 Task: In the  document Aiethics.pdf, select heading and apply ' Bold and Underline' Use the "find feature" to find mentioned word and apply Strikethrough in: 'accountability'. Insert smartchip (Date) on bottom of the page 23 June, 2023 Insert the mentioned footnote for 11th word with font style Arial and font size 8: The study was conducted anonymously
Action: Mouse moved to (503, 249)
Screenshot: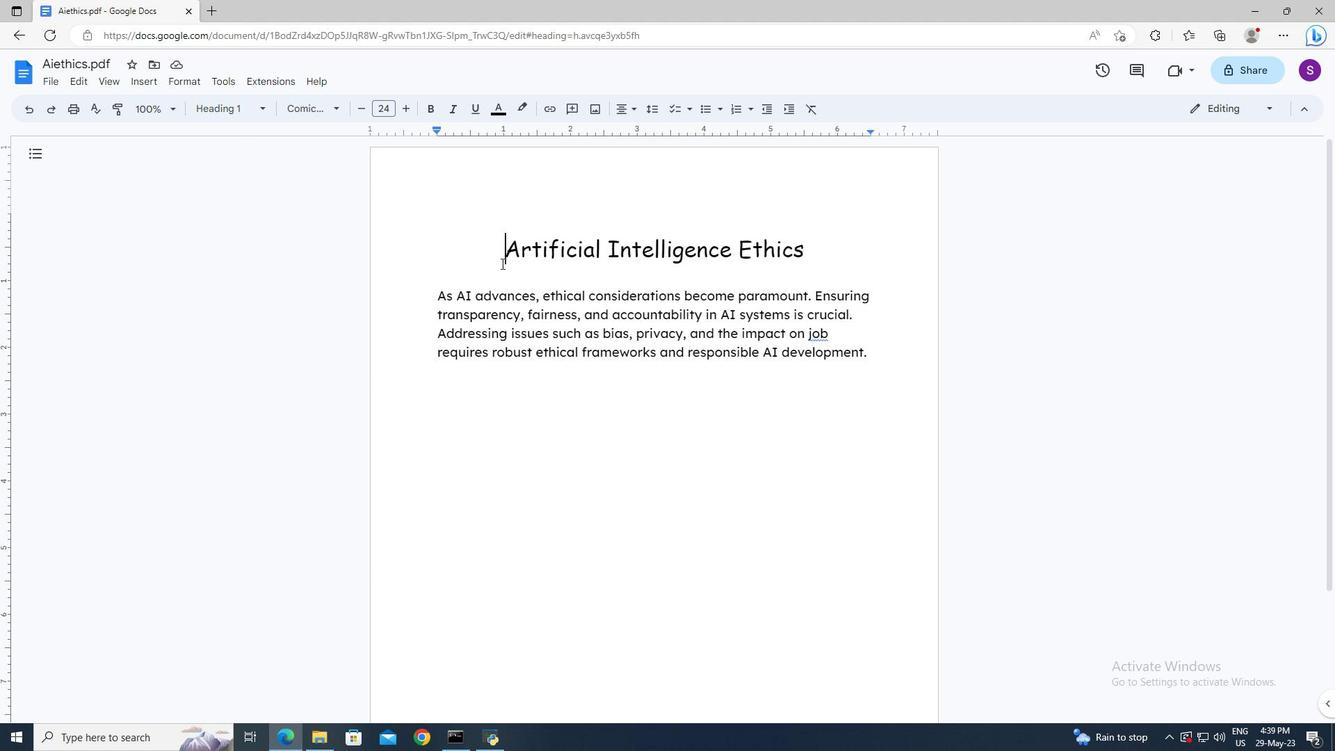 
Action: Mouse pressed left at (503, 249)
Screenshot: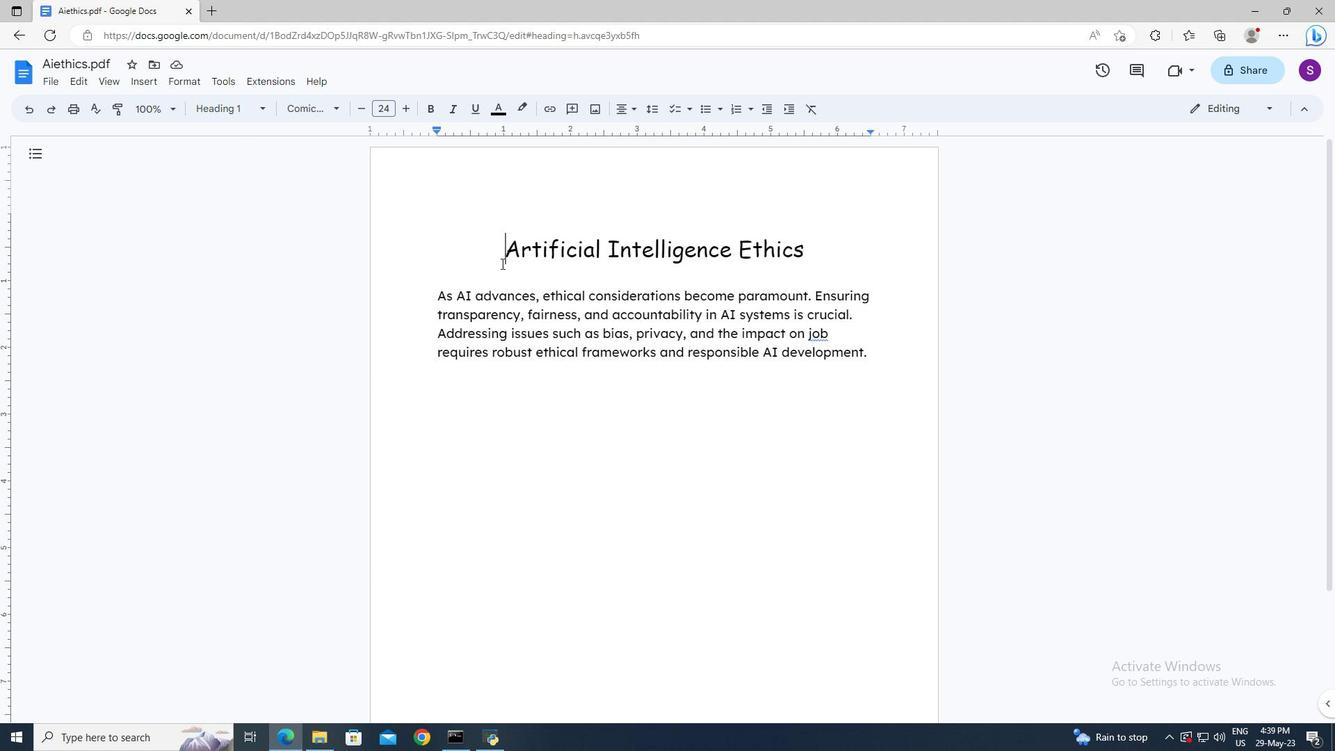 
Action: Key pressed <Key.shift><Key.right><Key.right><Key.right><Key.right>
Screenshot: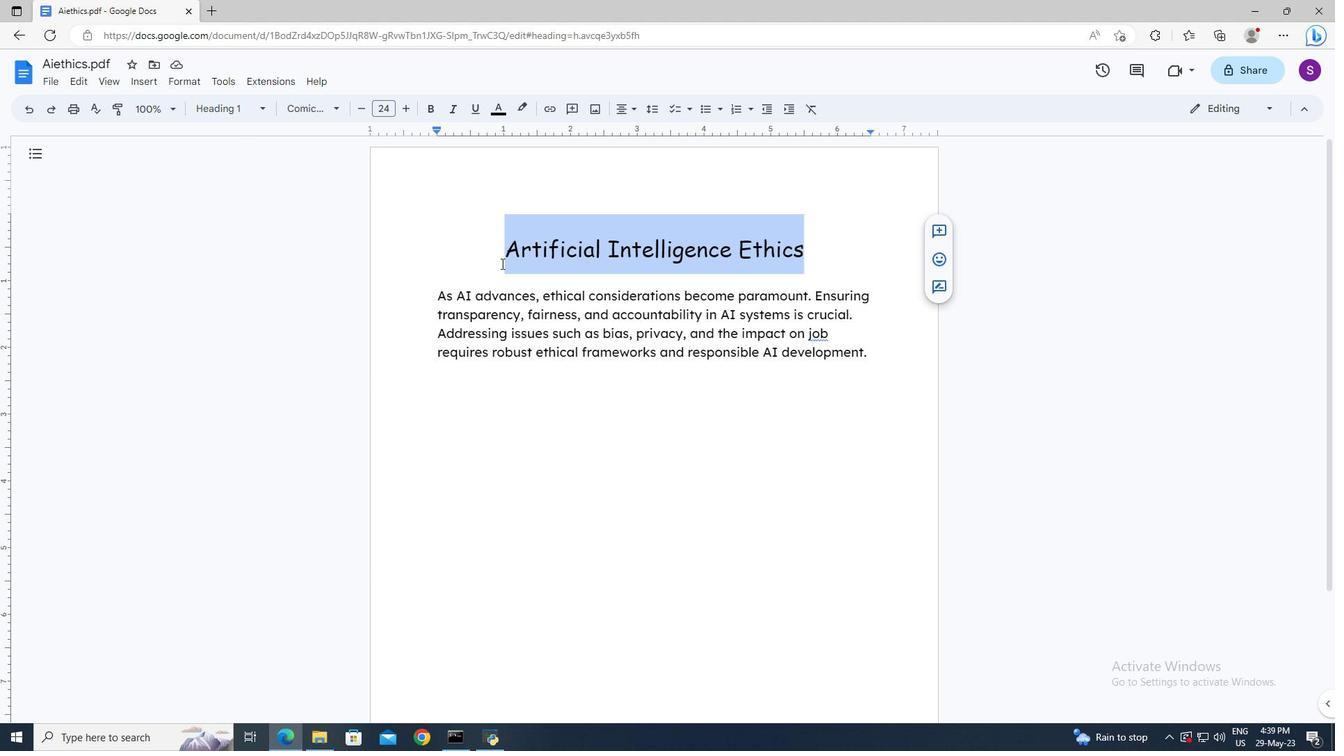 
Action: Mouse moved to (435, 109)
Screenshot: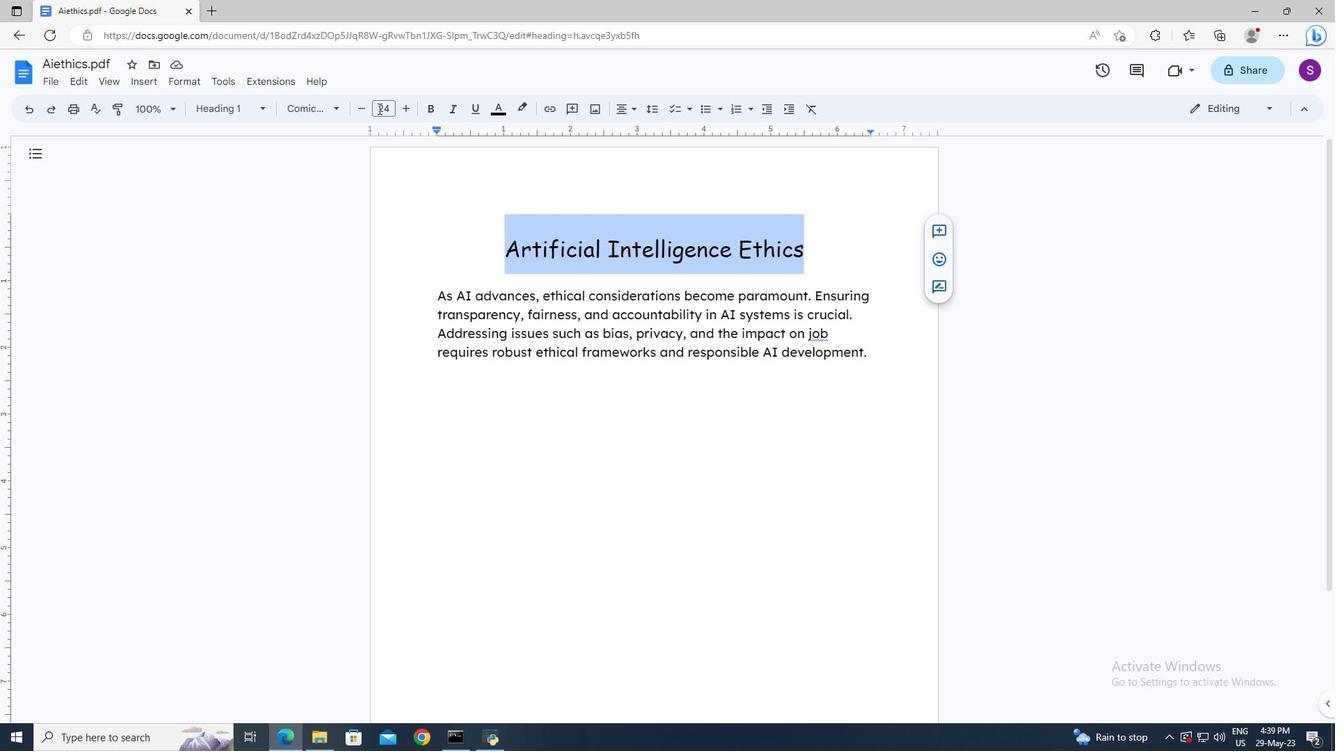 
Action: Mouse pressed left at (435, 109)
Screenshot: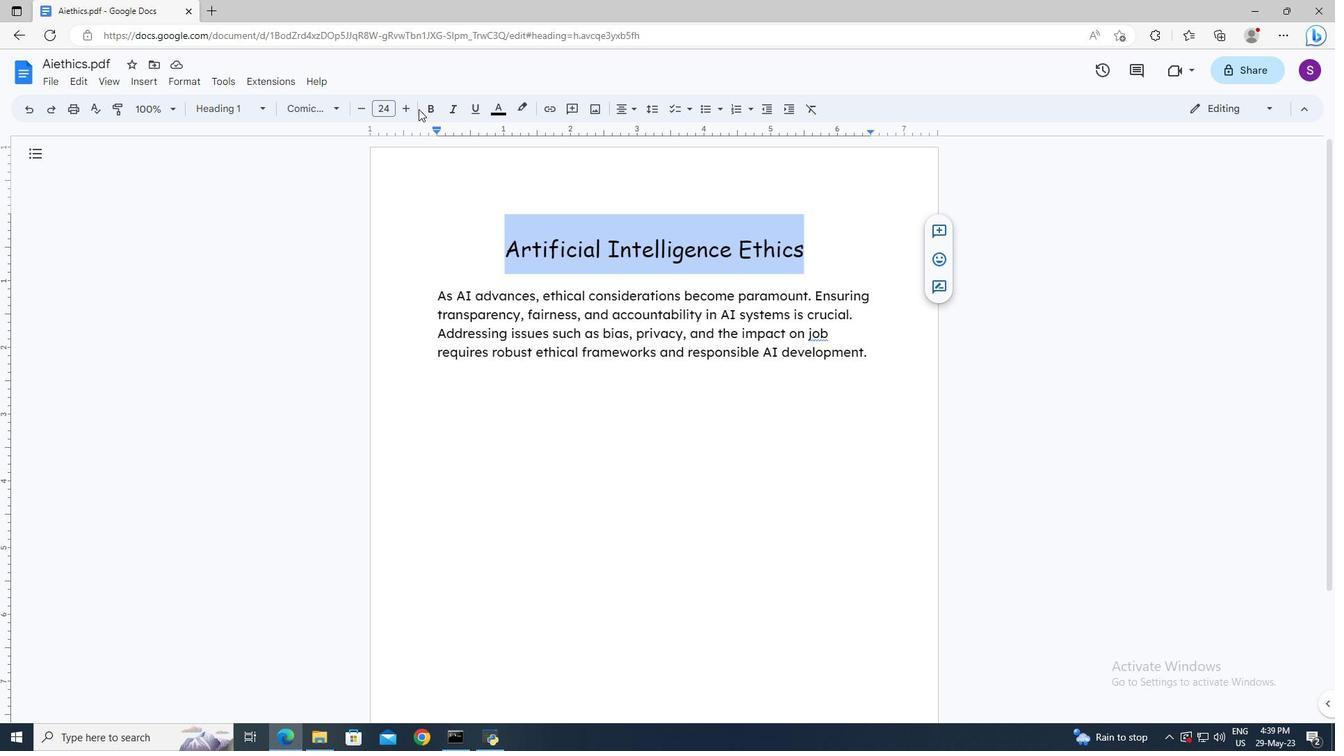 
Action: Mouse moved to (478, 109)
Screenshot: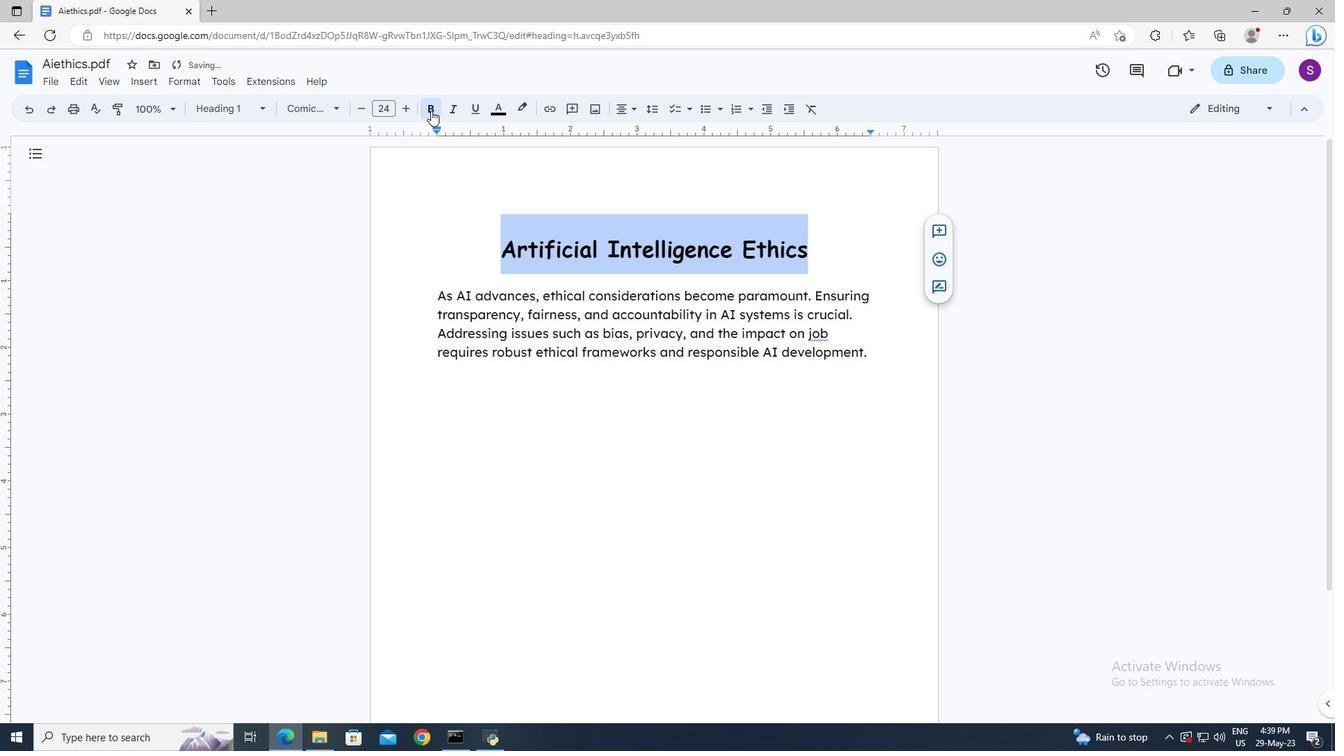 
Action: Mouse pressed left at (478, 109)
Screenshot: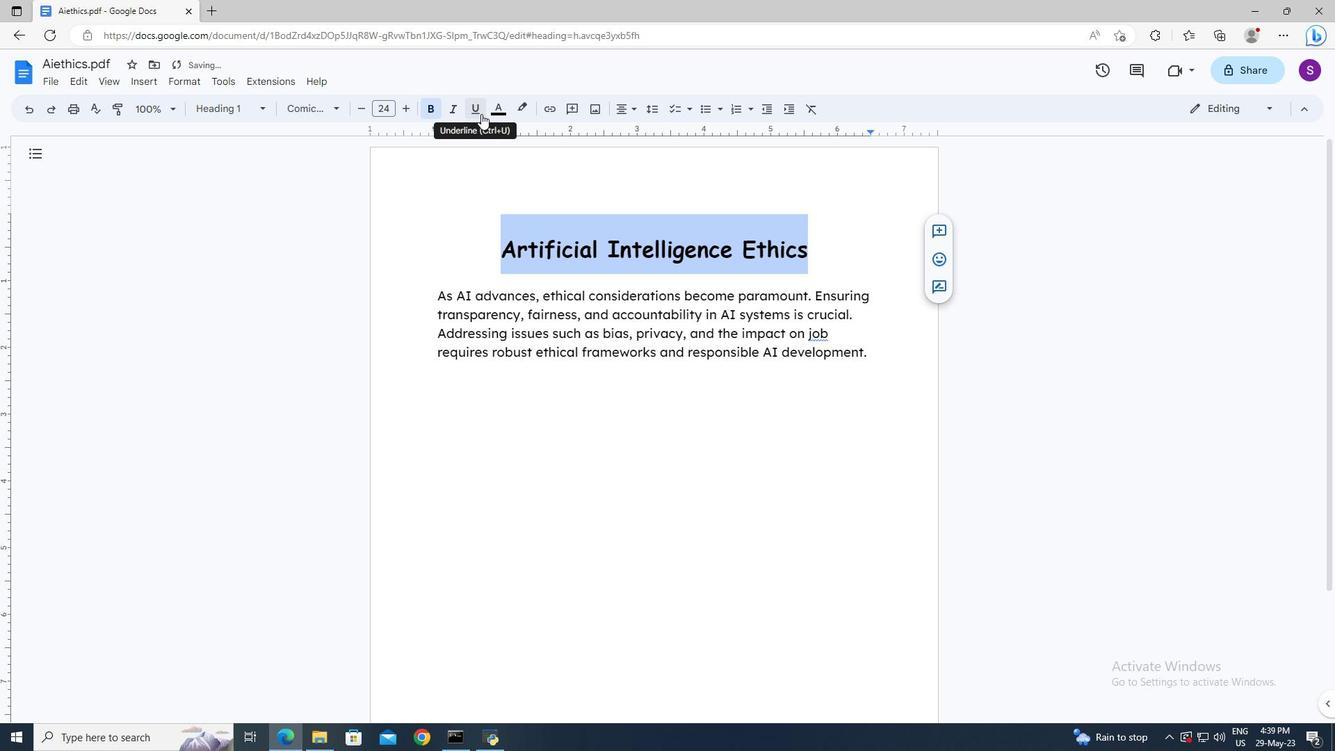 
Action: Mouse moved to (789, 198)
Screenshot: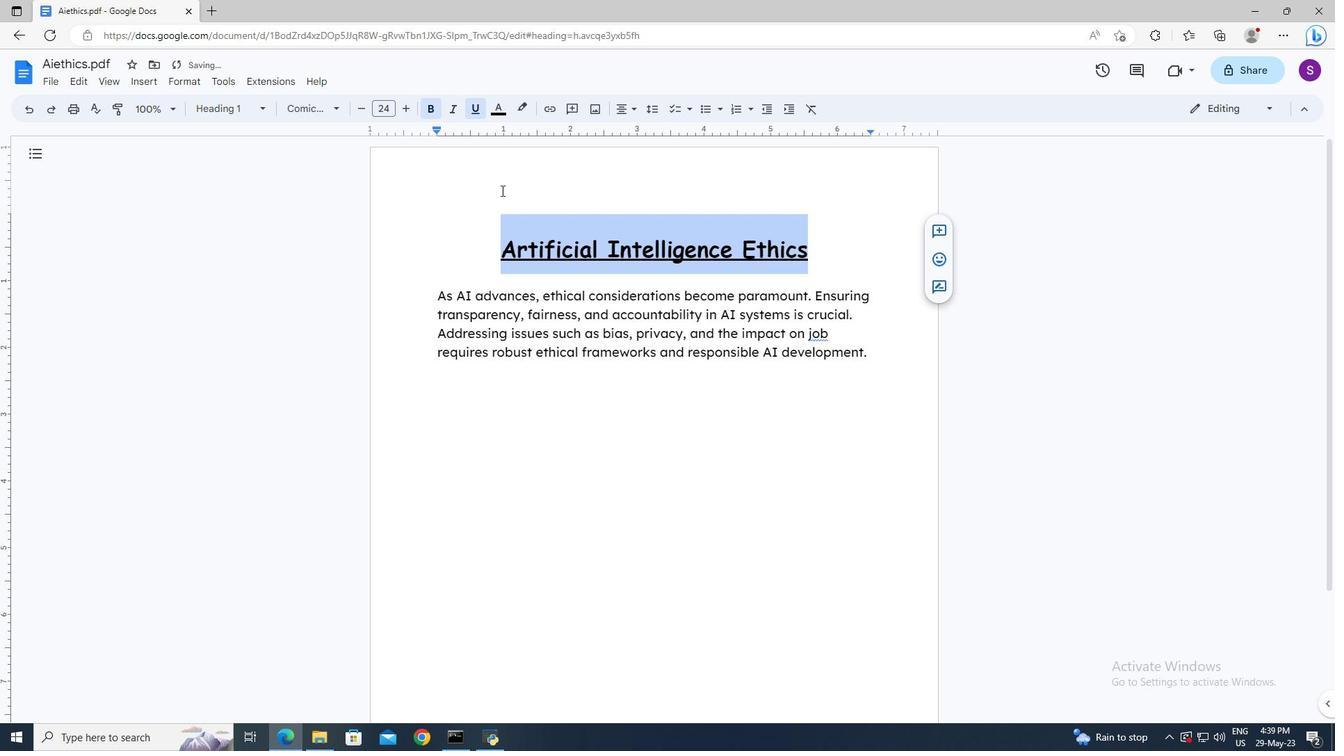 
Action: Mouse pressed left at (789, 198)
Screenshot: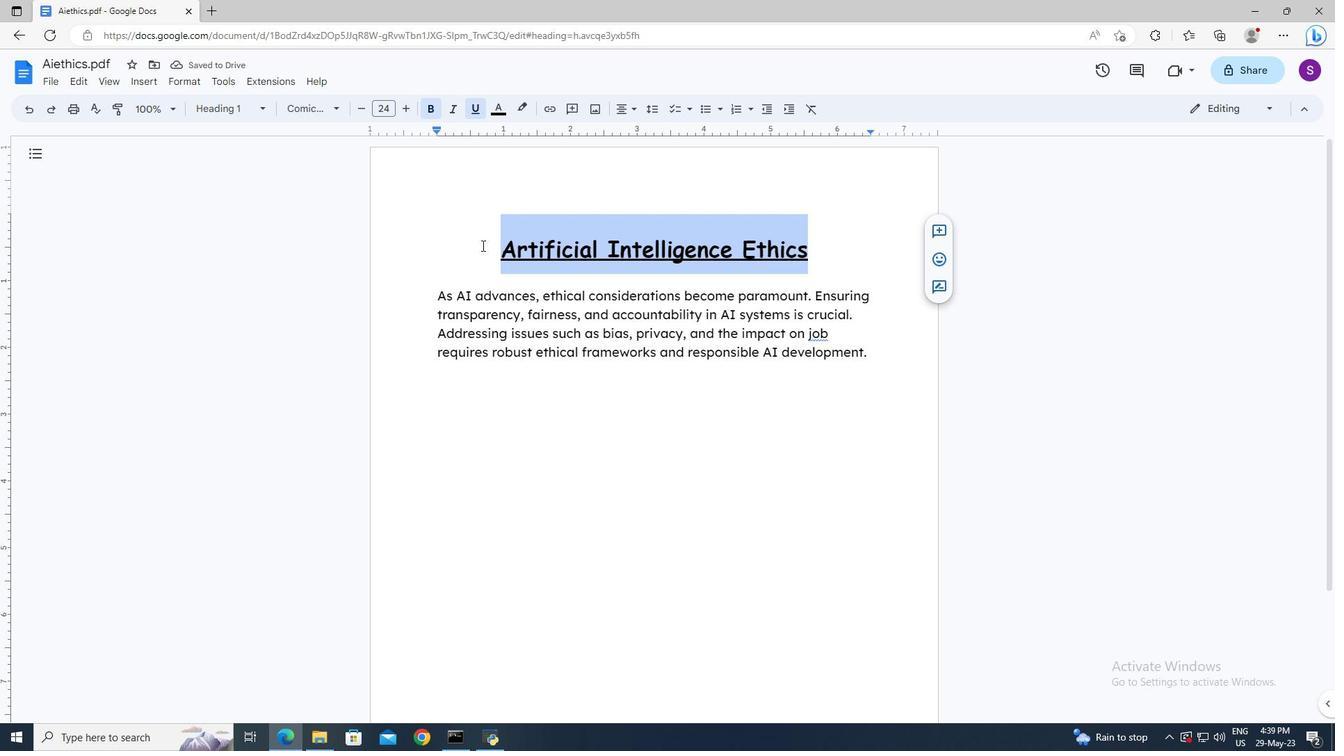 
Action: Key pressed ctrl+F
Screenshot: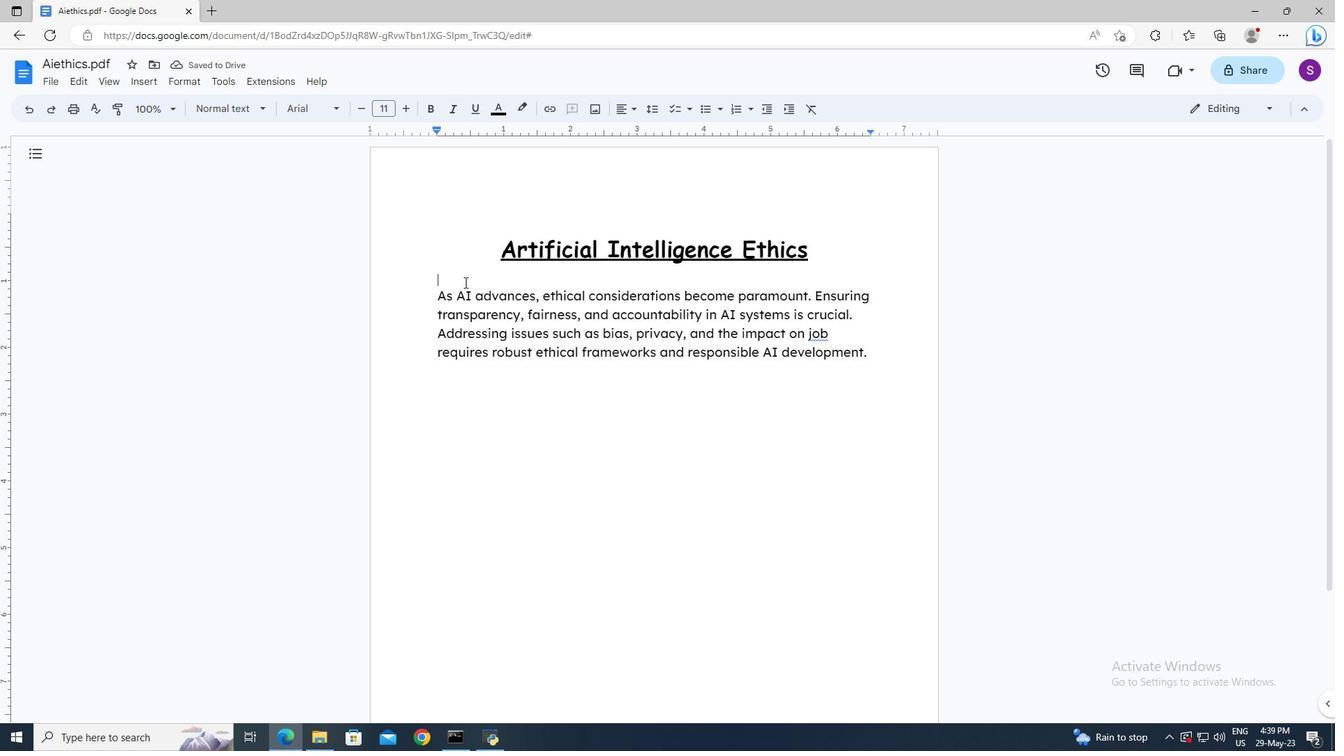 
Action: Mouse moved to (785, 195)
Screenshot: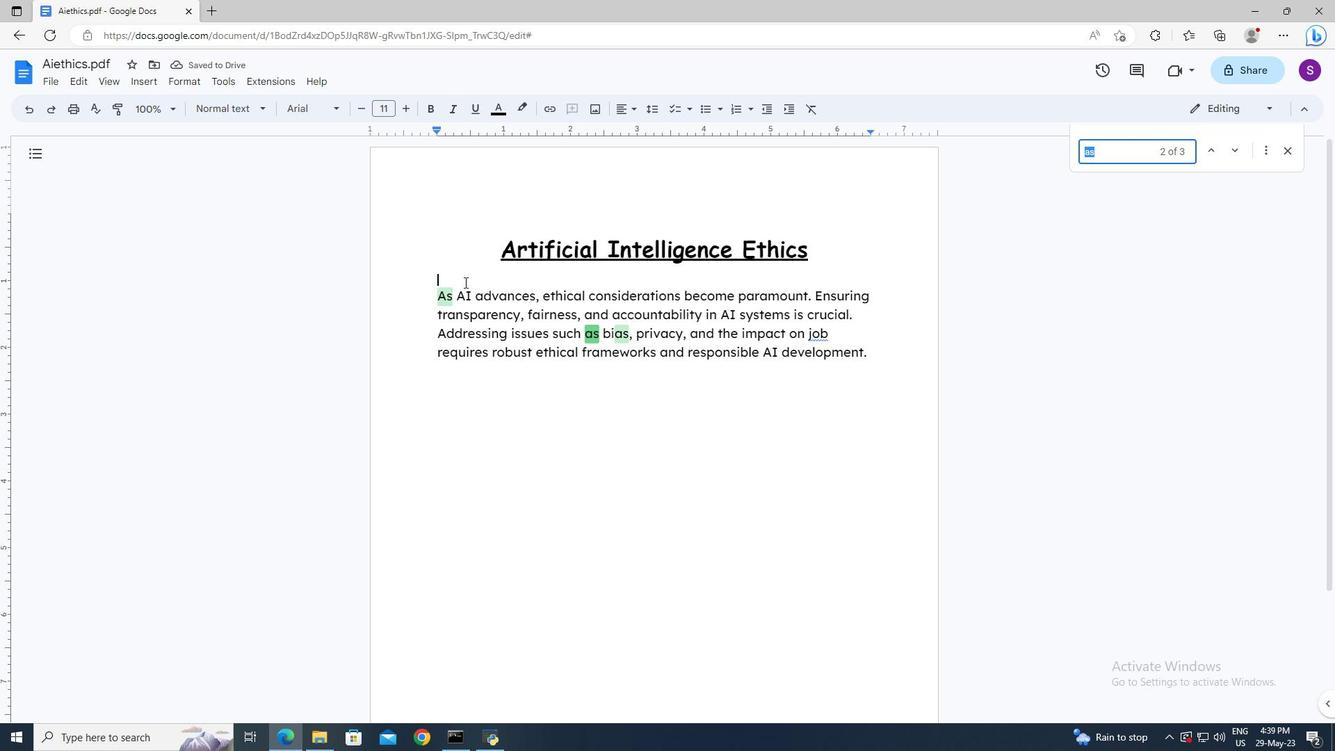 
Action: Key pressed account
Screenshot: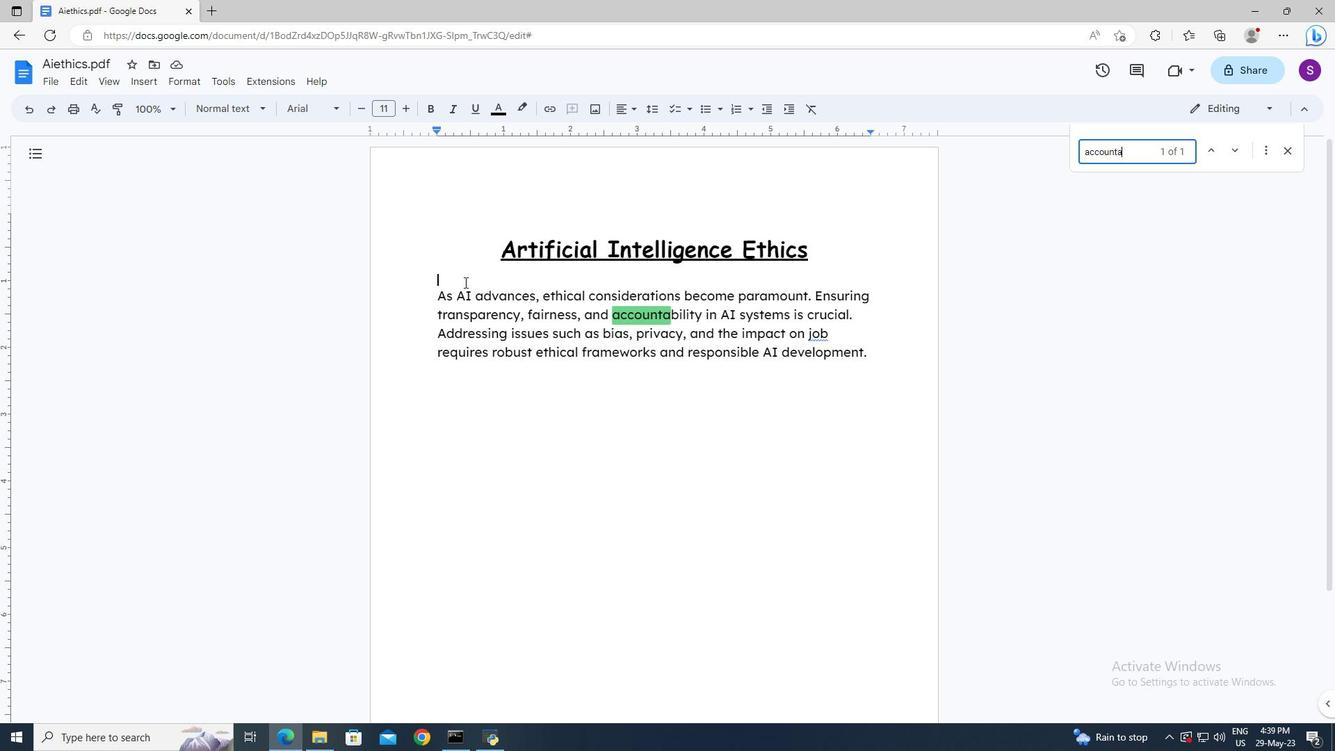 
Action: Mouse moved to (785, 195)
Screenshot: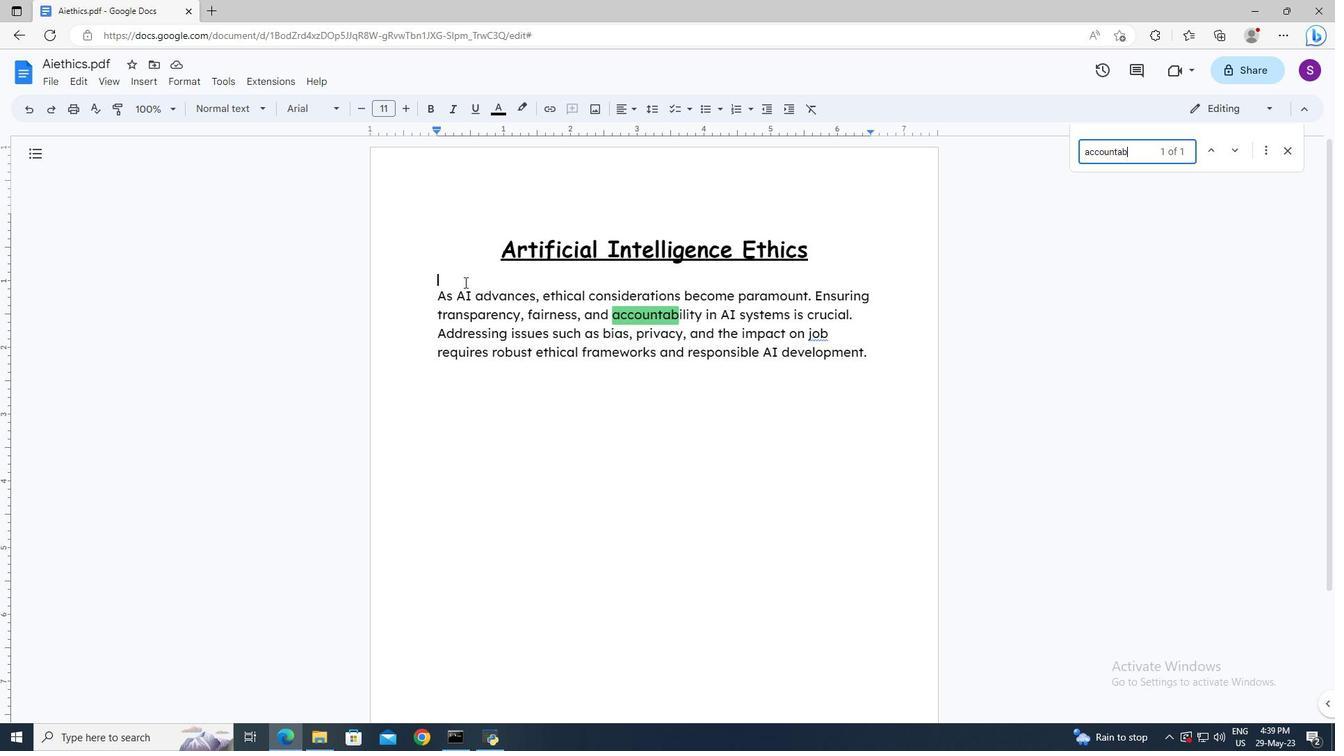 
Action: Key pressed ability<Key.enter>
Screenshot: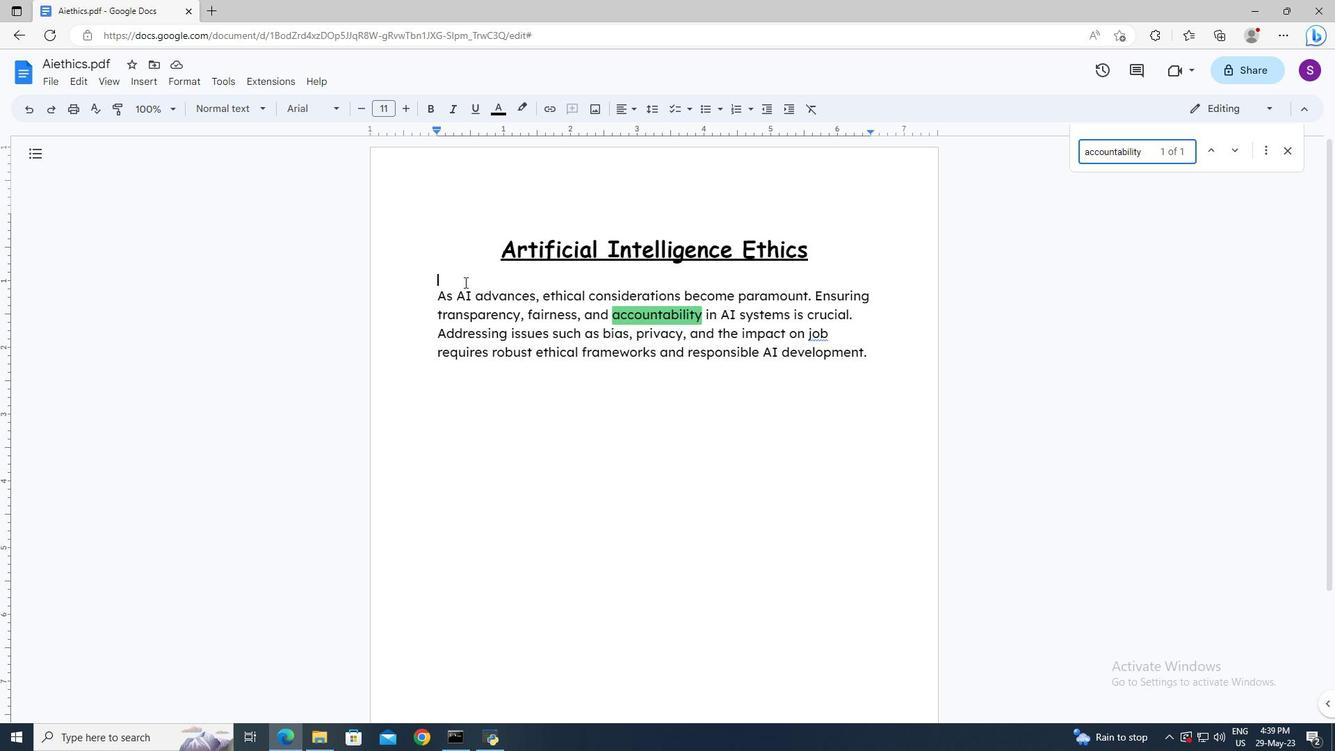 
Action: Mouse moved to (642, 317)
Screenshot: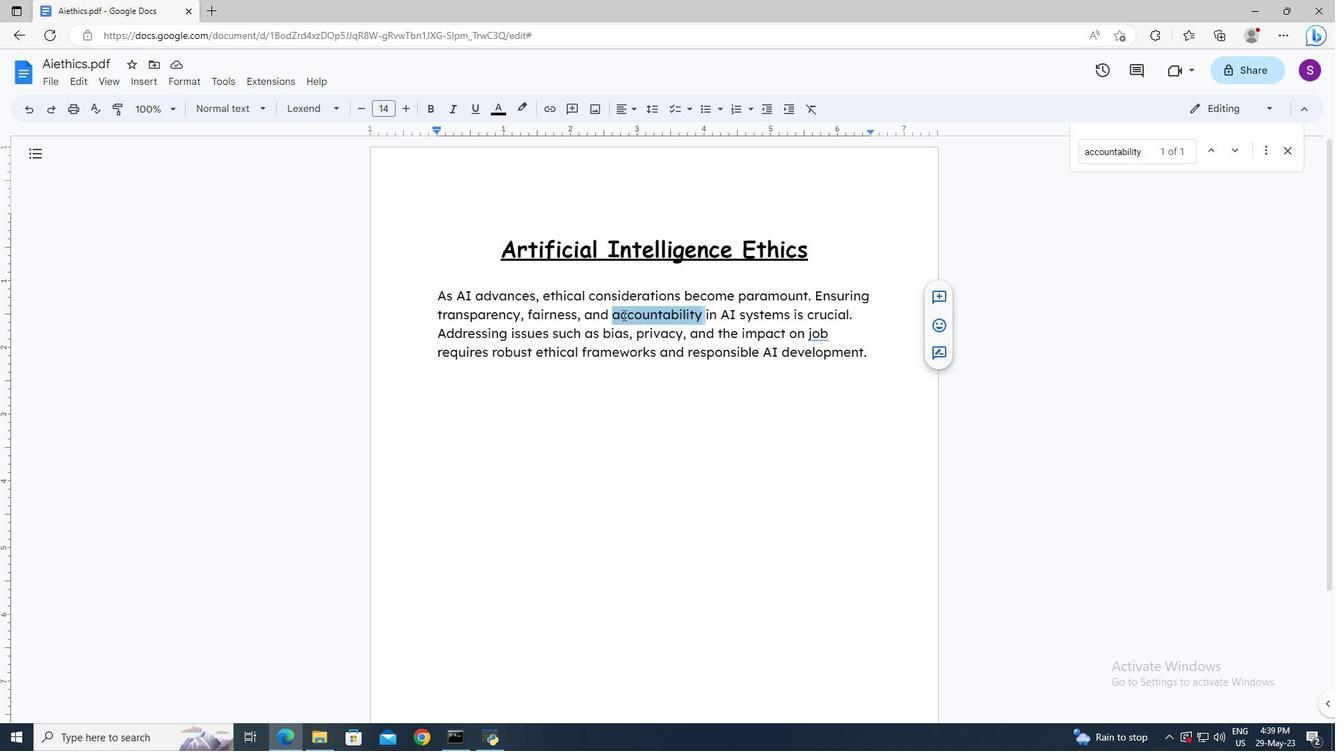 
Action: Mouse pressed left at (642, 317)
Screenshot: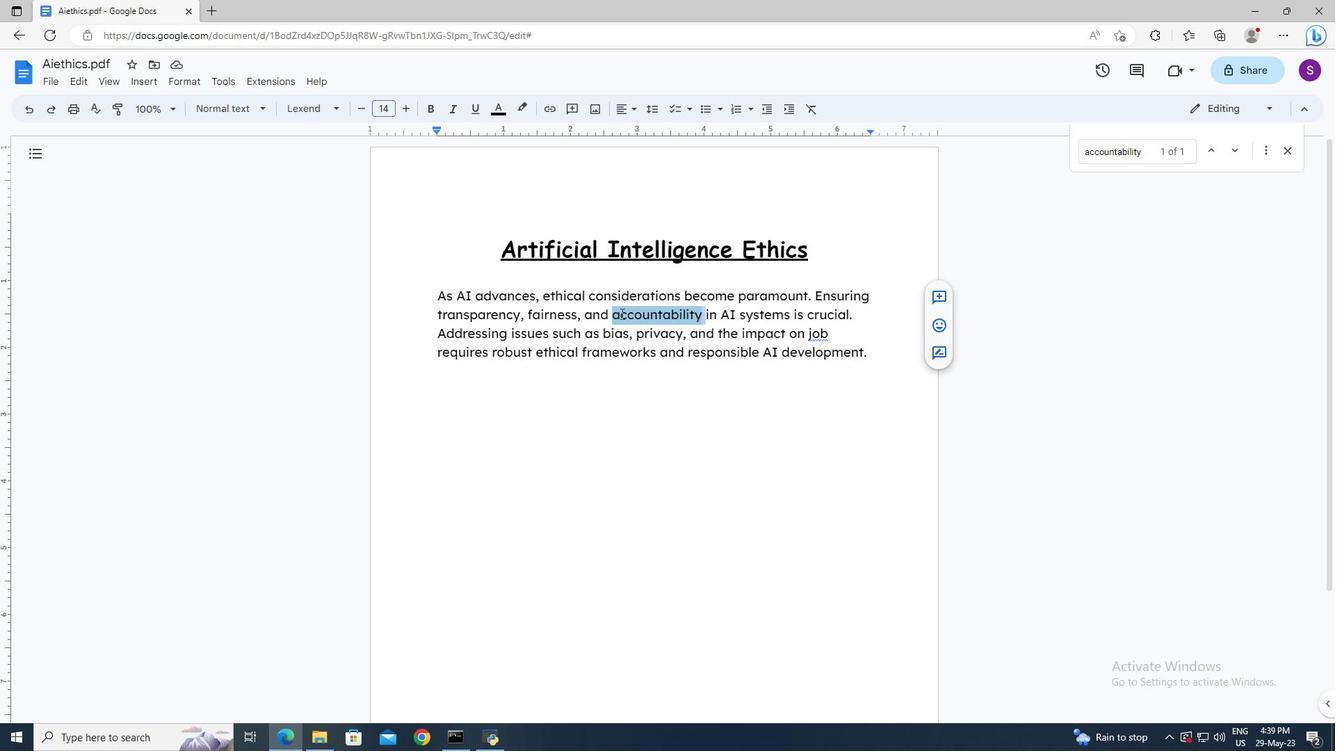 
Action: Mouse pressed left at (642, 317)
Screenshot: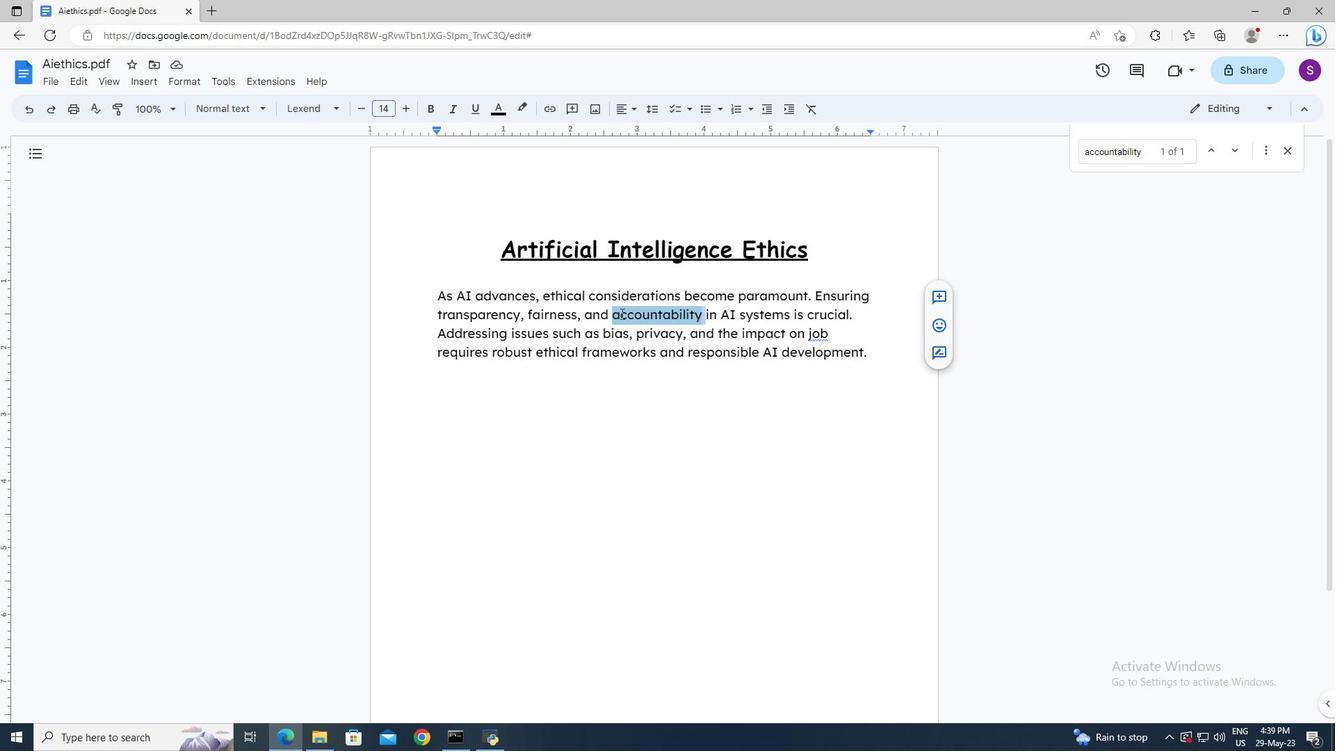 
Action: Mouse moved to (195, 82)
Screenshot: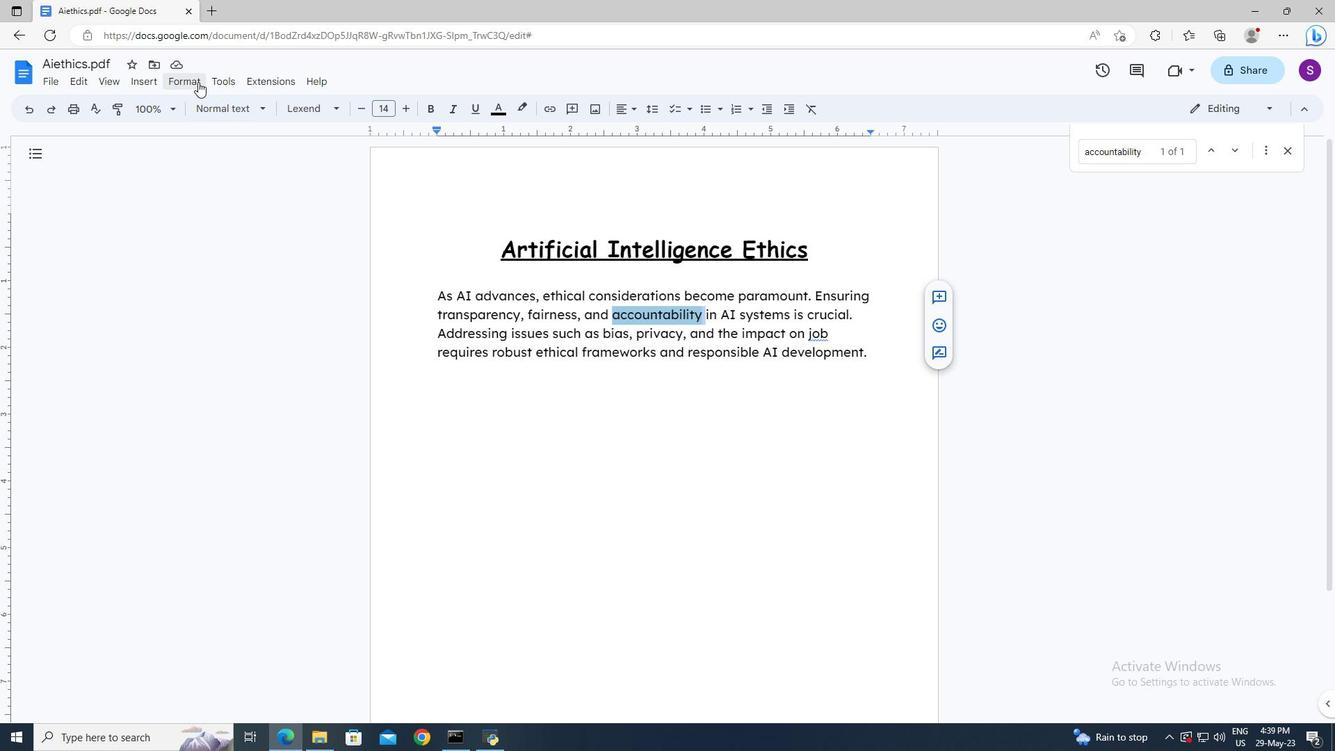 
Action: Mouse pressed left at (195, 82)
Screenshot: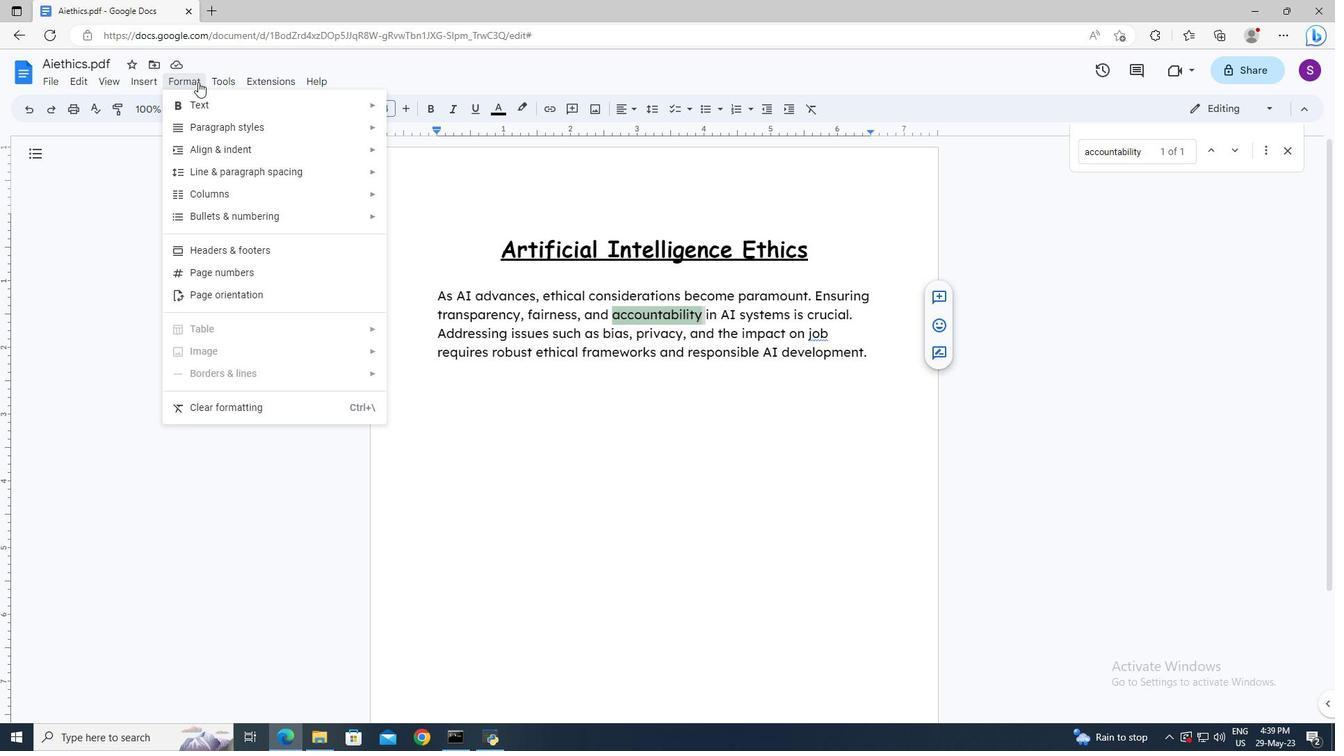 
Action: Mouse moved to (202, 100)
Screenshot: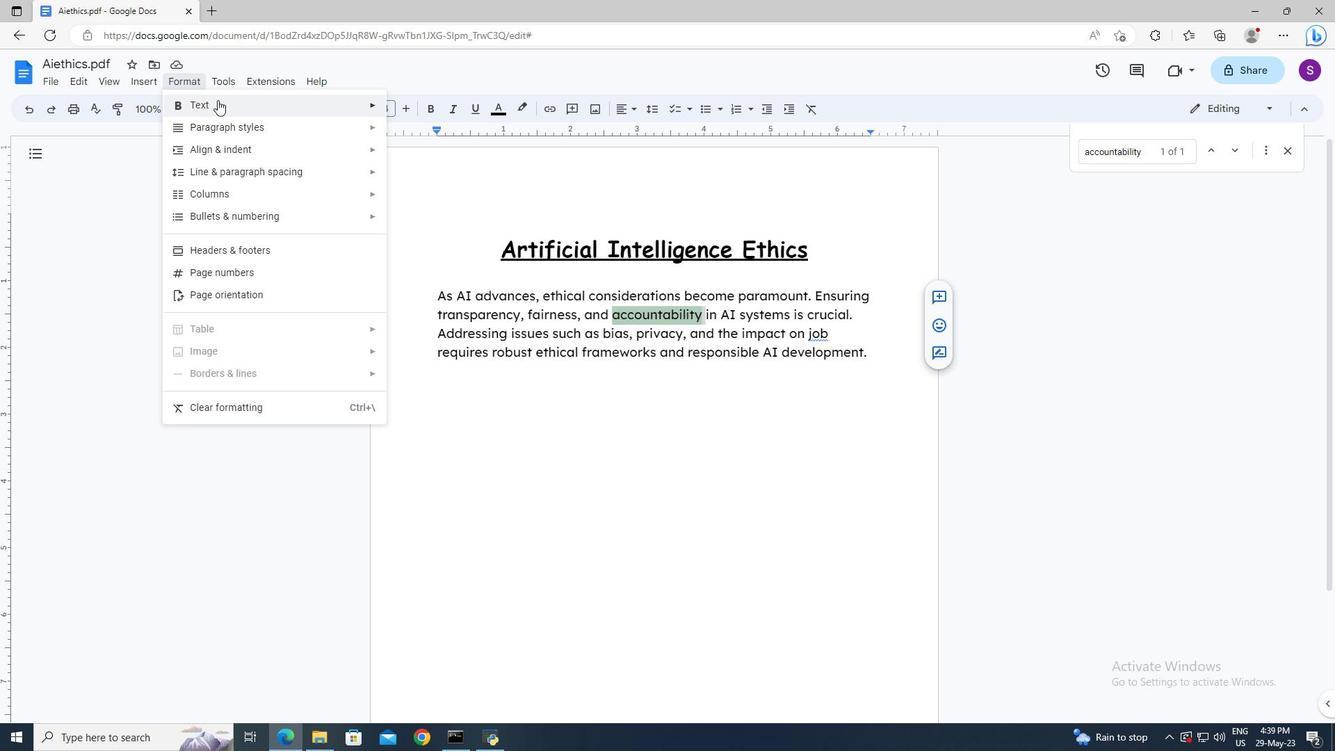
Action: Mouse pressed left at (202, 100)
Screenshot: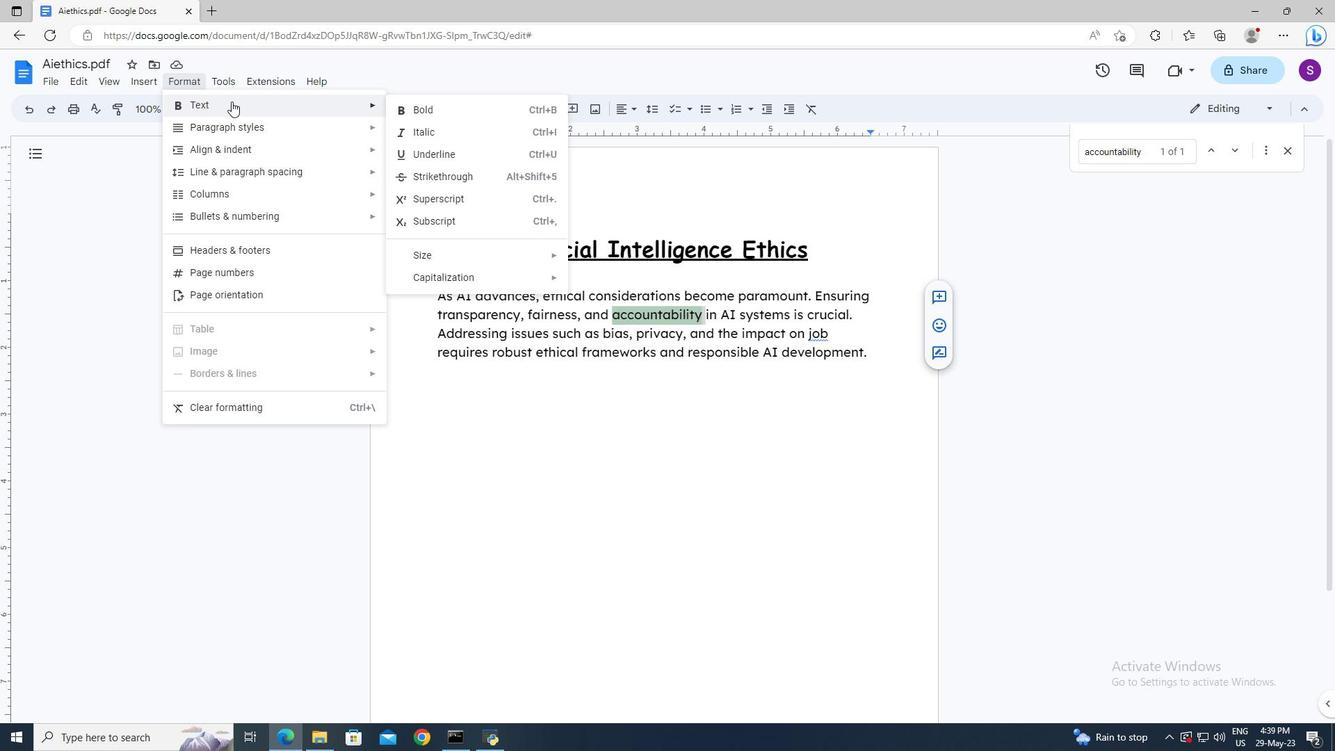 
Action: Mouse moved to (468, 171)
Screenshot: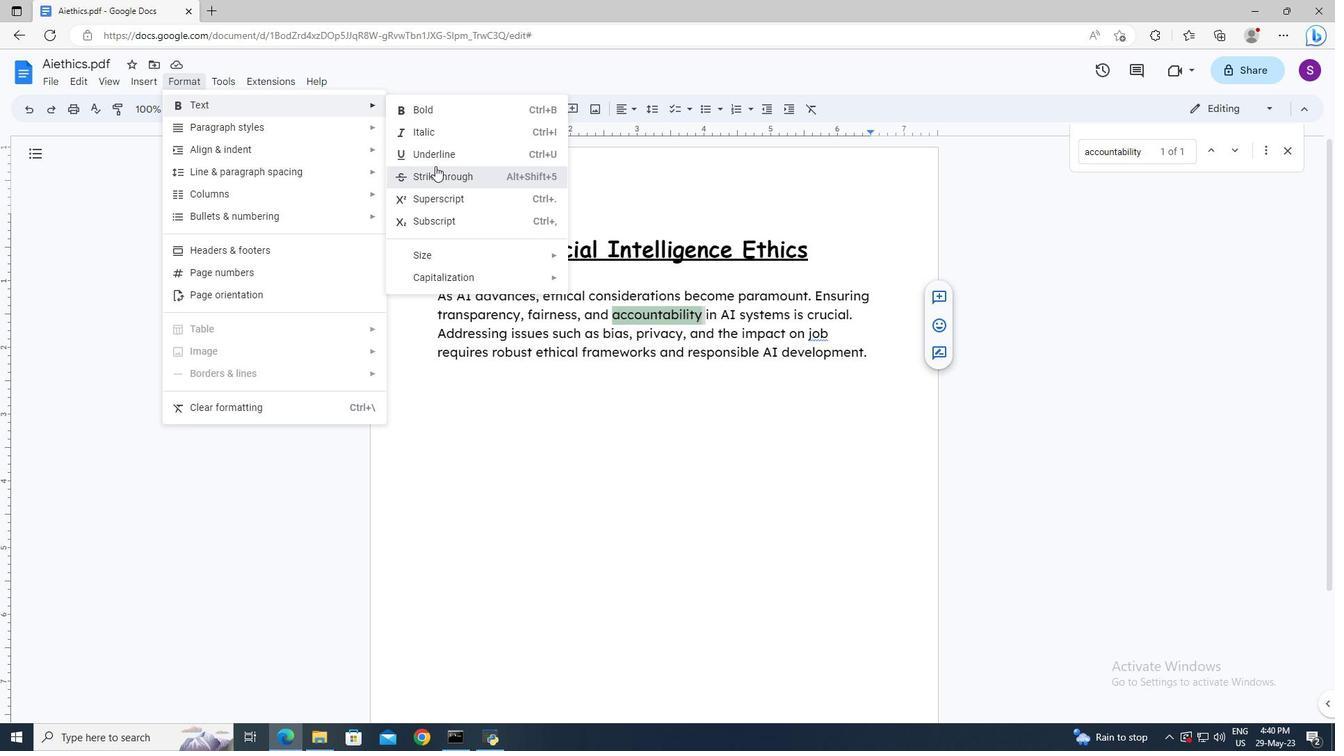 
Action: Mouse pressed left at (468, 171)
Screenshot: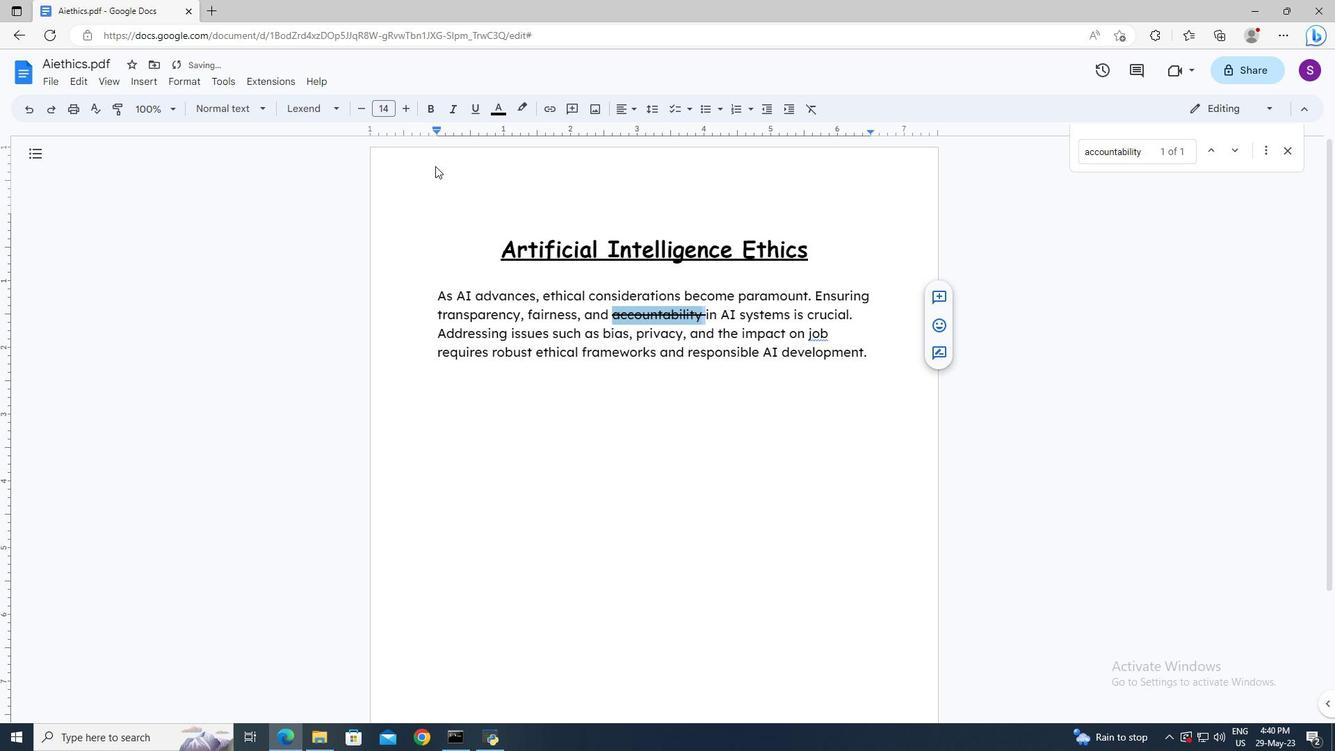 
Action: Mouse moved to (1285, 148)
Screenshot: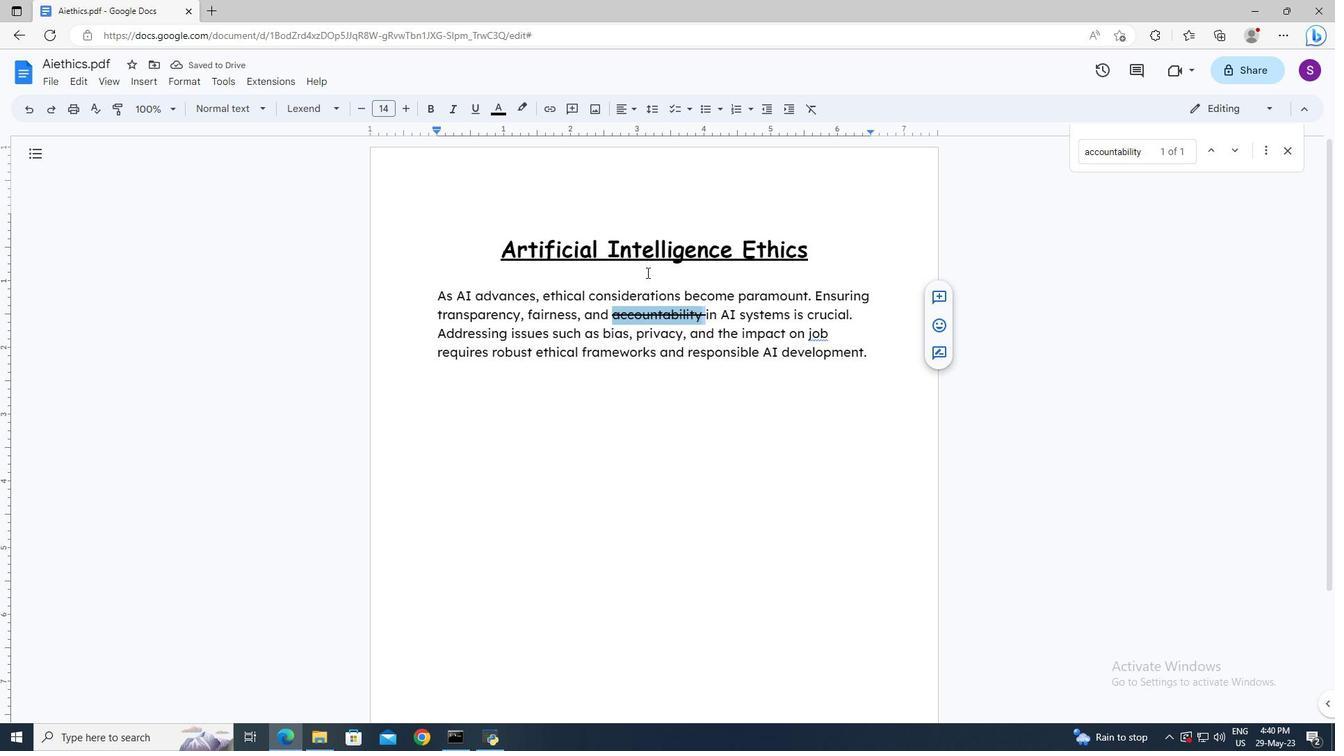 
Action: Mouse pressed left at (1285, 148)
Screenshot: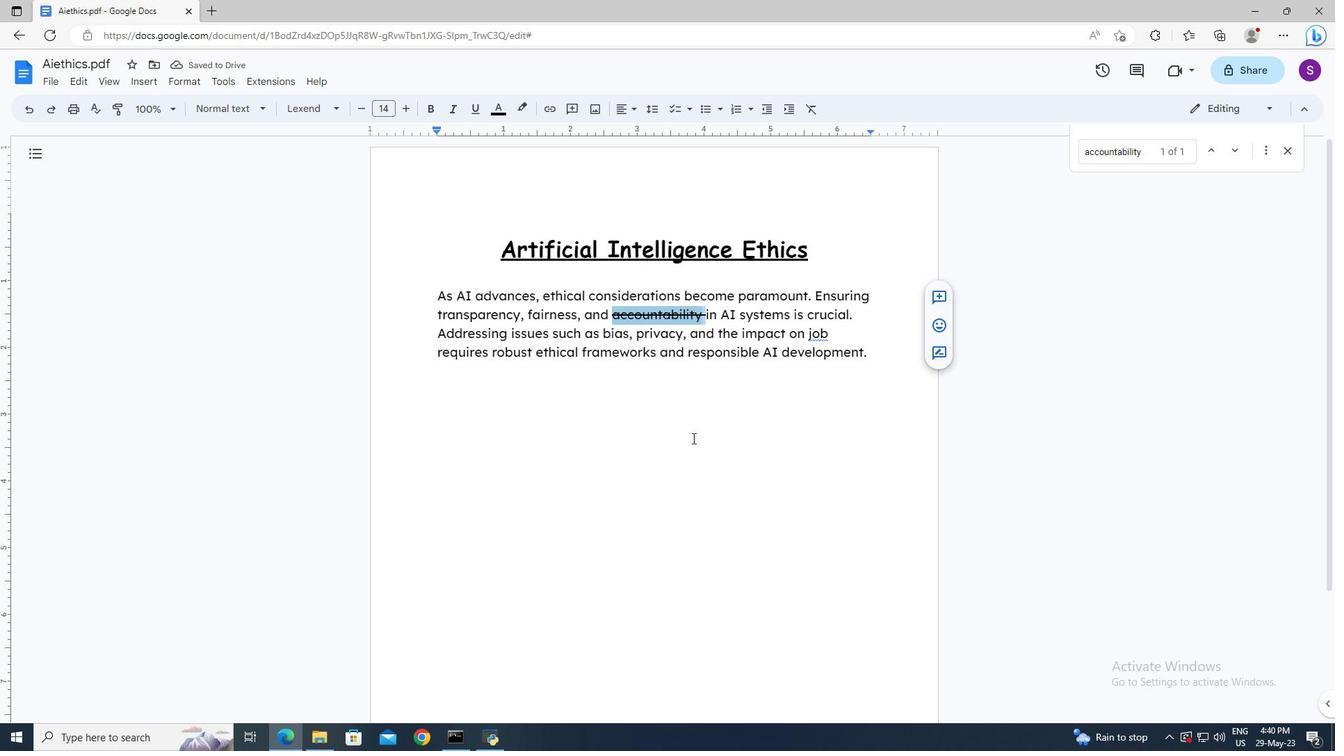 
Action: Mouse moved to (416, 306)
Screenshot: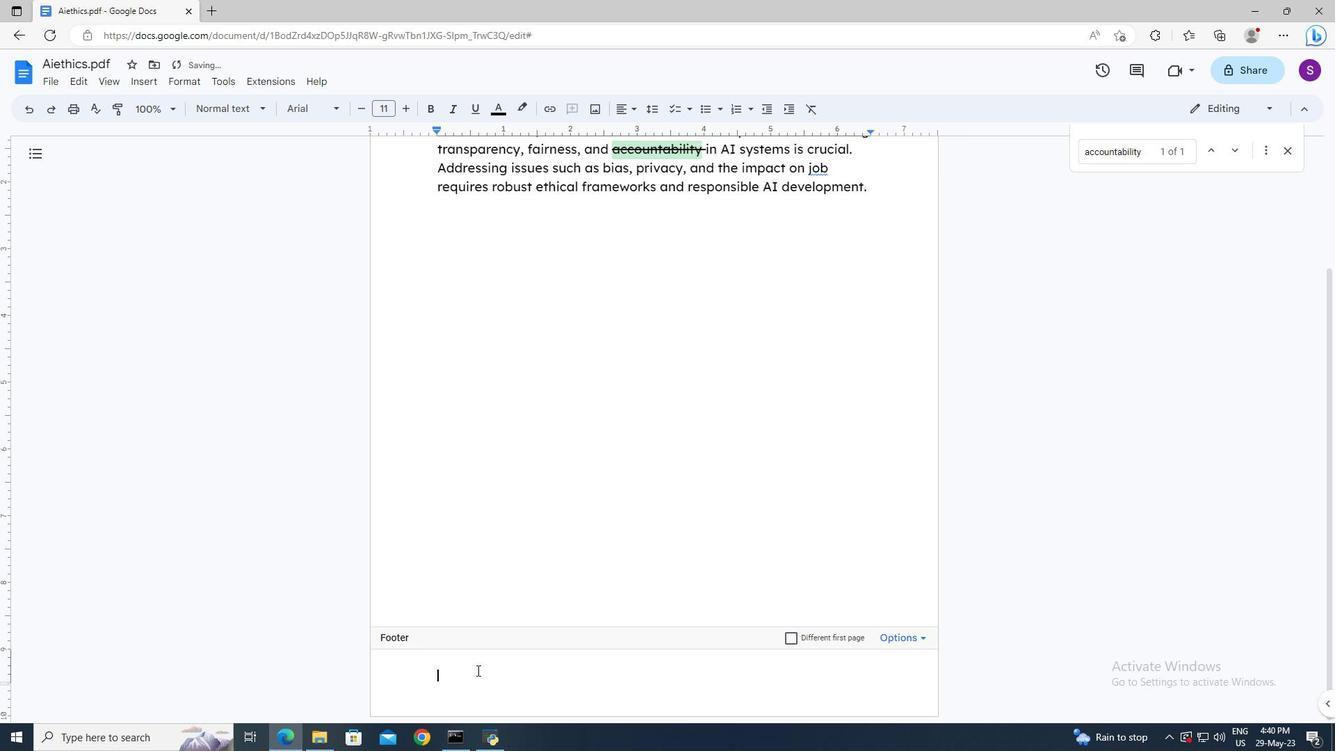 
Action: Mouse pressed left at (416, 306)
Screenshot: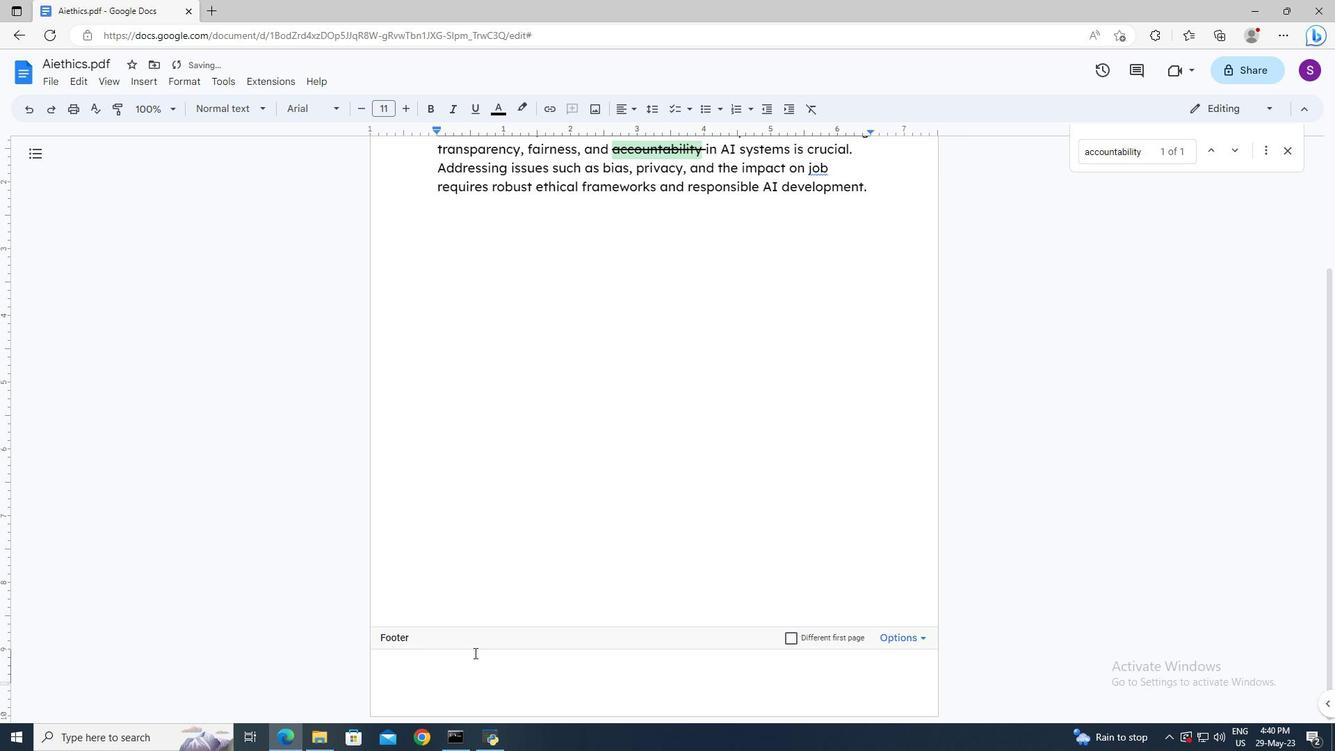 
Action: Mouse moved to (142, 79)
Screenshot: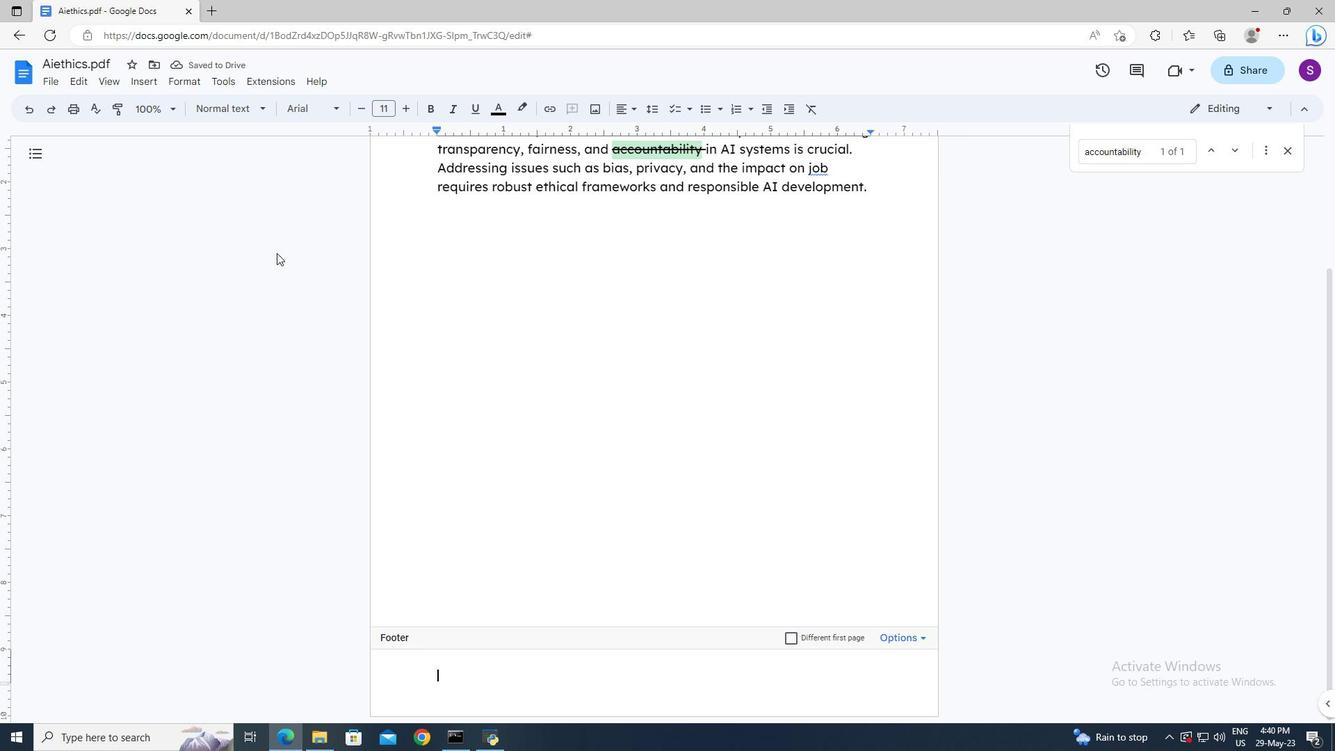 
Action: Mouse pressed left at (142, 79)
Screenshot: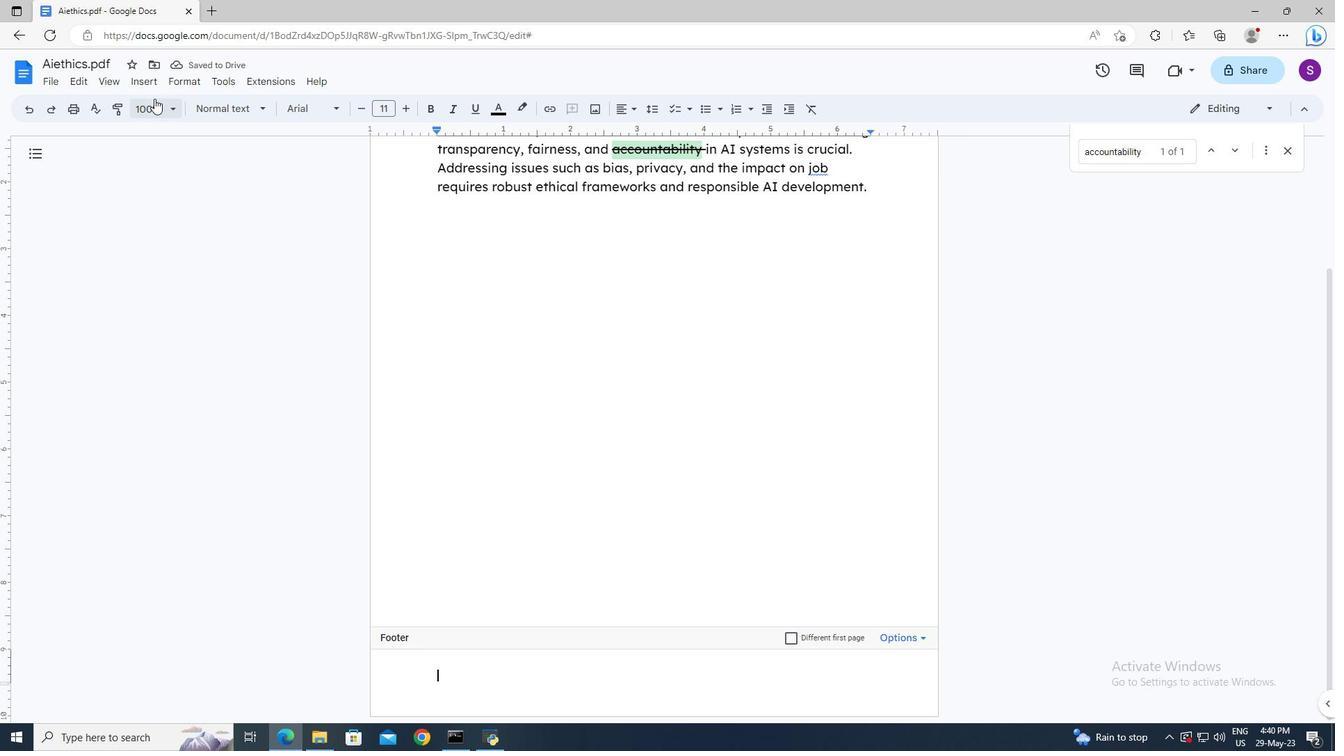 
Action: Mouse moved to (178, 242)
Screenshot: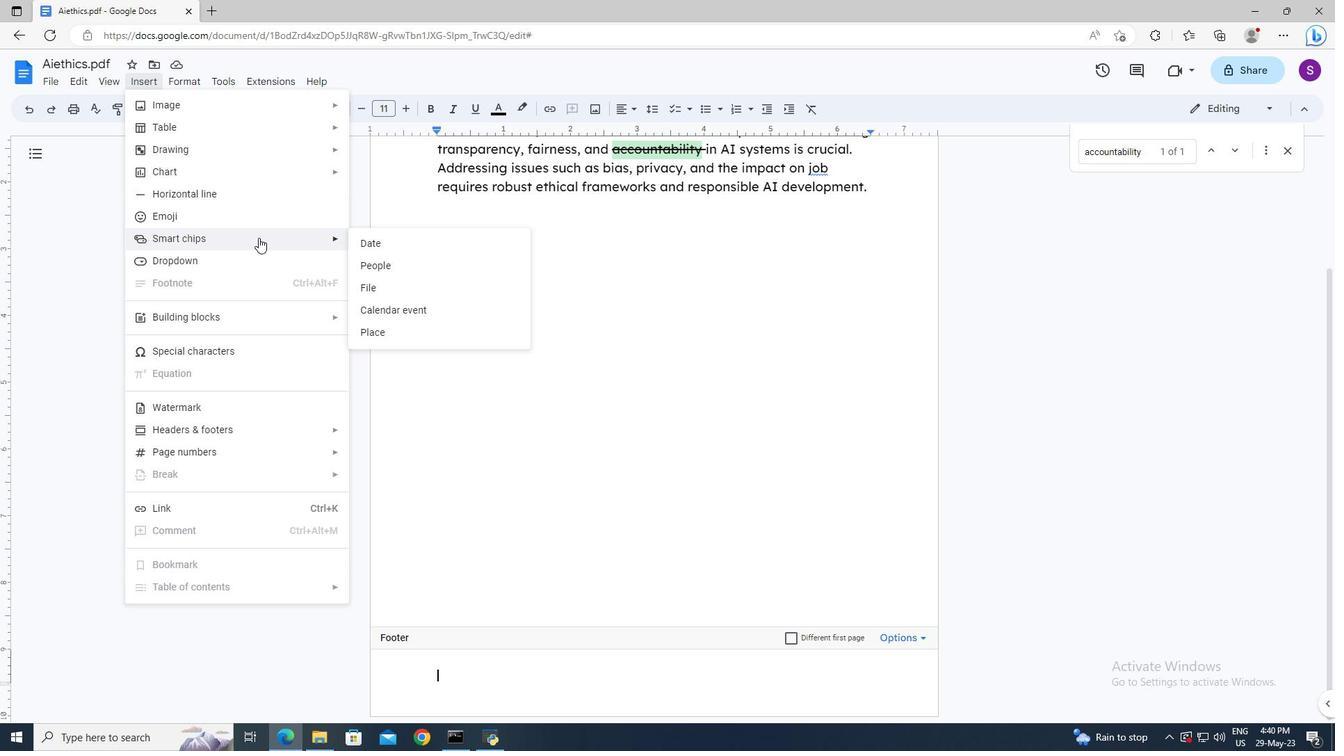 
Action: Mouse pressed left at (178, 242)
Screenshot: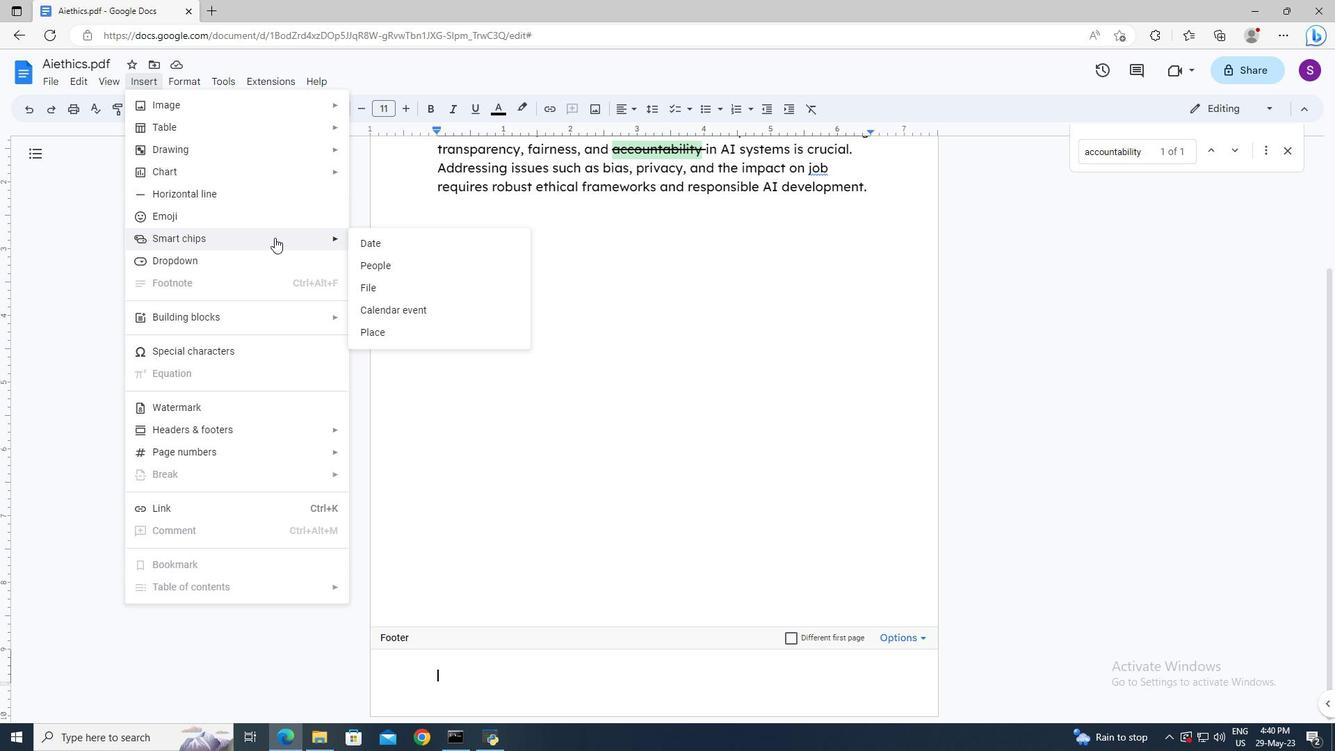 
Action: Mouse moved to (370, 240)
Screenshot: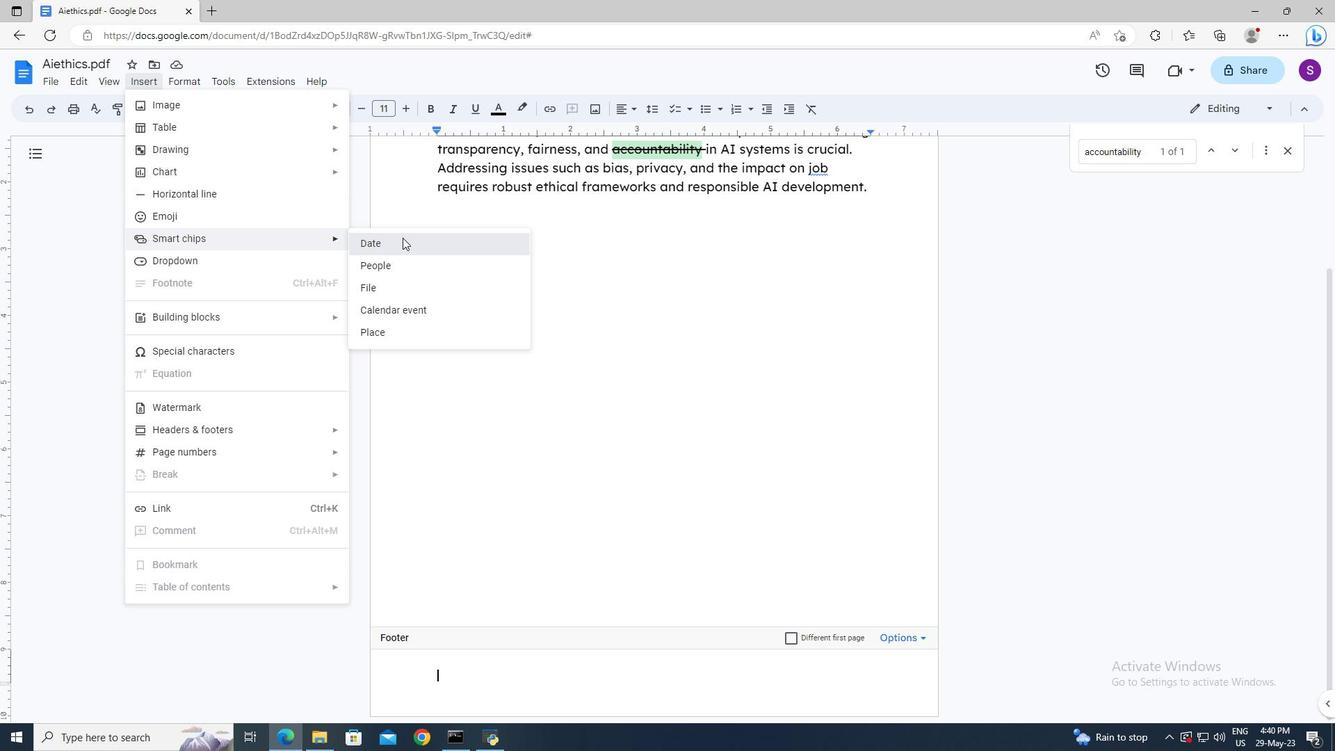 
Action: Mouse pressed left at (370, 240)
Screenshot: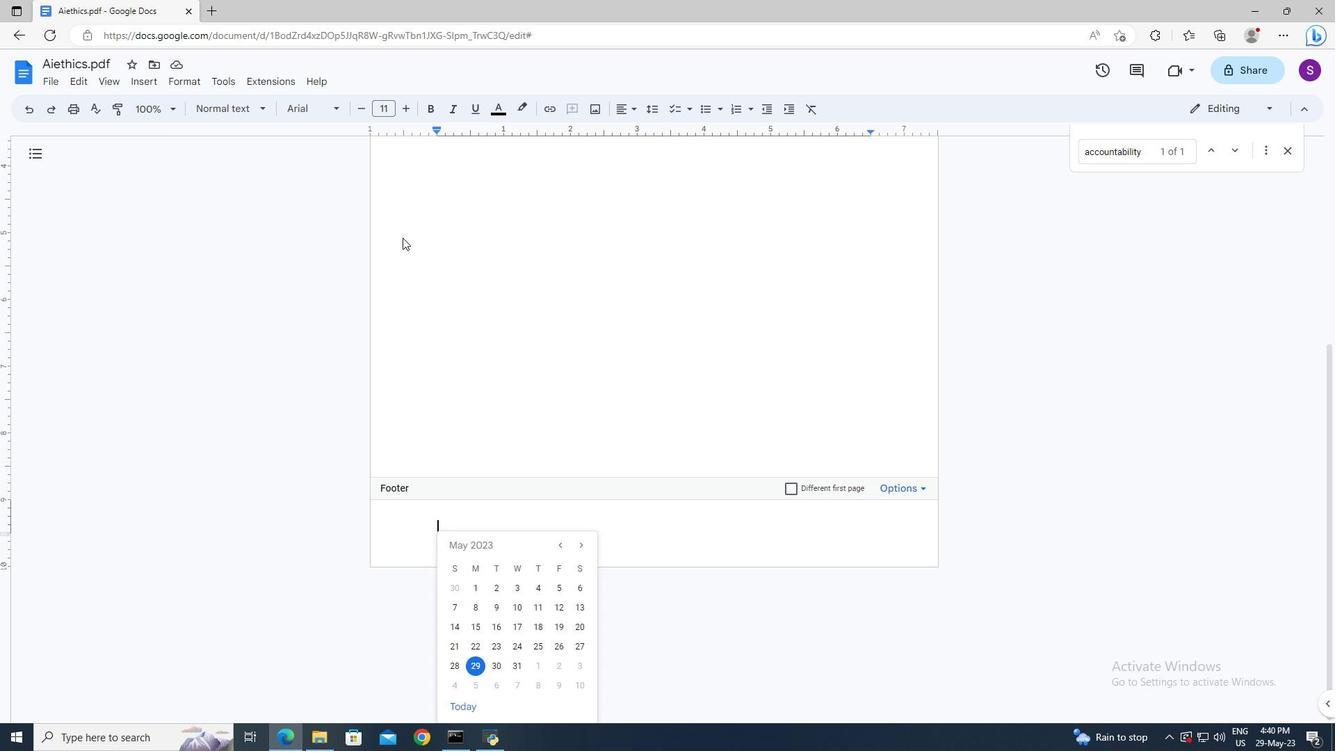 
Action: Mouse moved to (583, 335)
Screenshot: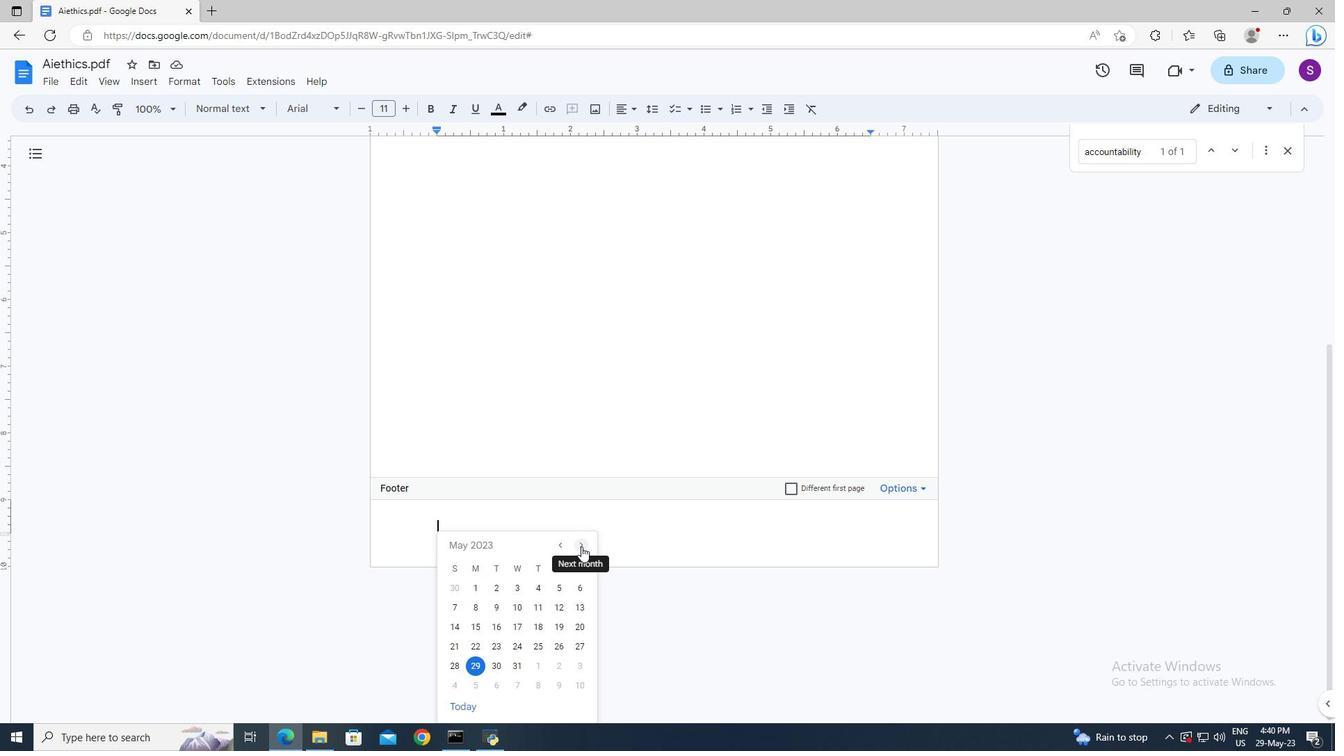 
Action: Mouse pressed left at (583, 335)
Screenshot: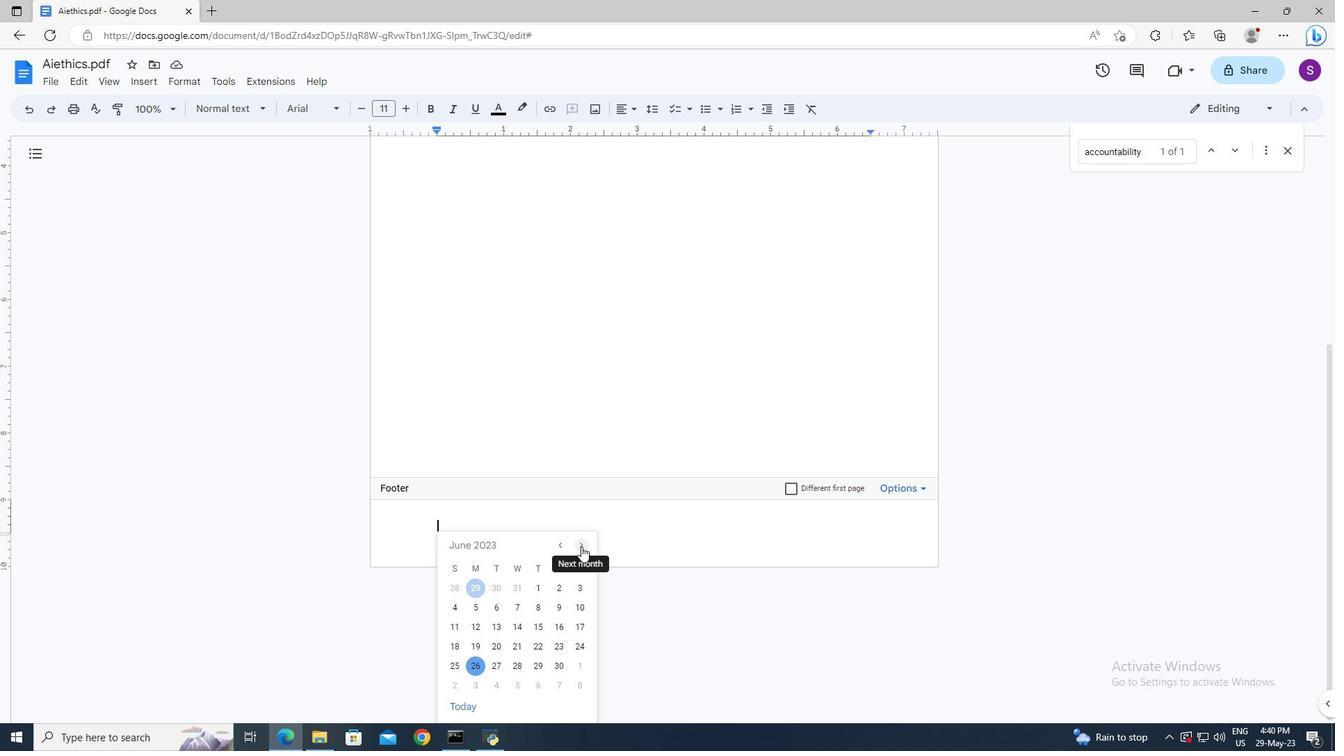 
Action: Mouse moved to (558, 431)
Screenshot: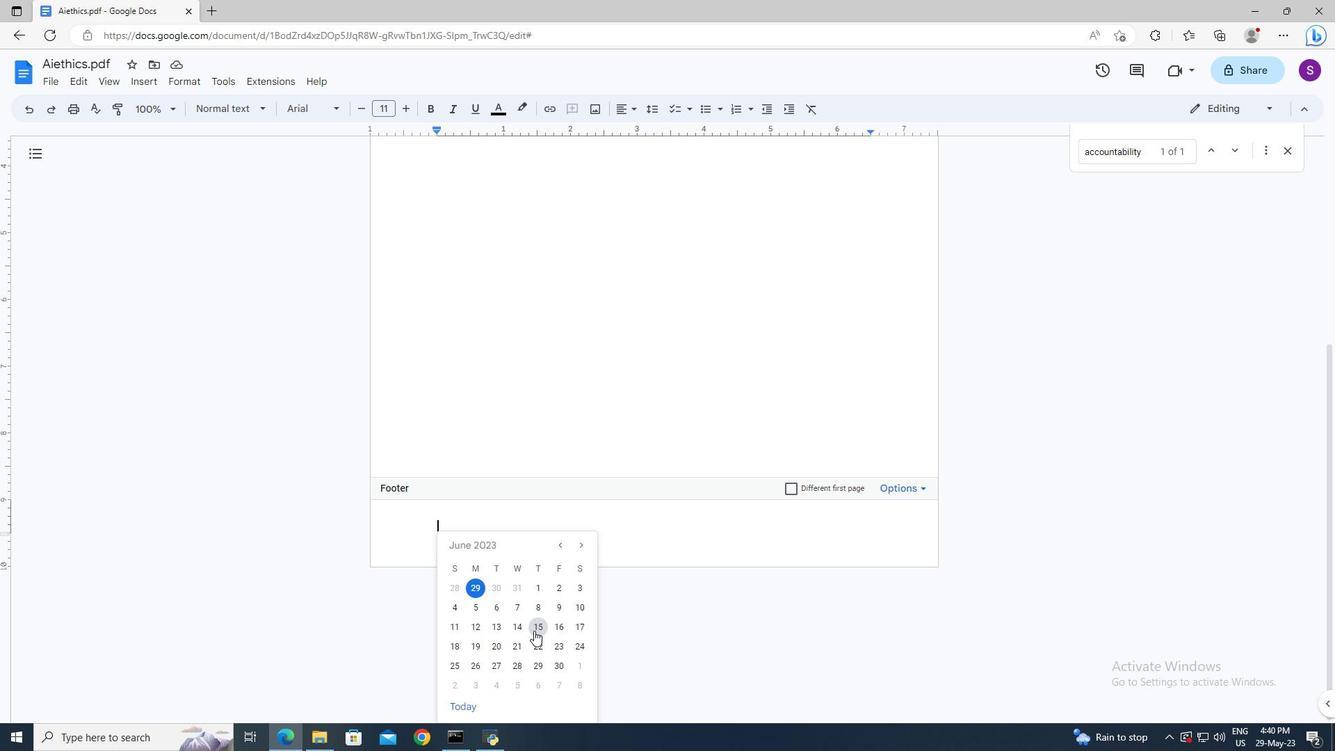 
Action: Mouse pressed left at (558, 431)
Screenshot: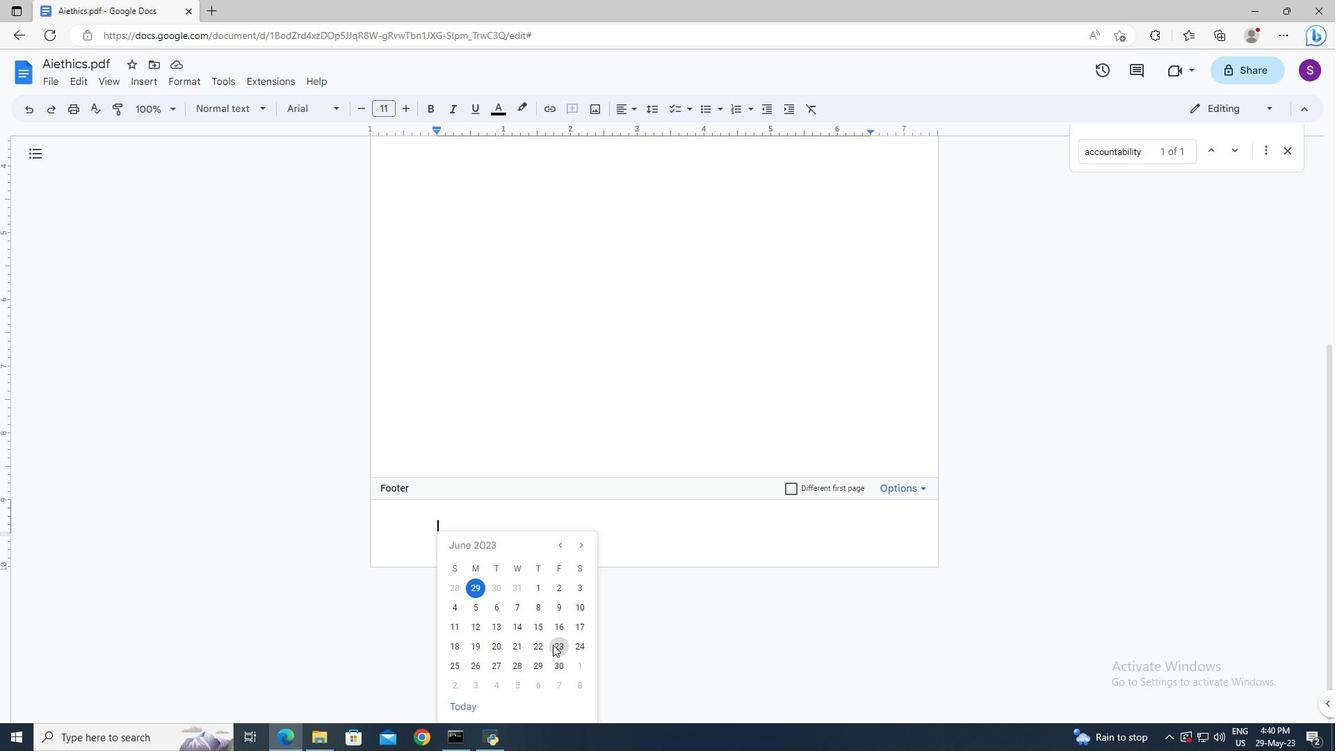 
Action: Mouse moved to (501, 263)
Screenshot: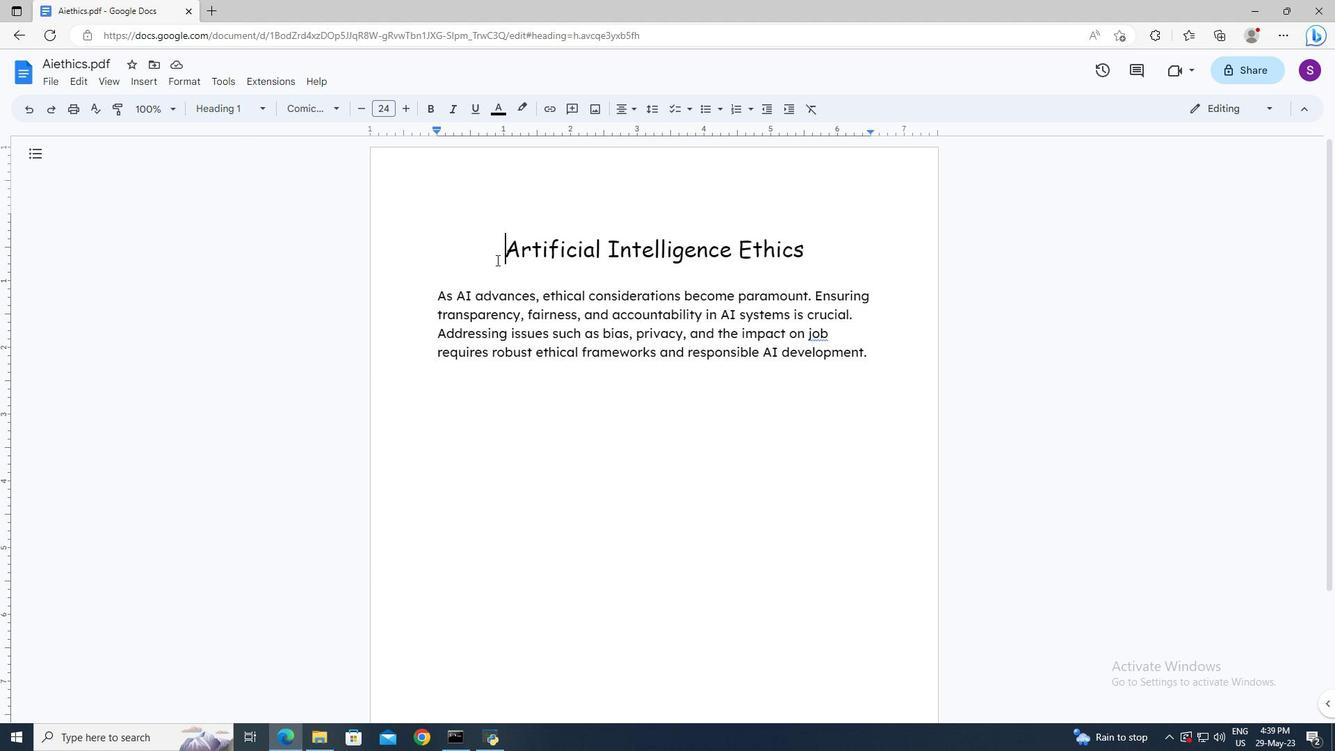 
Action: Mouse pressed left at (501, 263)
Screenshot: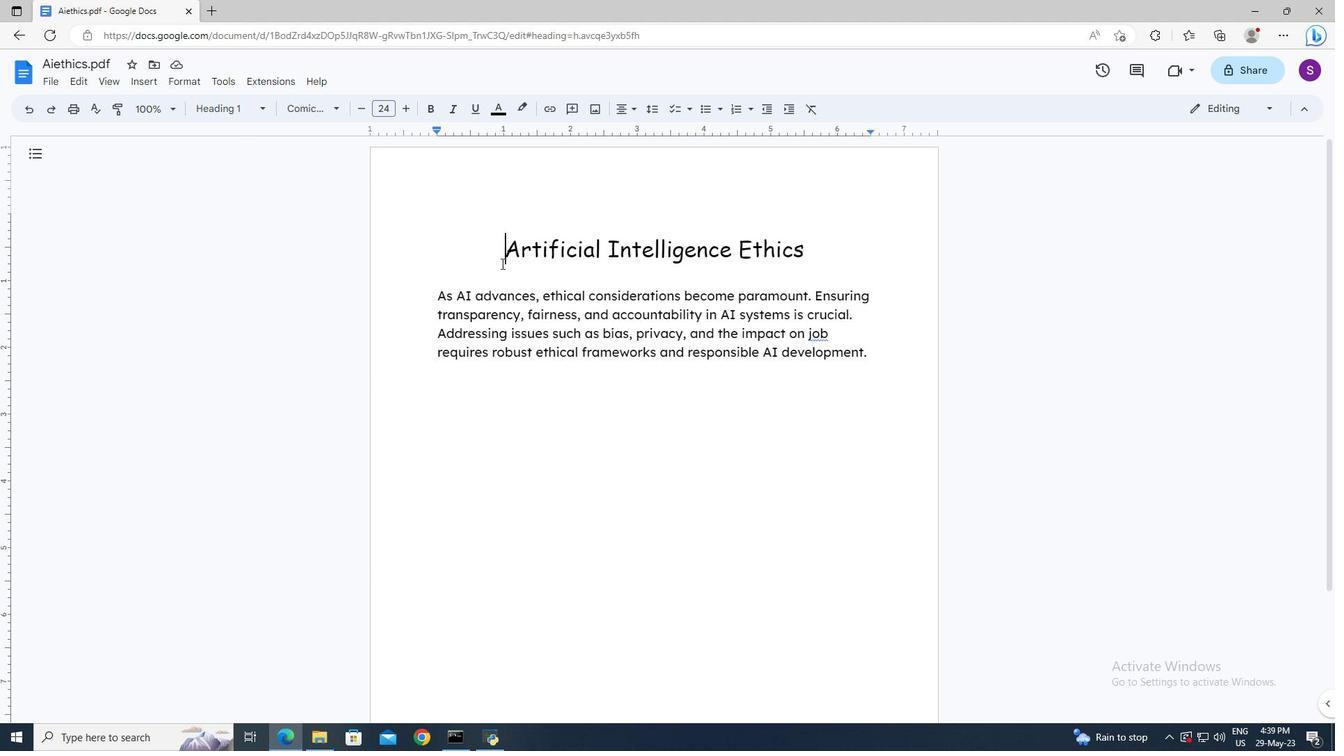 
Action: Key pressed <Key.shift><Key.right><Key.right><Key.right>
Screenshot: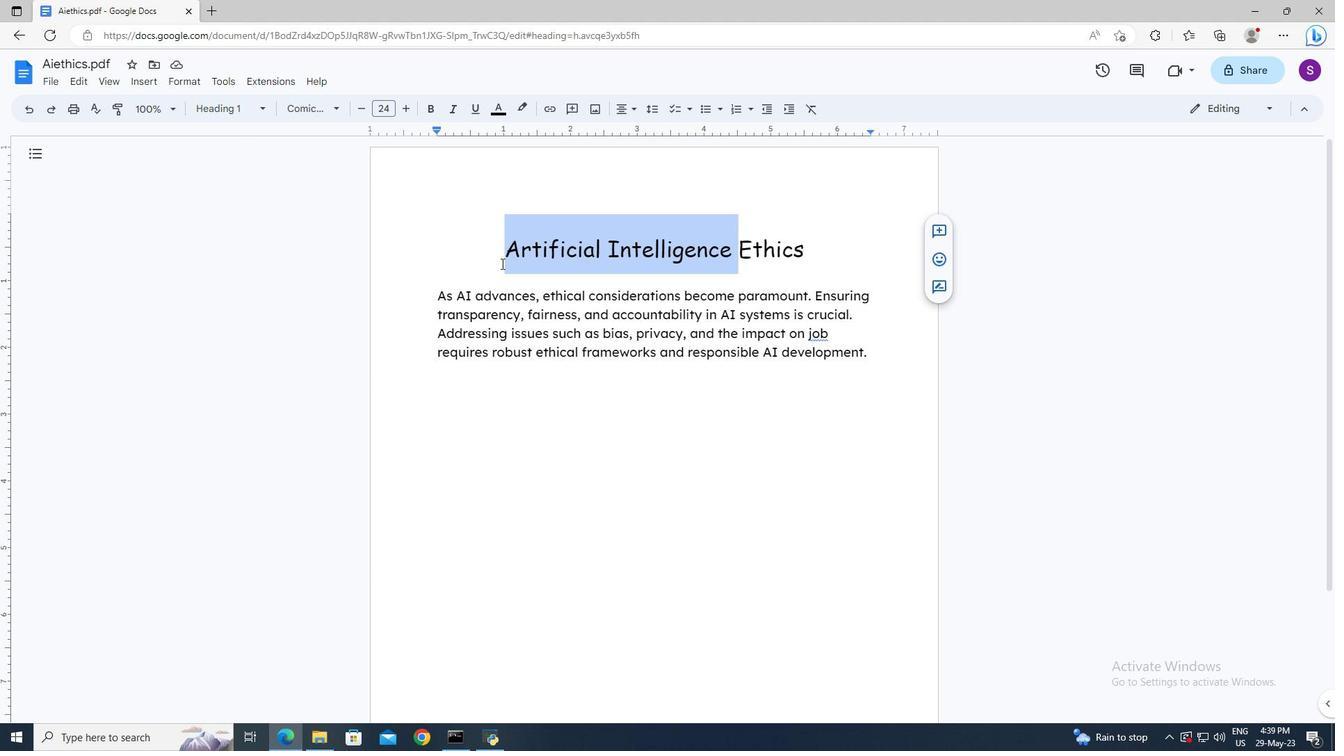 
Action: Mouse moved to (422, 109)
Screenshot: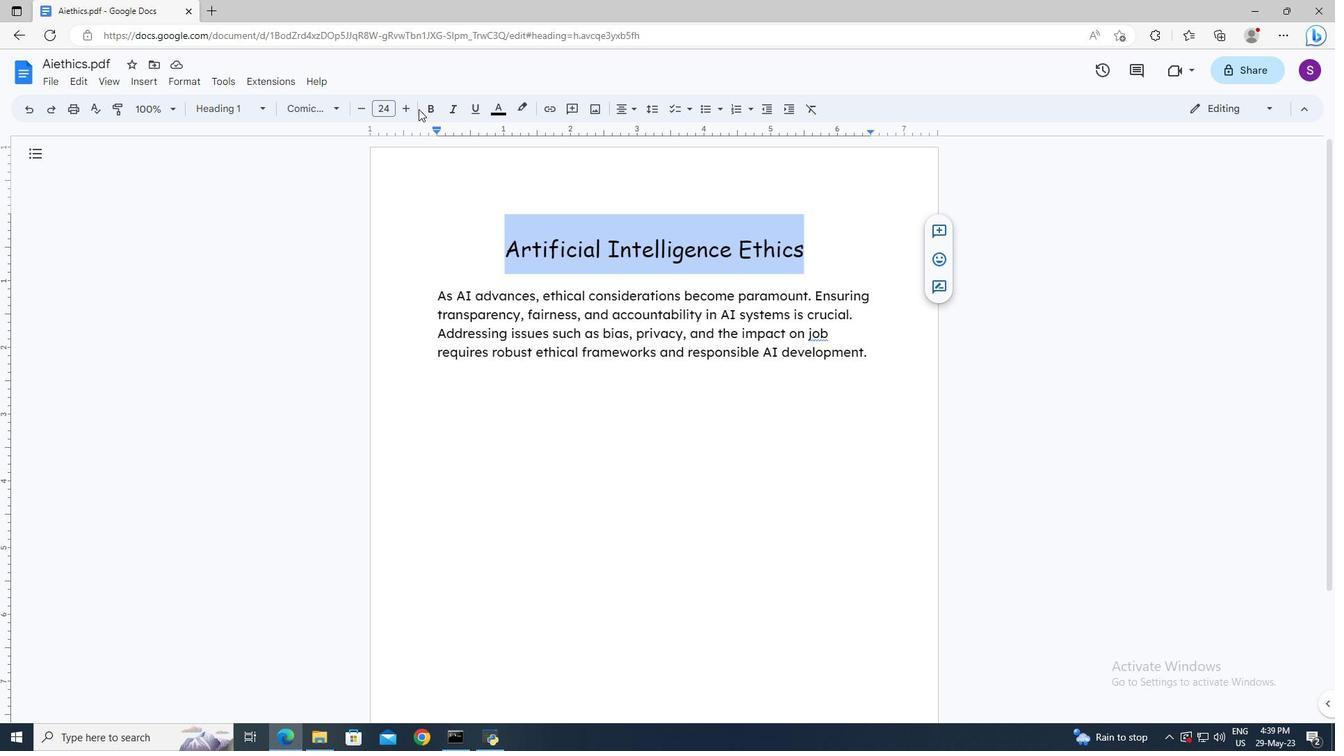 
Action: Mouse pressed left at (422, 109)
Screenshot: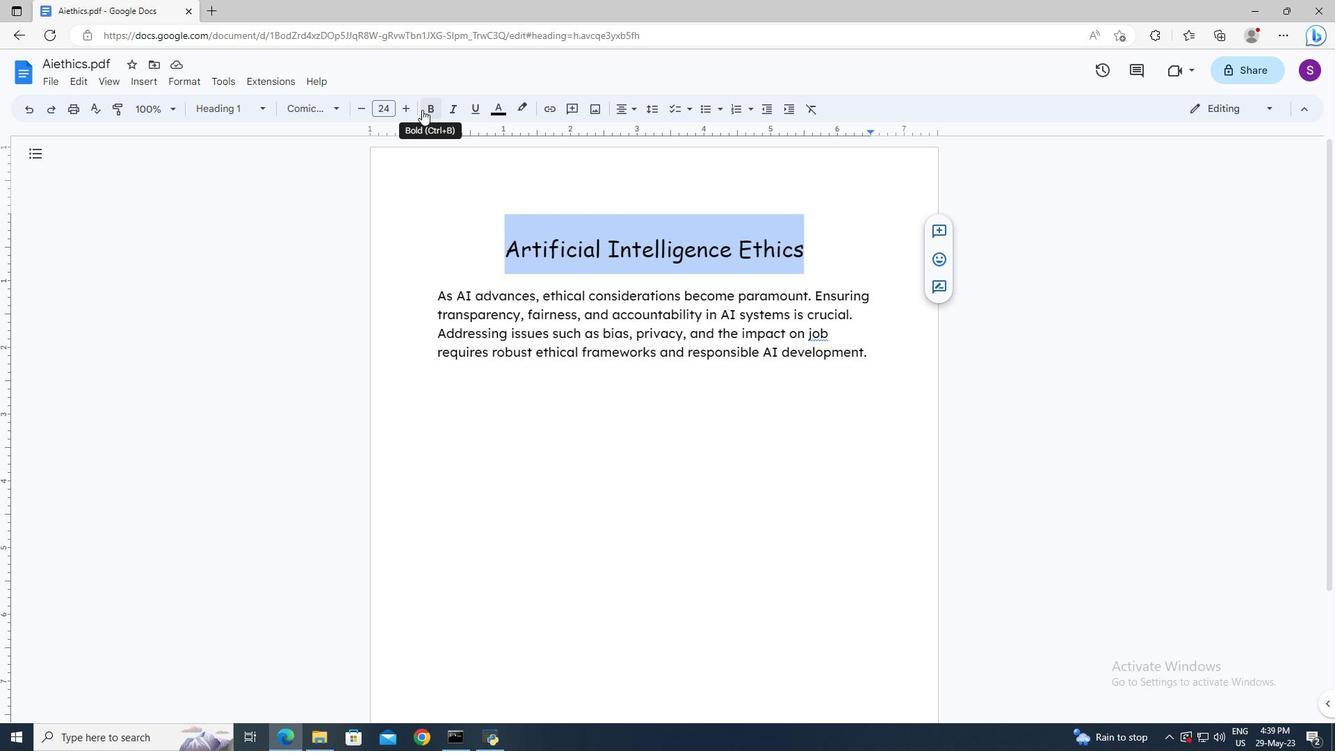
Action: Mouse moved to (481, 109)
Screenshot: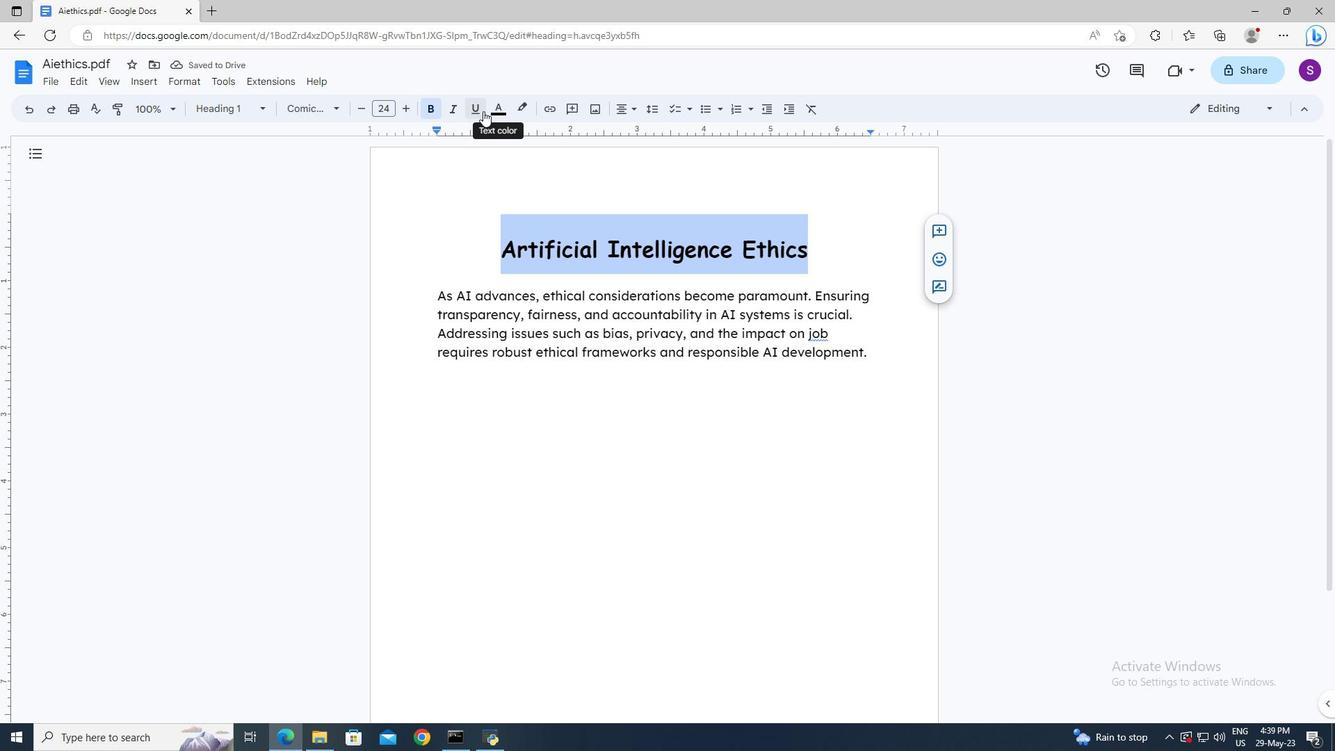 
Action: Mouse pressed left at (481, 109)
Screenshot: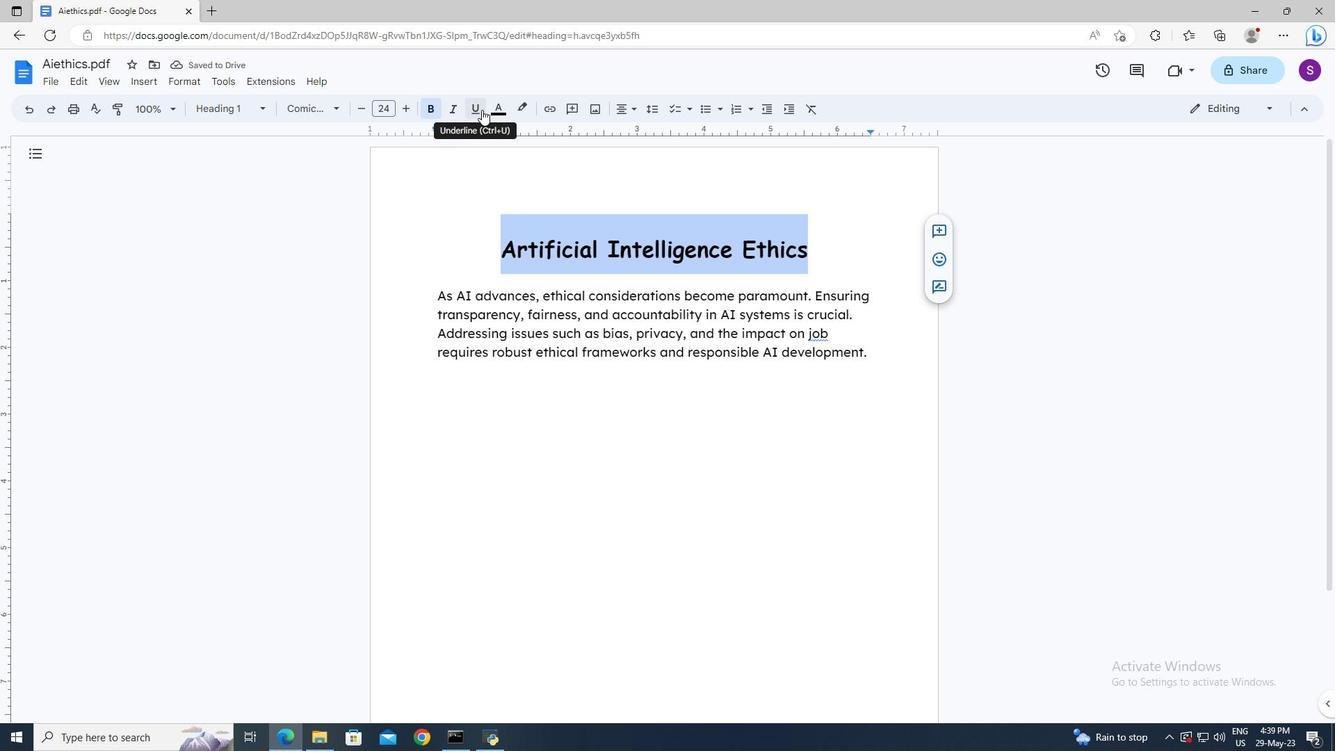 
Action: Mouse moved to (464, 282)
Screenshot: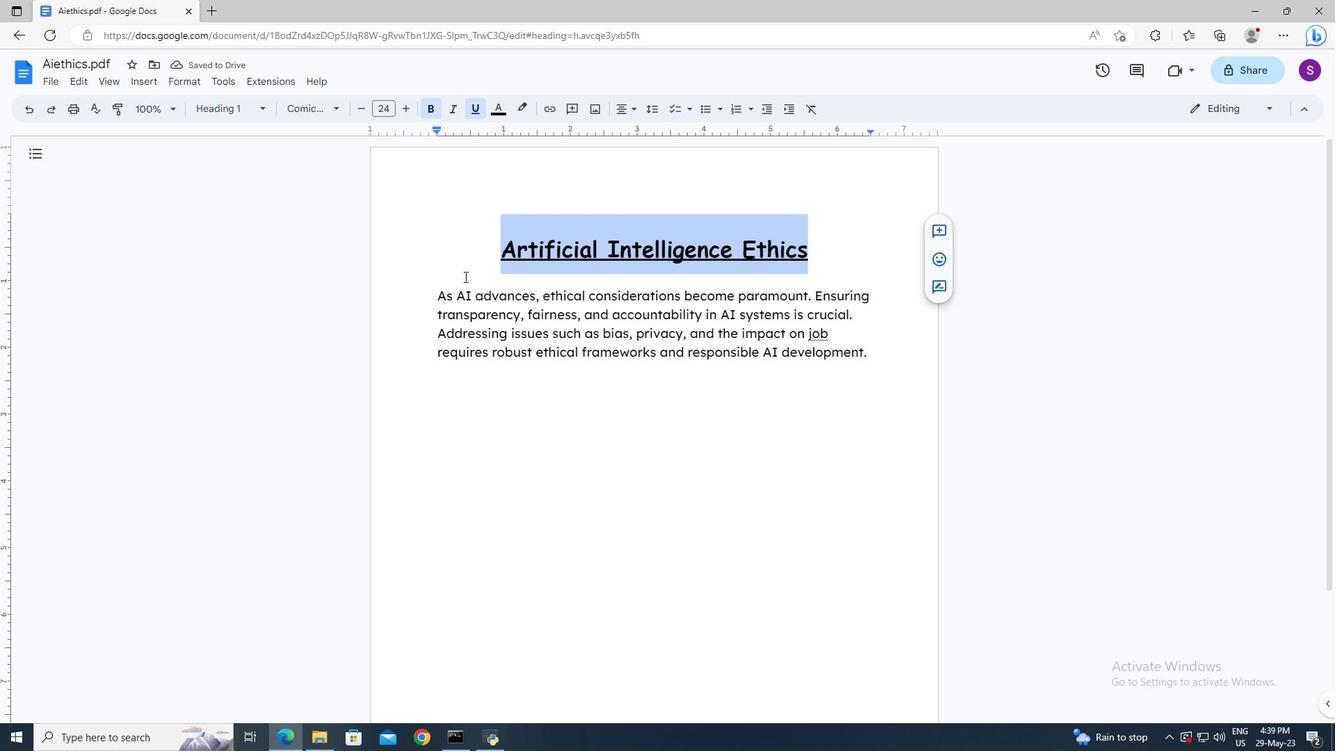 
Action: Mouse pressed left at (464, 282)
Screenshot: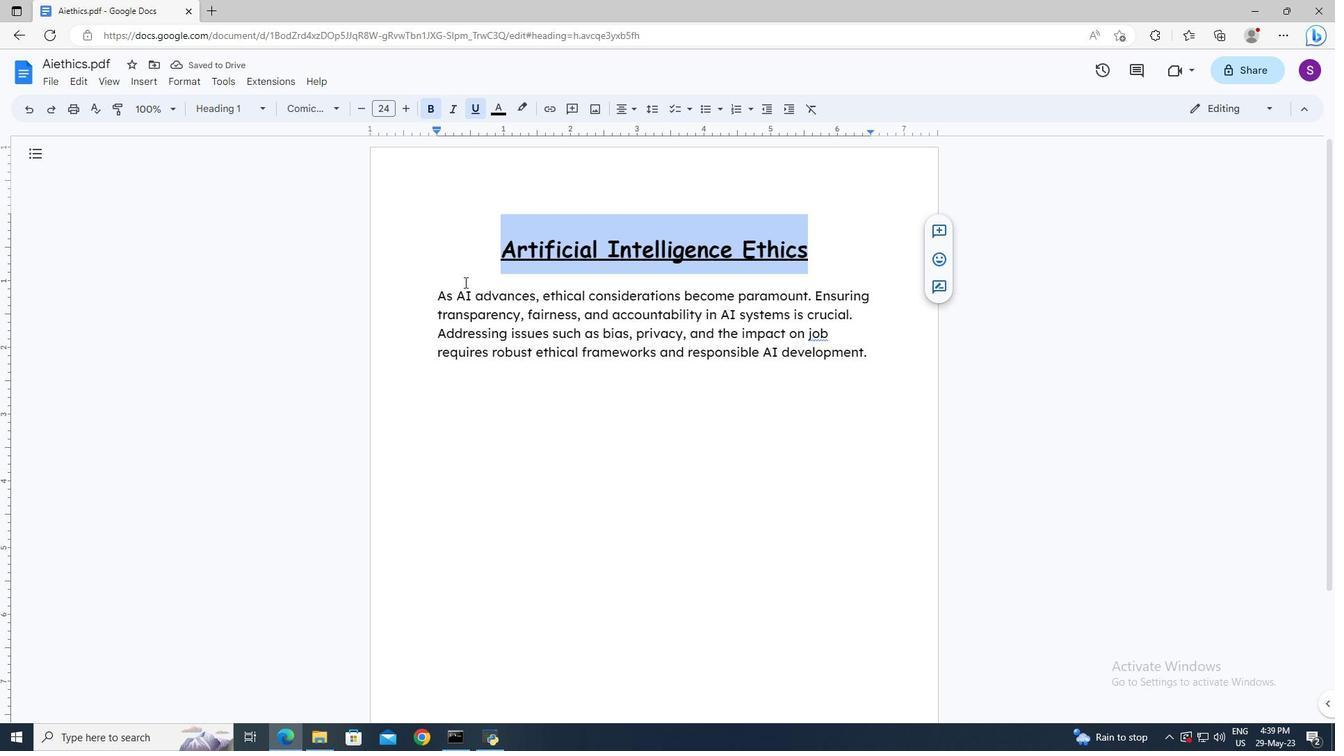 
Action: Key pressed ctrl+Faccountability<Key.enter>
Screenshot: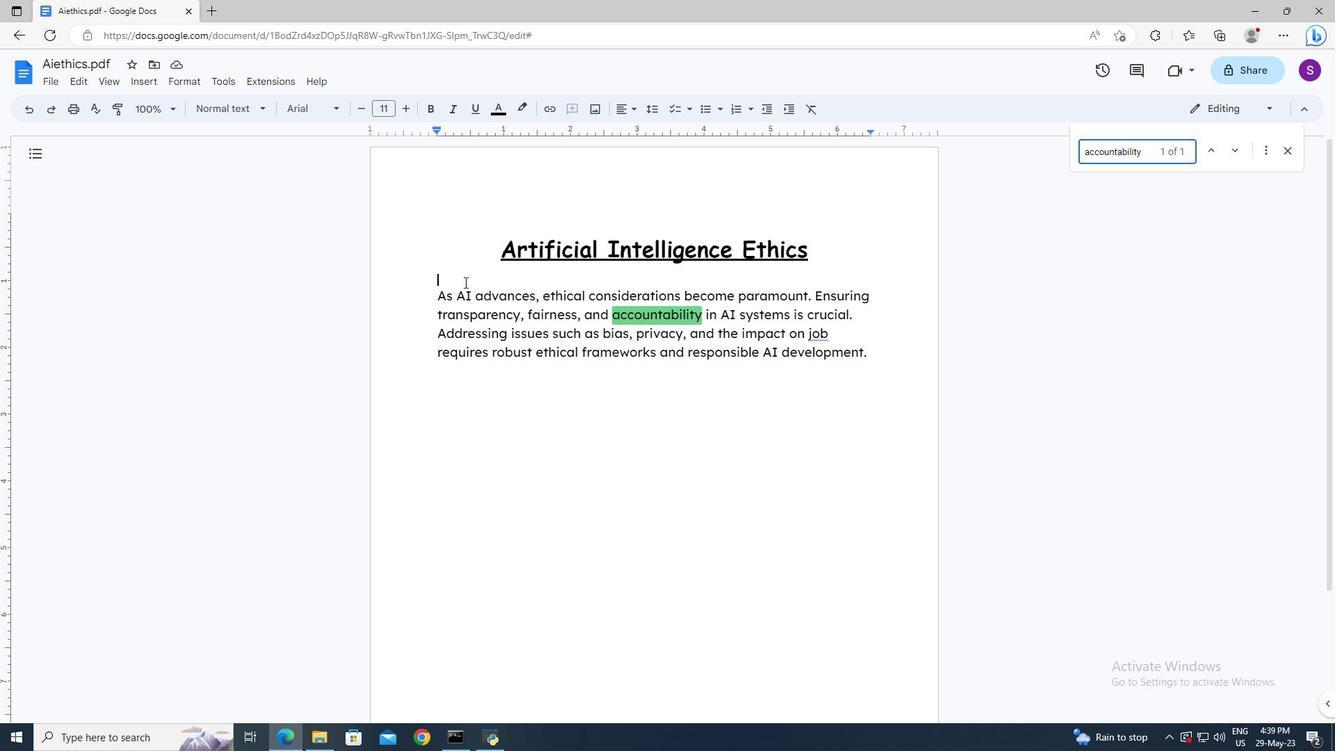 
Action: Mouse moved to (623, 315)
Screenshot: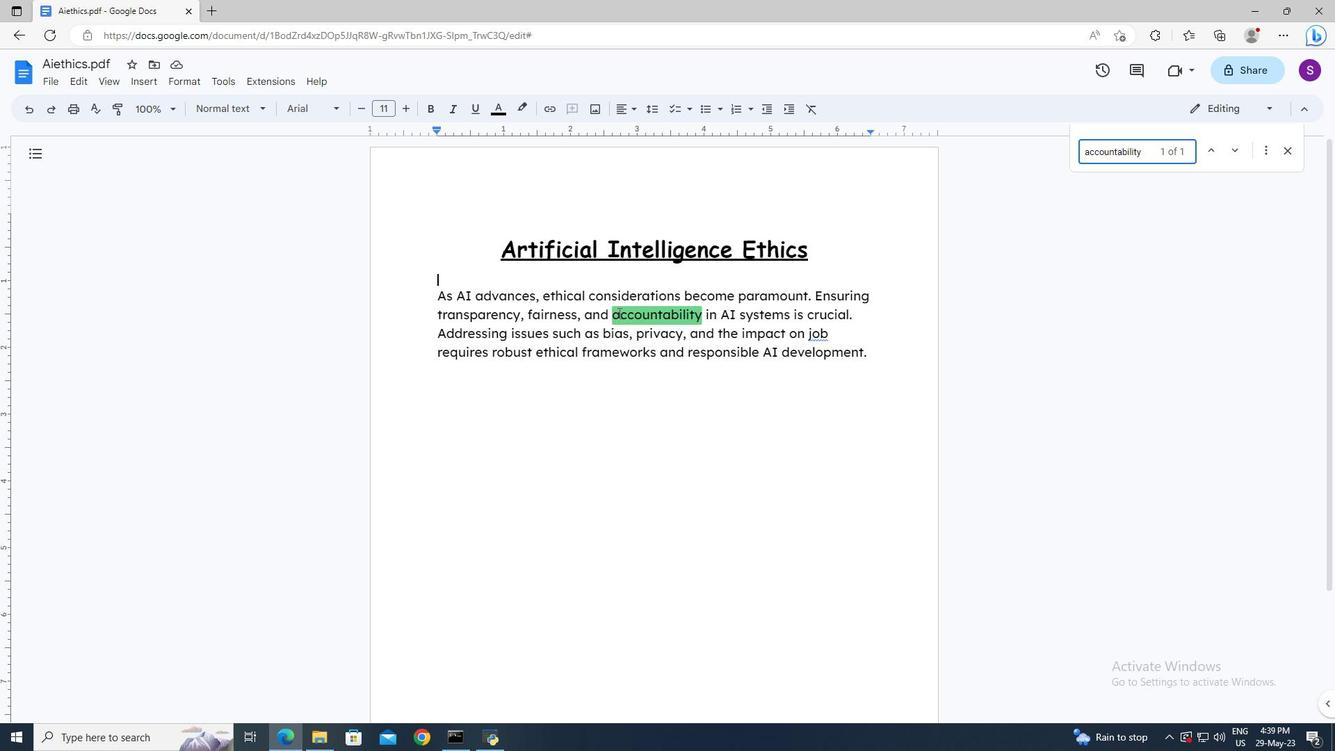 
Action: Mouse pressed left at (623, 315)
Screenshot: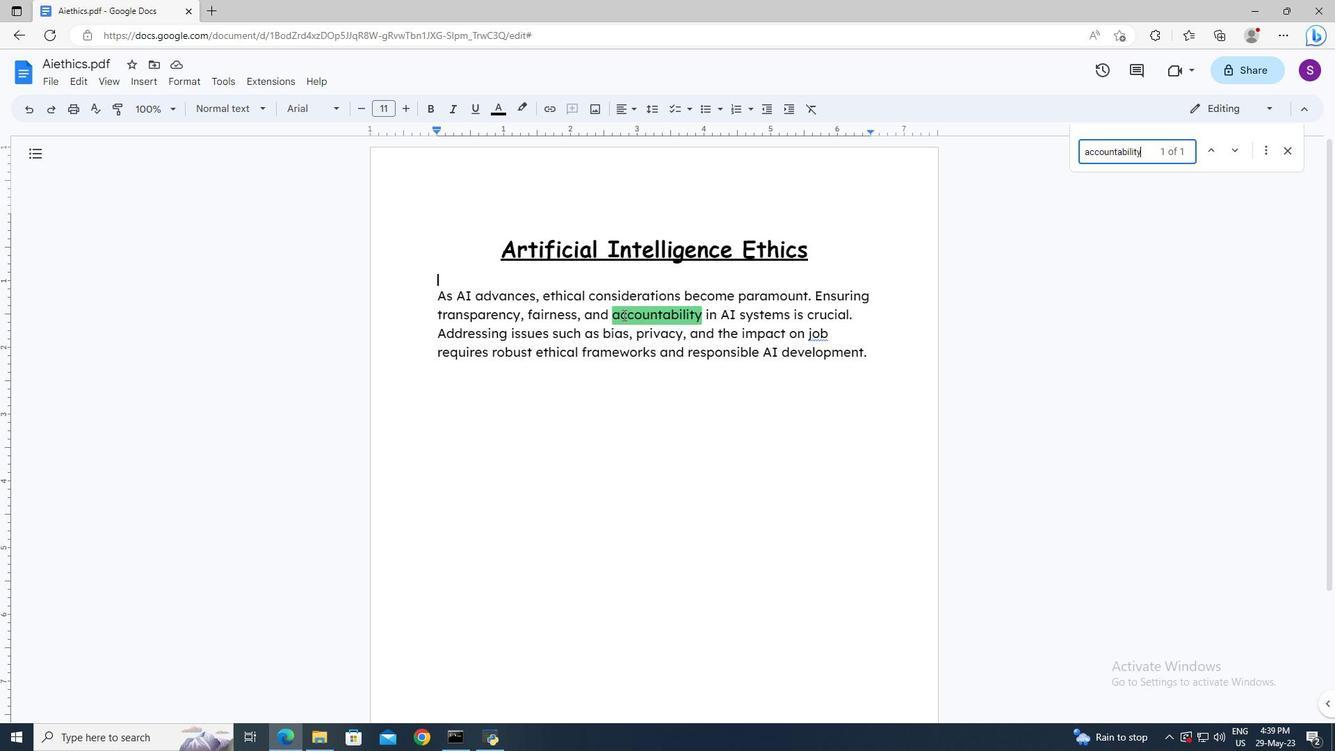 
Action: Mouse pressed left at (623, 315)
Screenshot: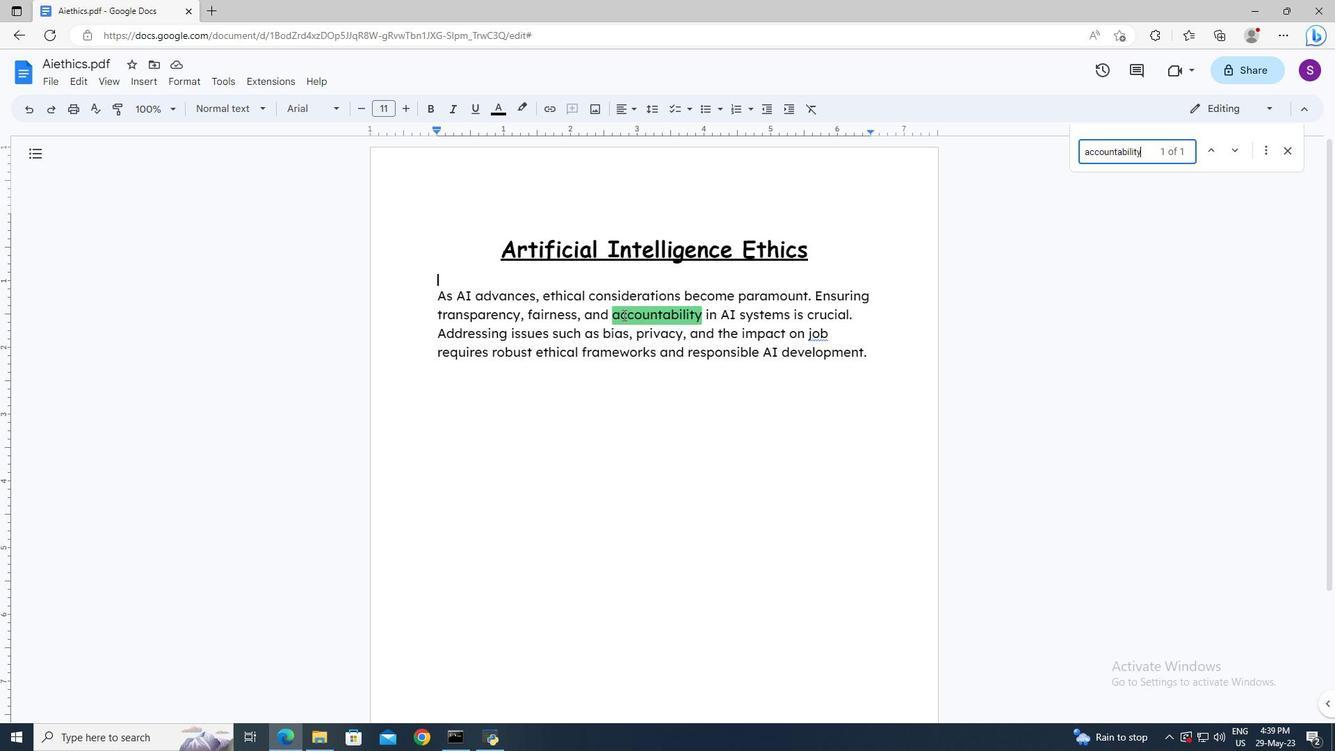 
Action: Mouse moved to (198, 82)
Screenshot: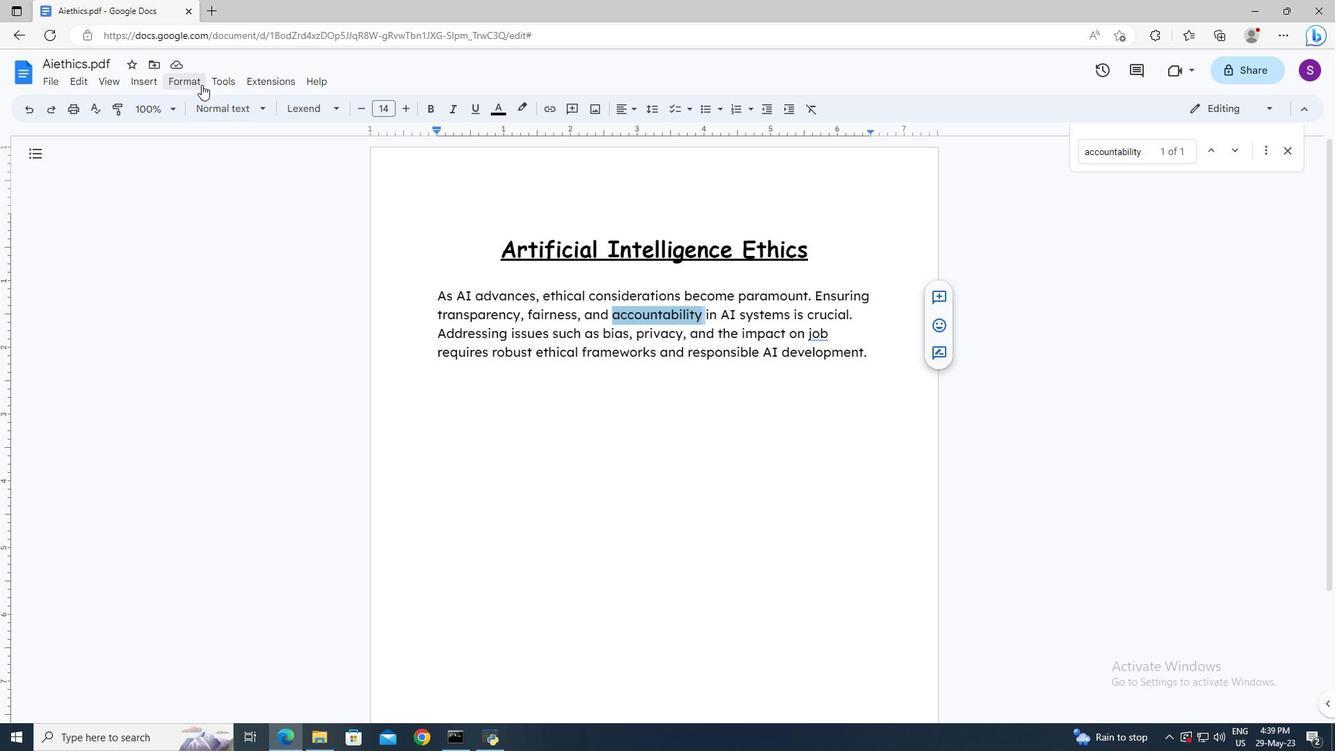 
Action: Mouse pressed left at (198, 82)
Screenshot: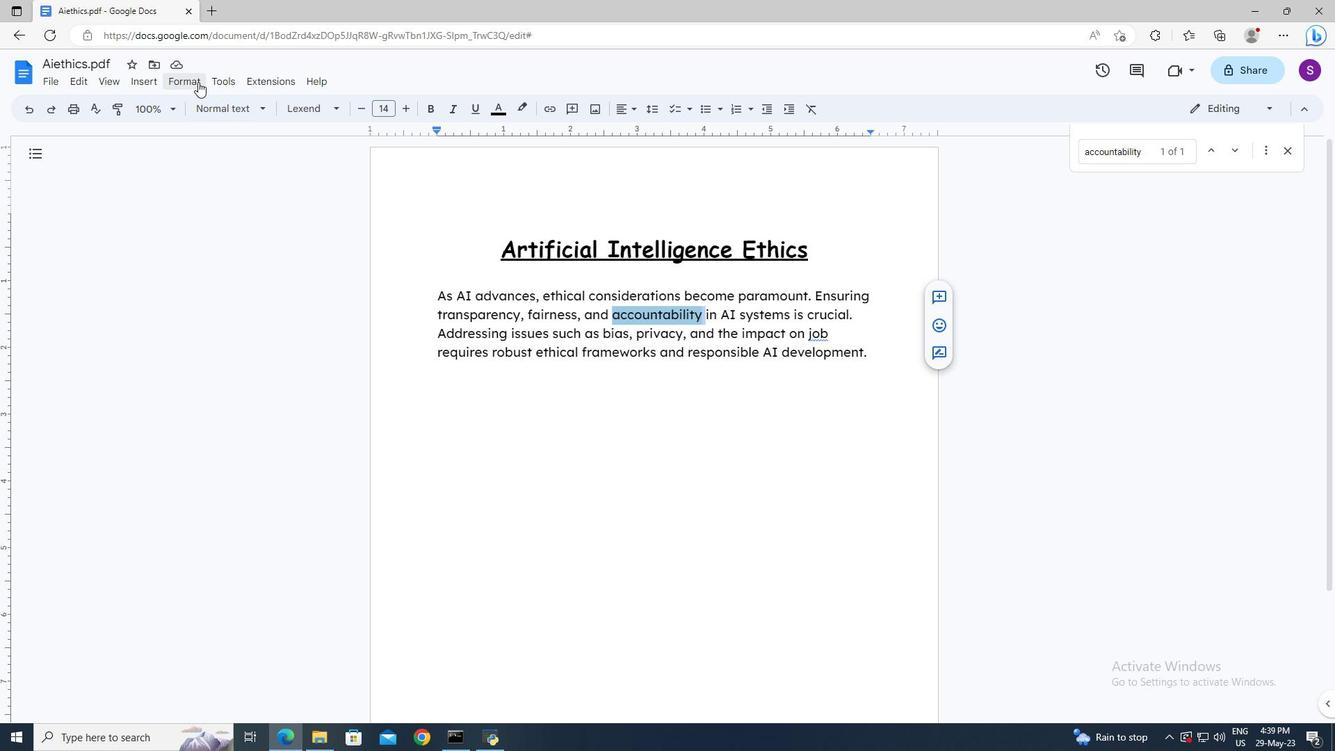 
Action: Mouse moved to (435, 166)
Screenshot: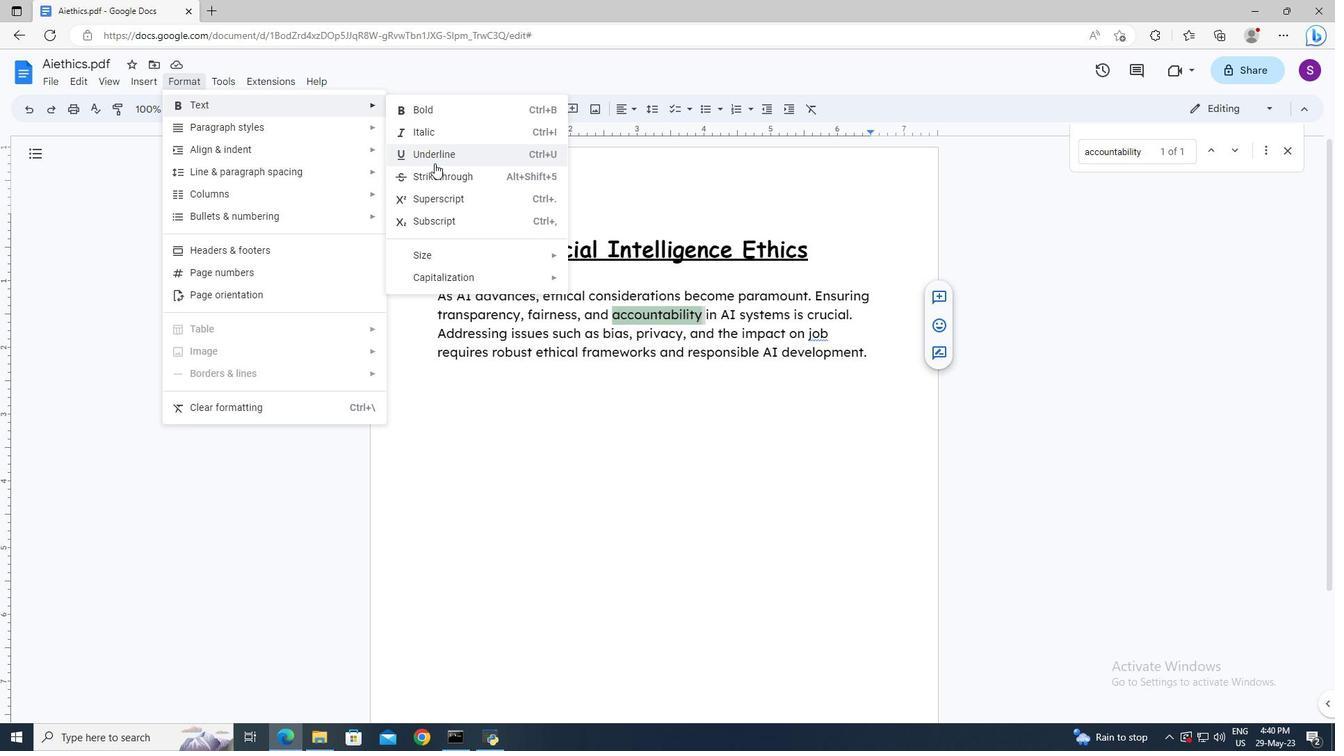 
Action: Mouse pressed left at (435, 166)
Screenshot: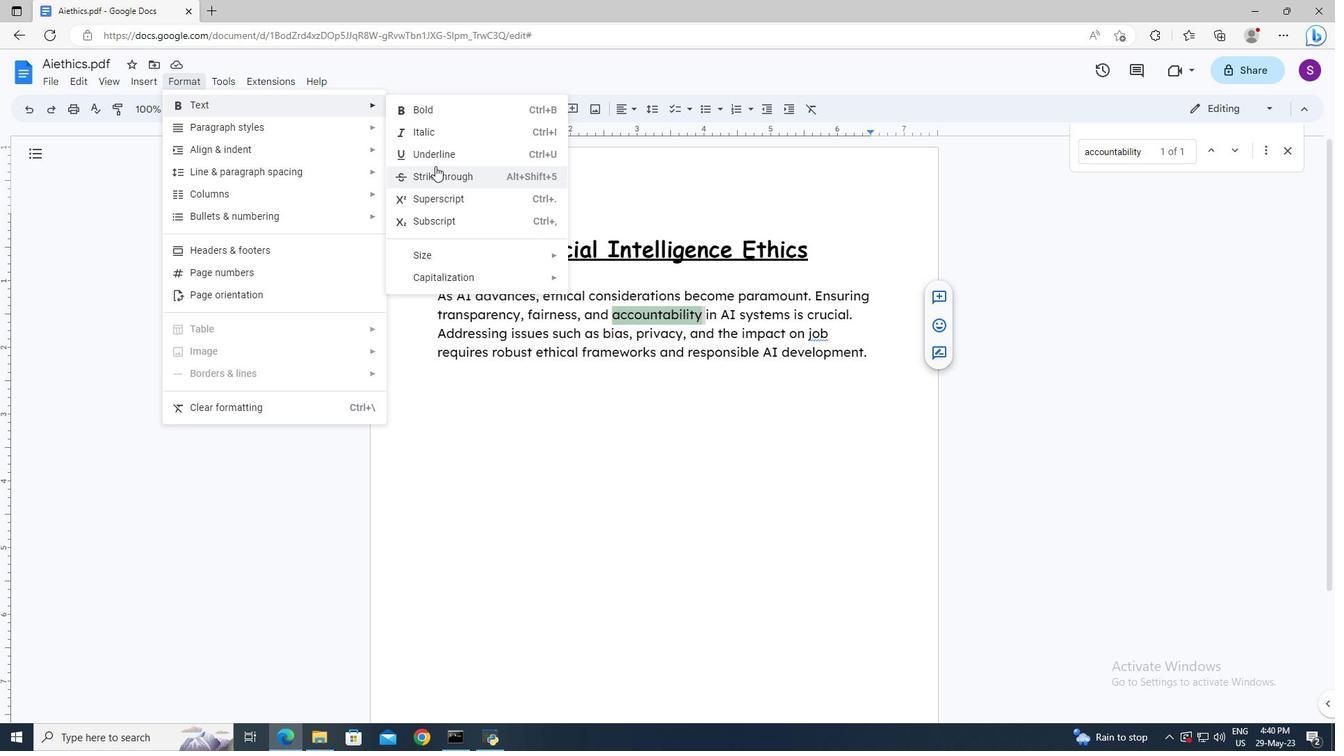 
Action: Mouse moved to (646, 430)
Screenshot: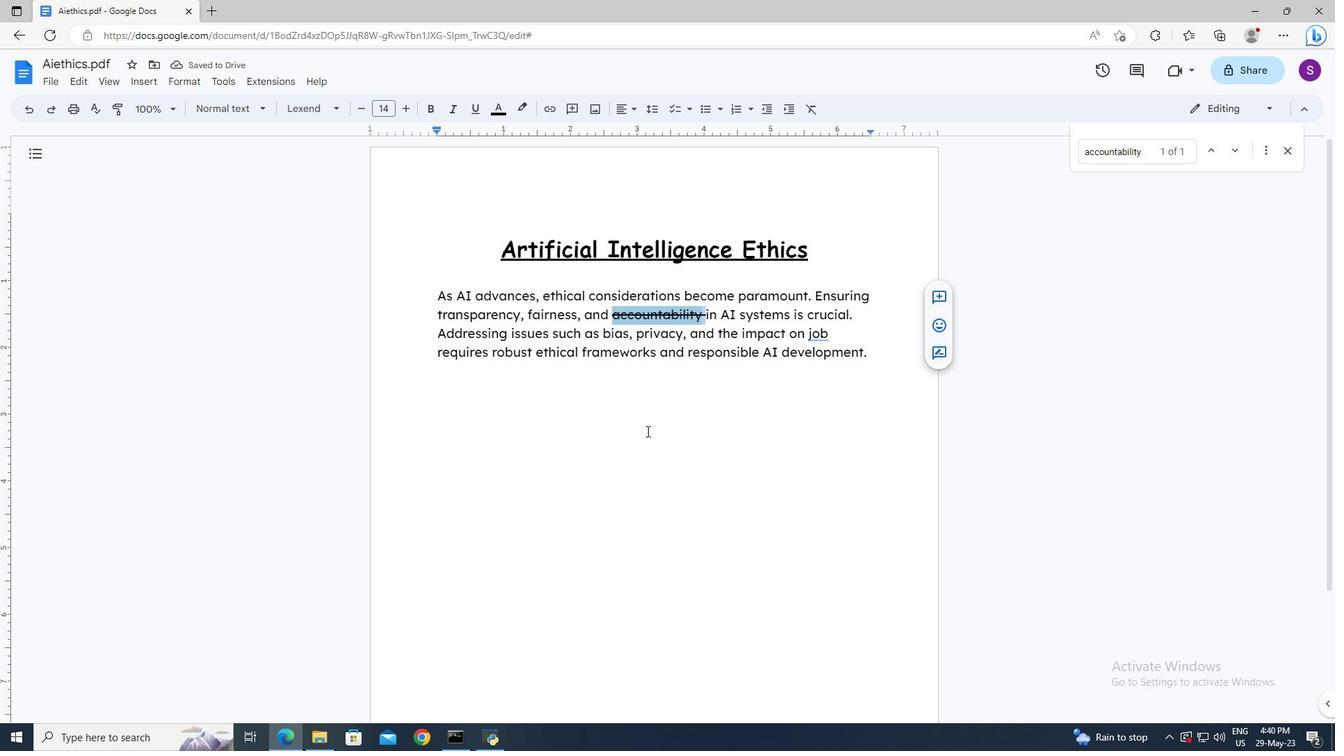 
Action: Mouse scrolled (646, 429) with delta (0, 0)
Screenshot: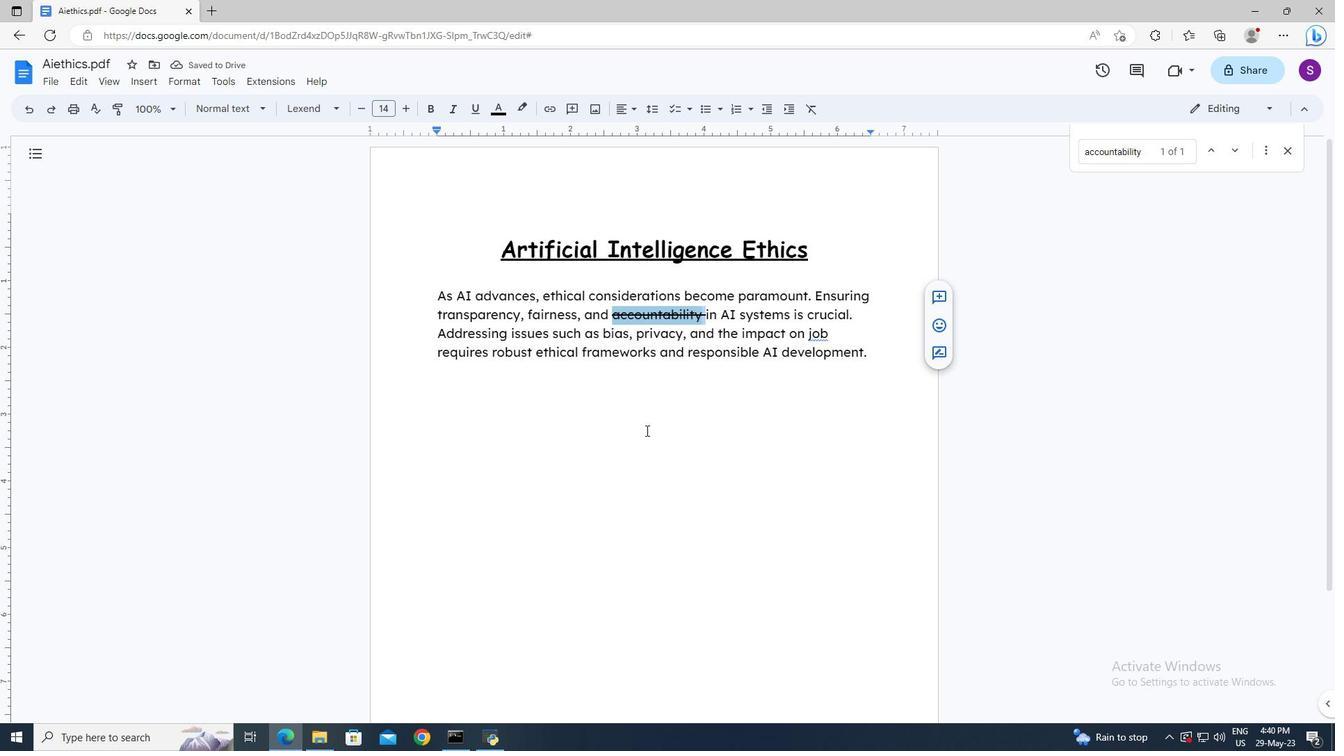 
Action: Mouse scrolled (646, 429) with delta (0, 0)
Screenshot: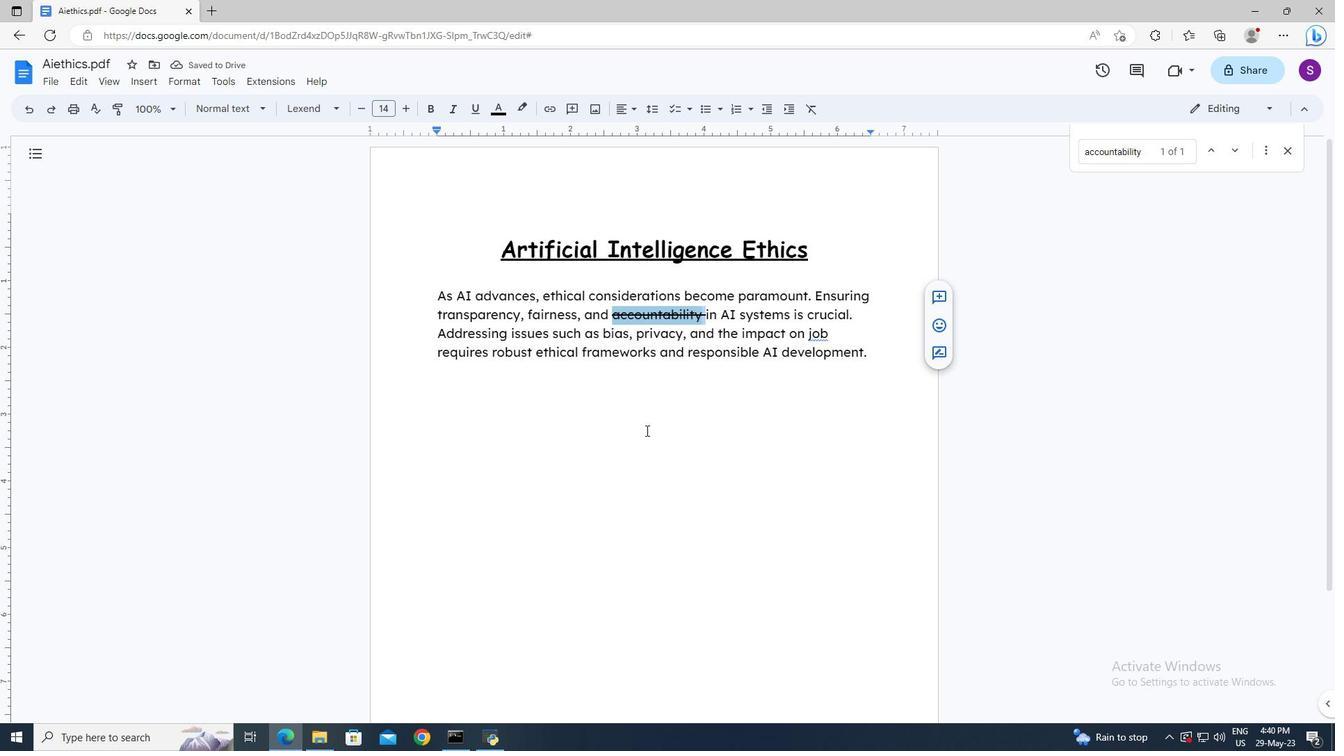 
Action: Mouse scrolled (646, 429) with delta (0, 0)
Screenshot: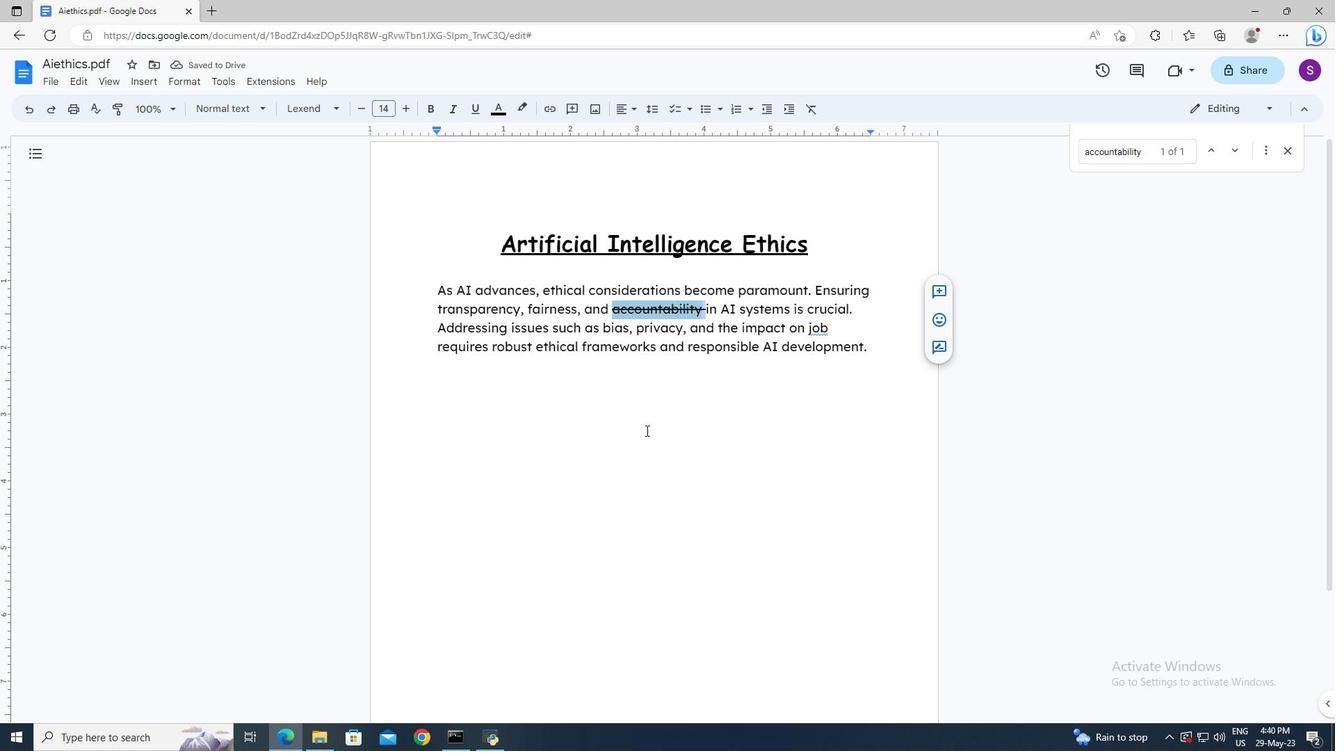 
Action: Mouse scrolled (646, 429) with delta (0, 0)
Screenshot: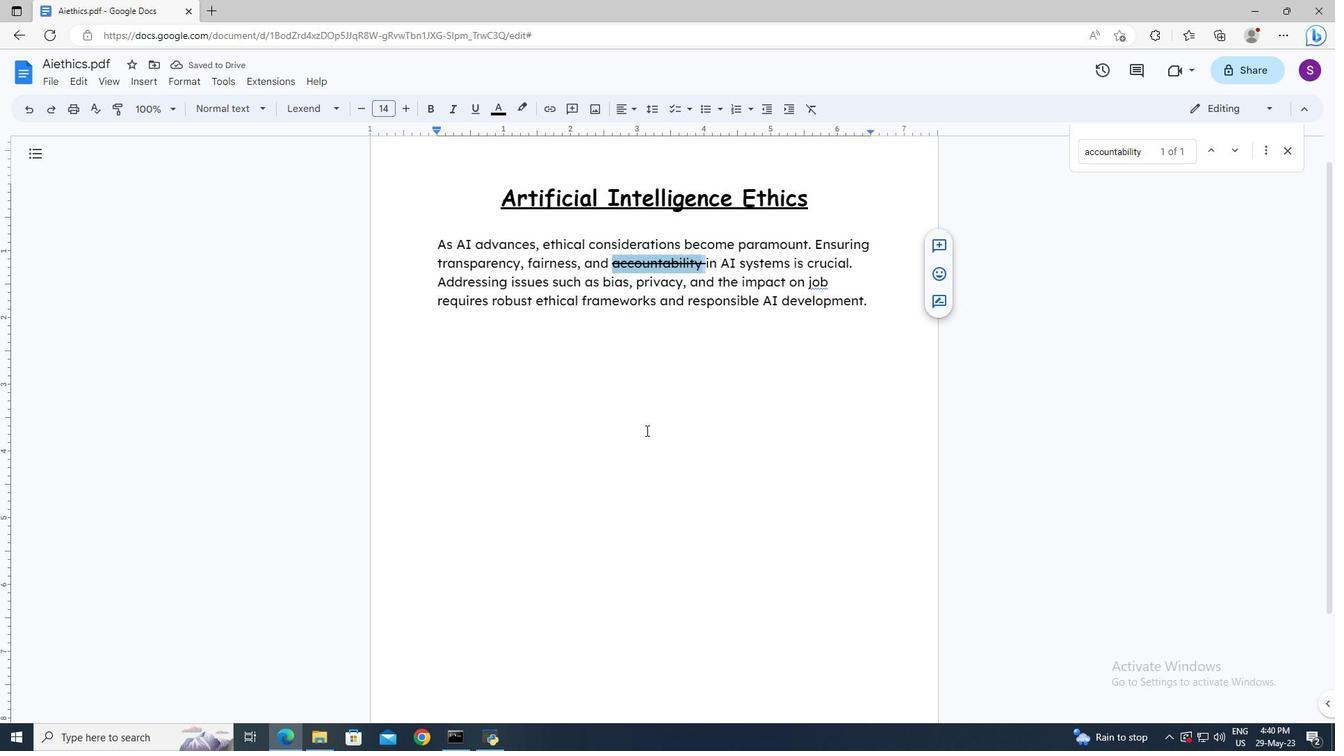 
Action: Mouse moved to (593, 560)
Screenshot: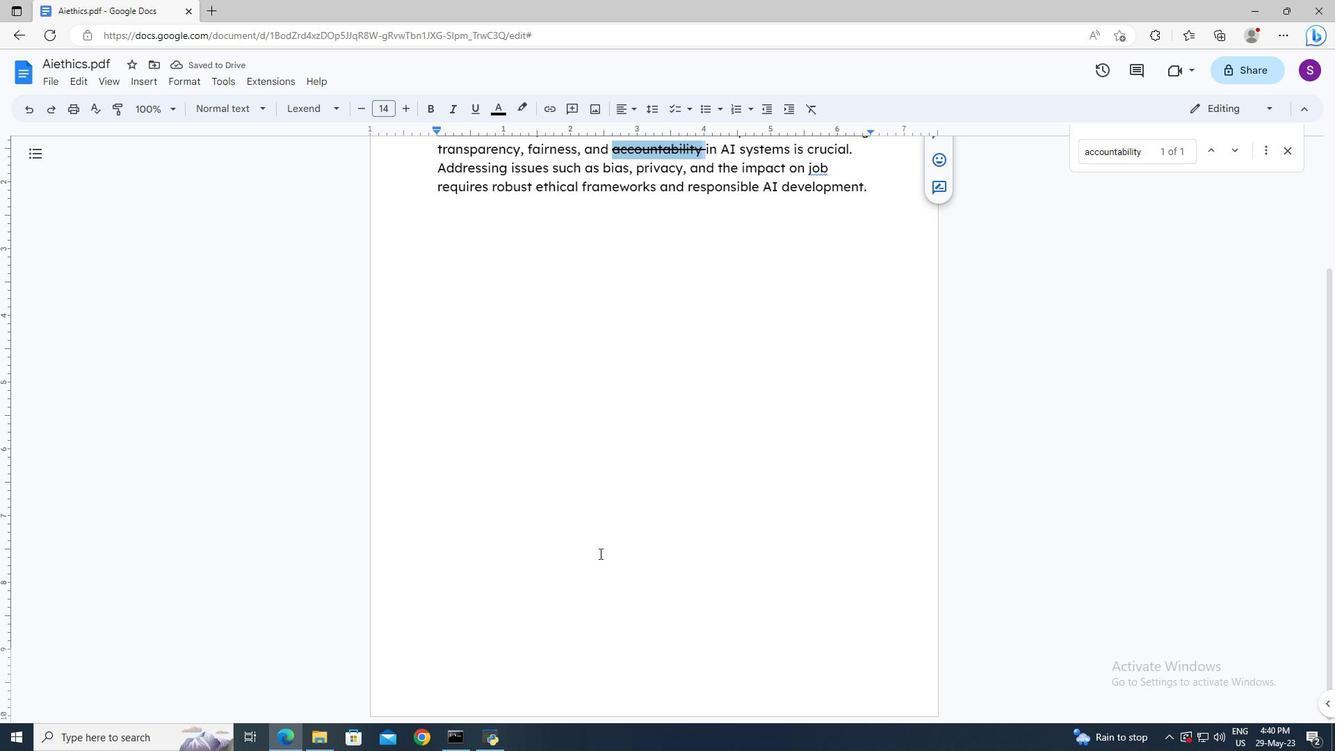 
Action: Mouse scrolled (593, 559) with delta (0, 0)
Screenshot: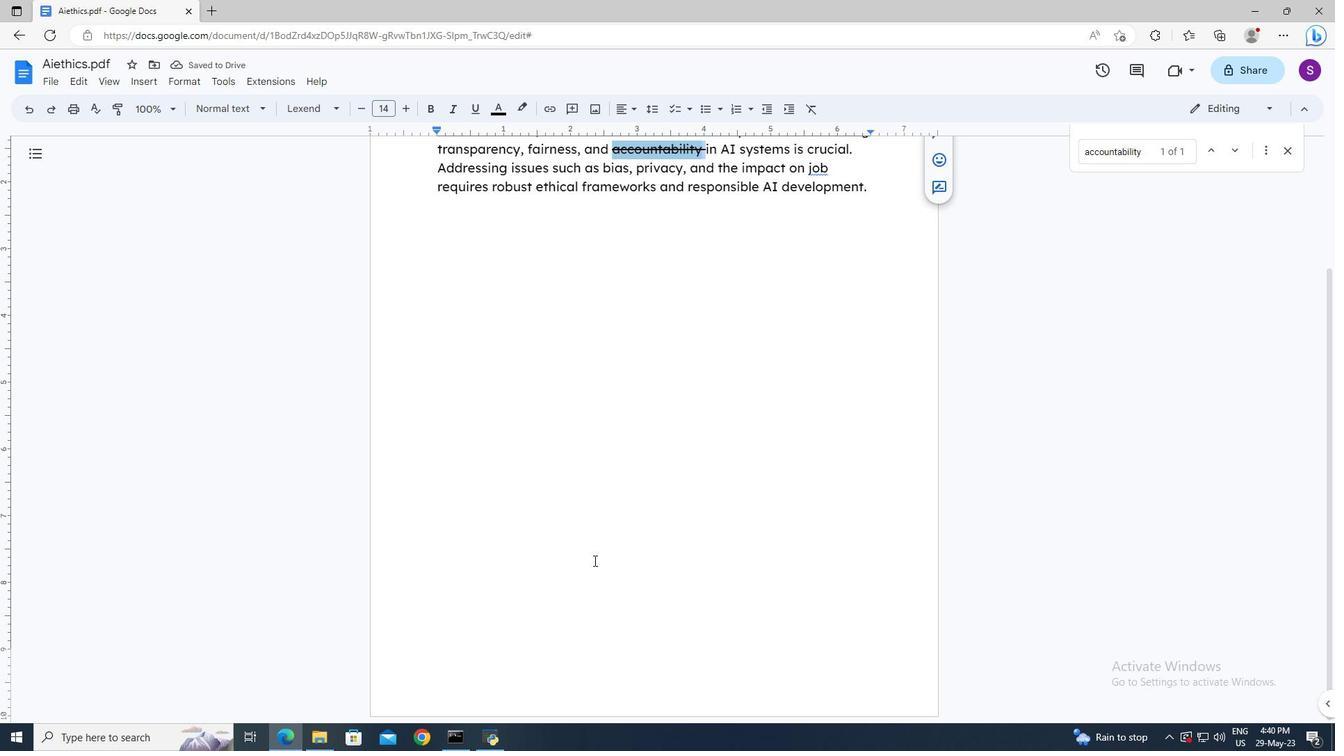 
Action: Mouse scrolled (593, 559) with delta (0, 0)
Screenshot: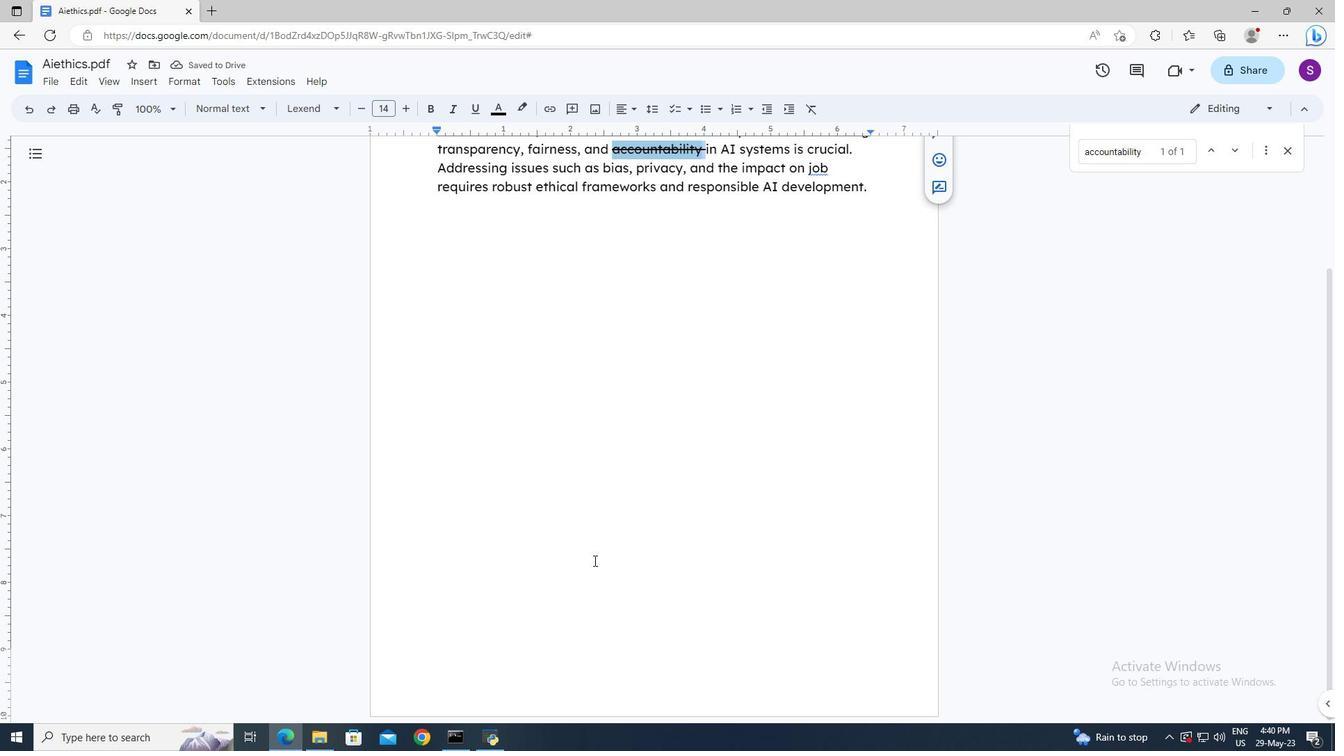 
Action: Mouse scrolled (593, 559) with delta (0, 0)
Screenshot: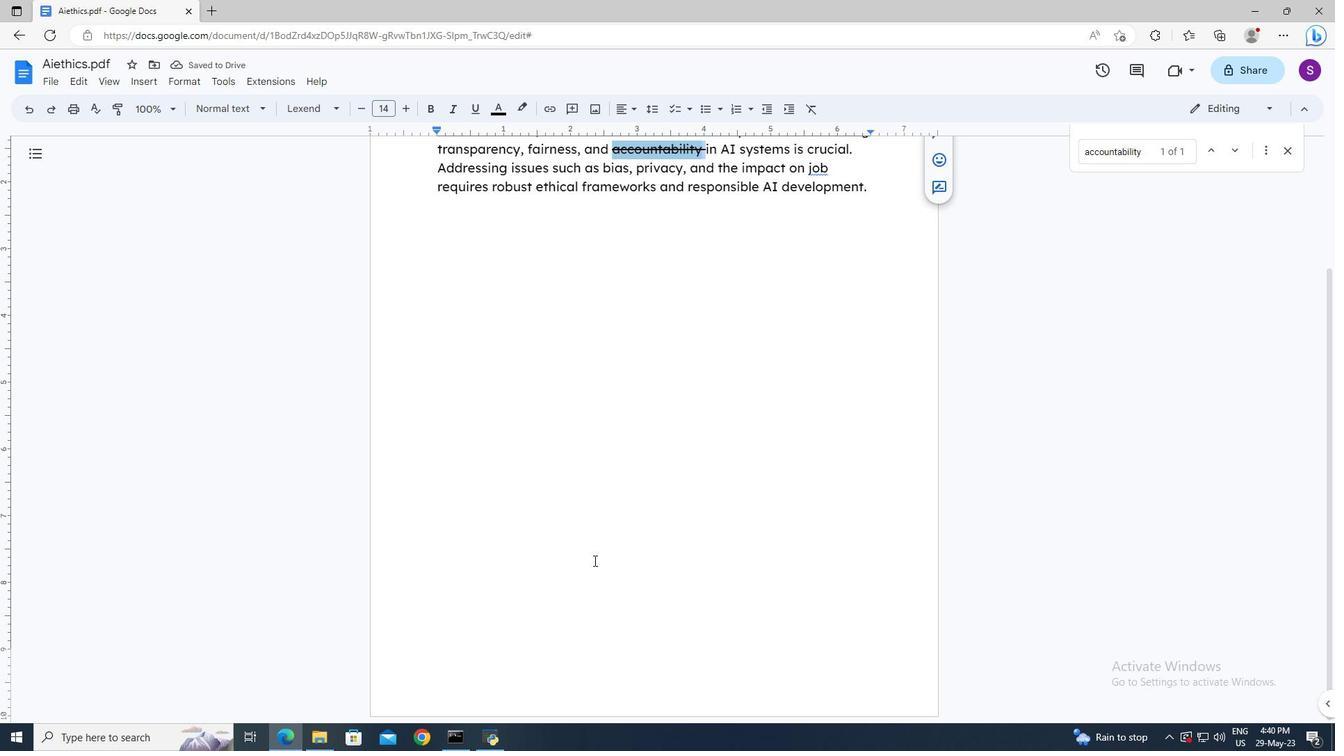 
Action: Mouse moved to (477, 670)
Screenshot: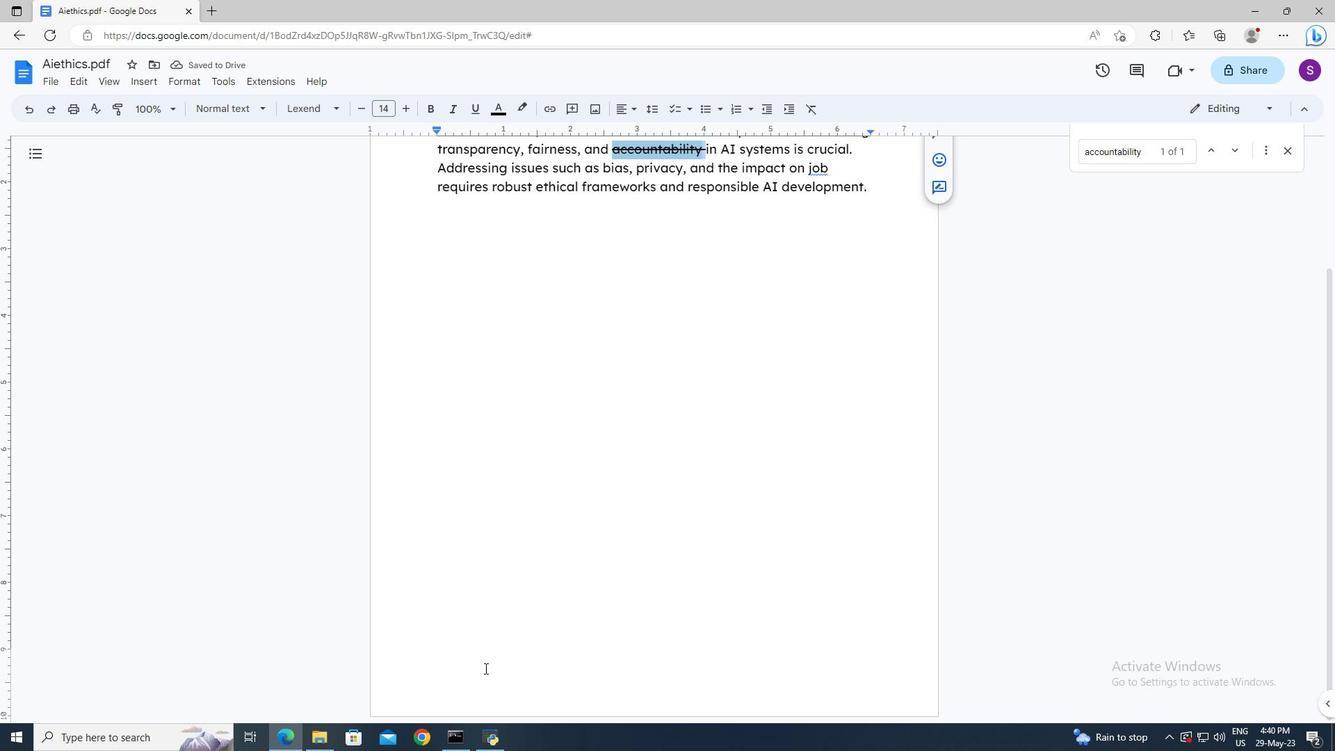 
Action: Mouse pressed left at (477, 670)
Screenshot: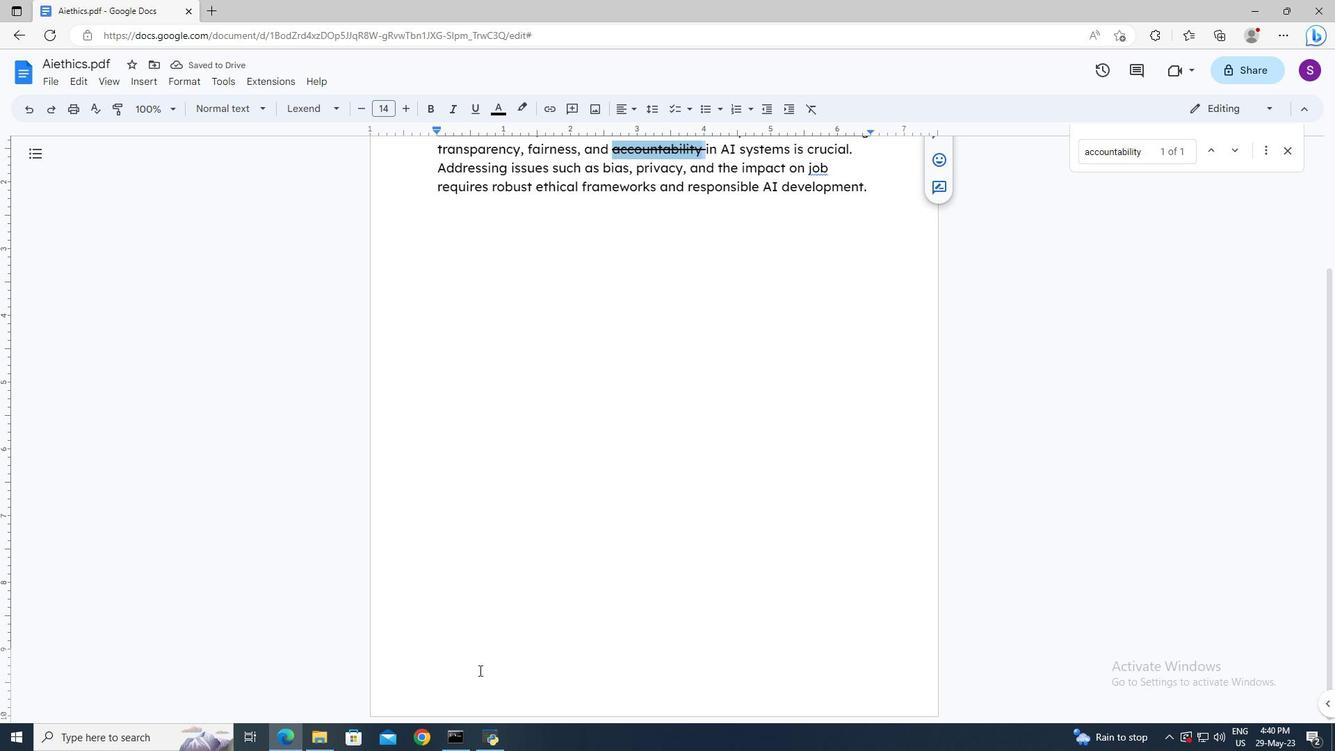 
Action: Mouse pressed left at (477, 670)
Screenshot: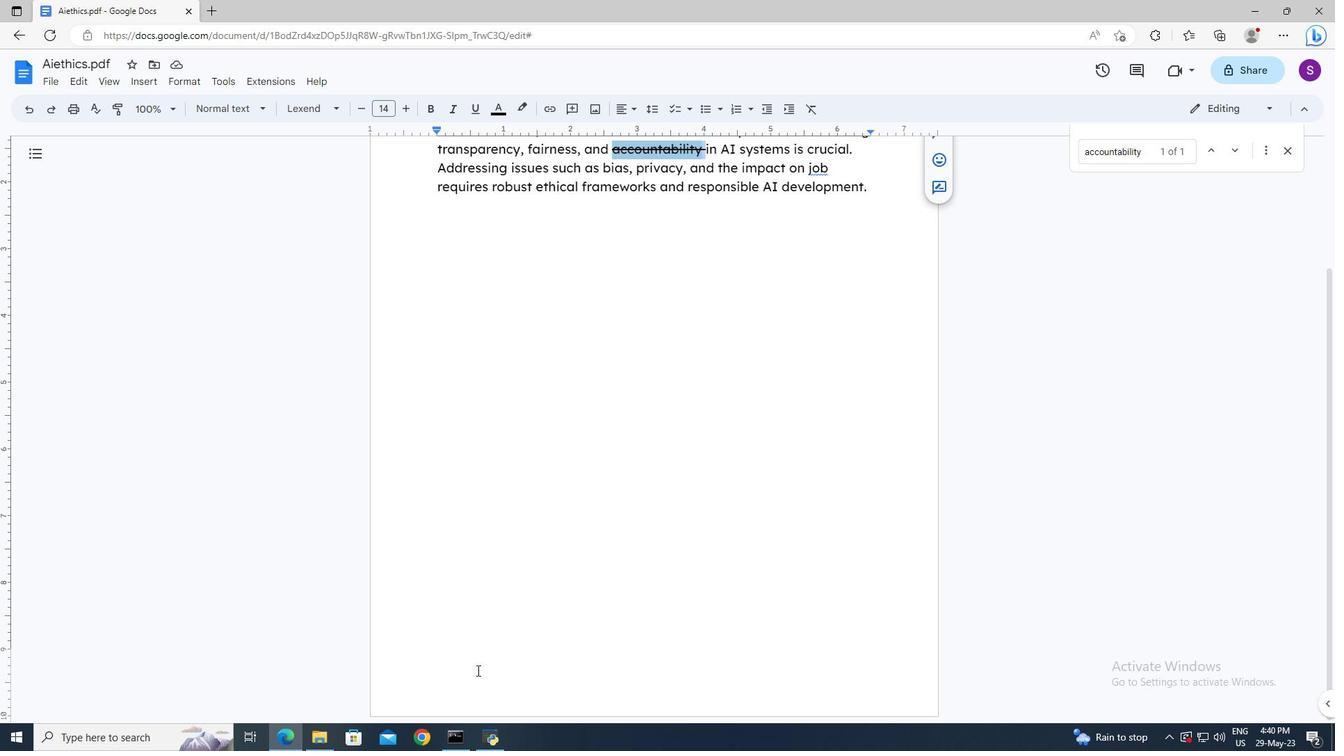 
Action: Mouse moved to (146, 83)
Screenshot: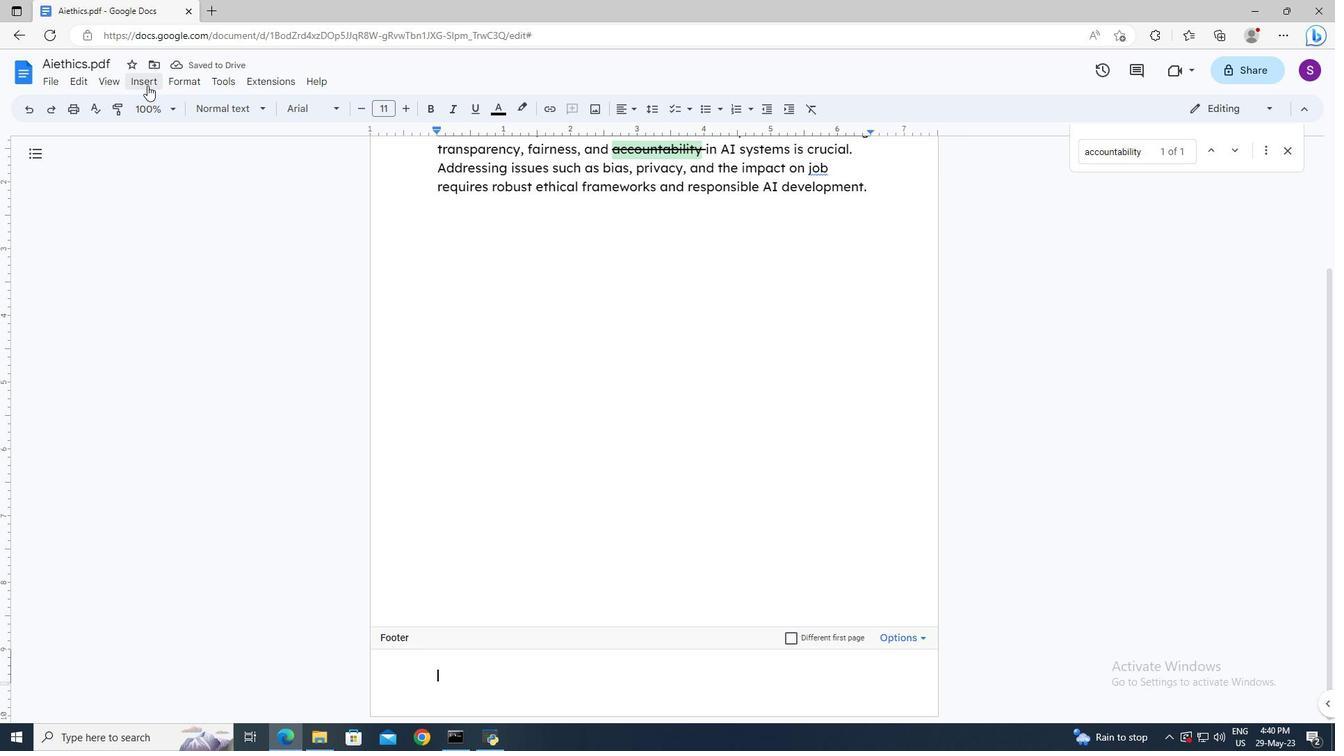 
Action: Mouse pressed left at (146, 83)
Screenshot: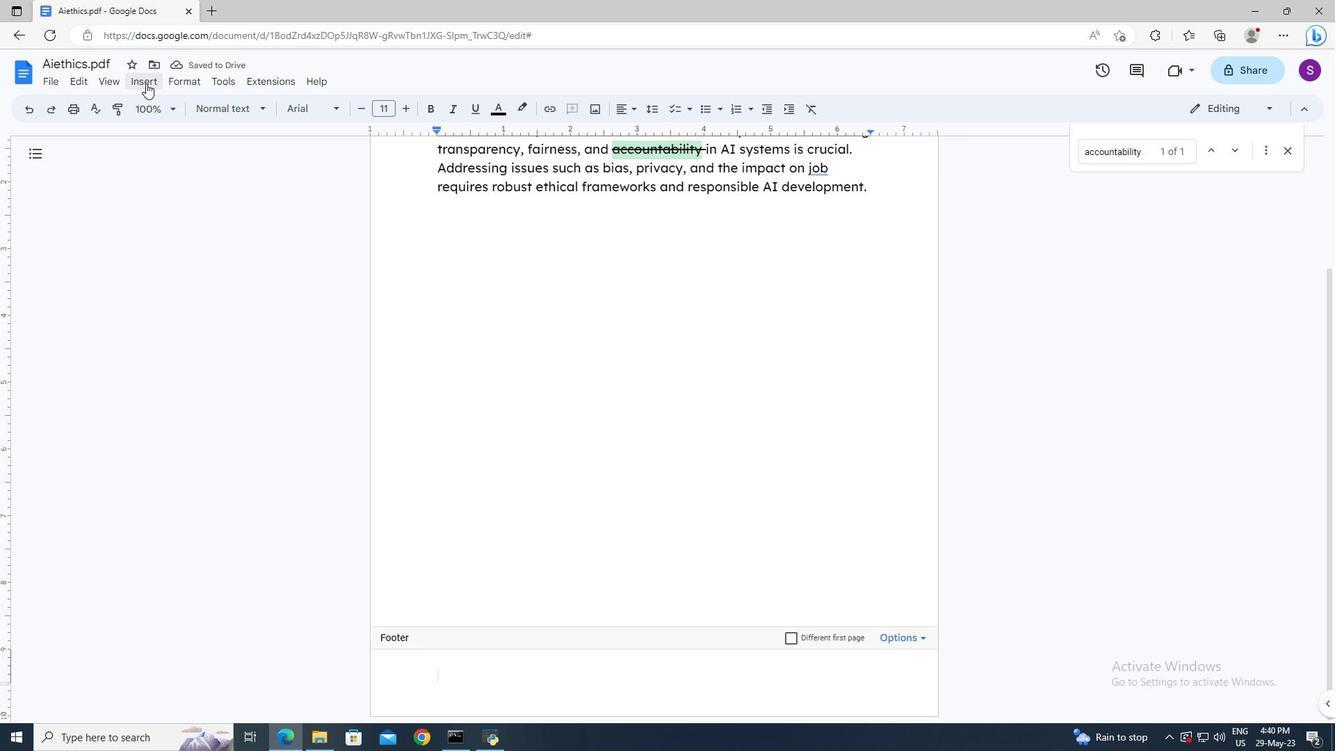 
Action: Mouse moved to (402, 237)
Screenshot: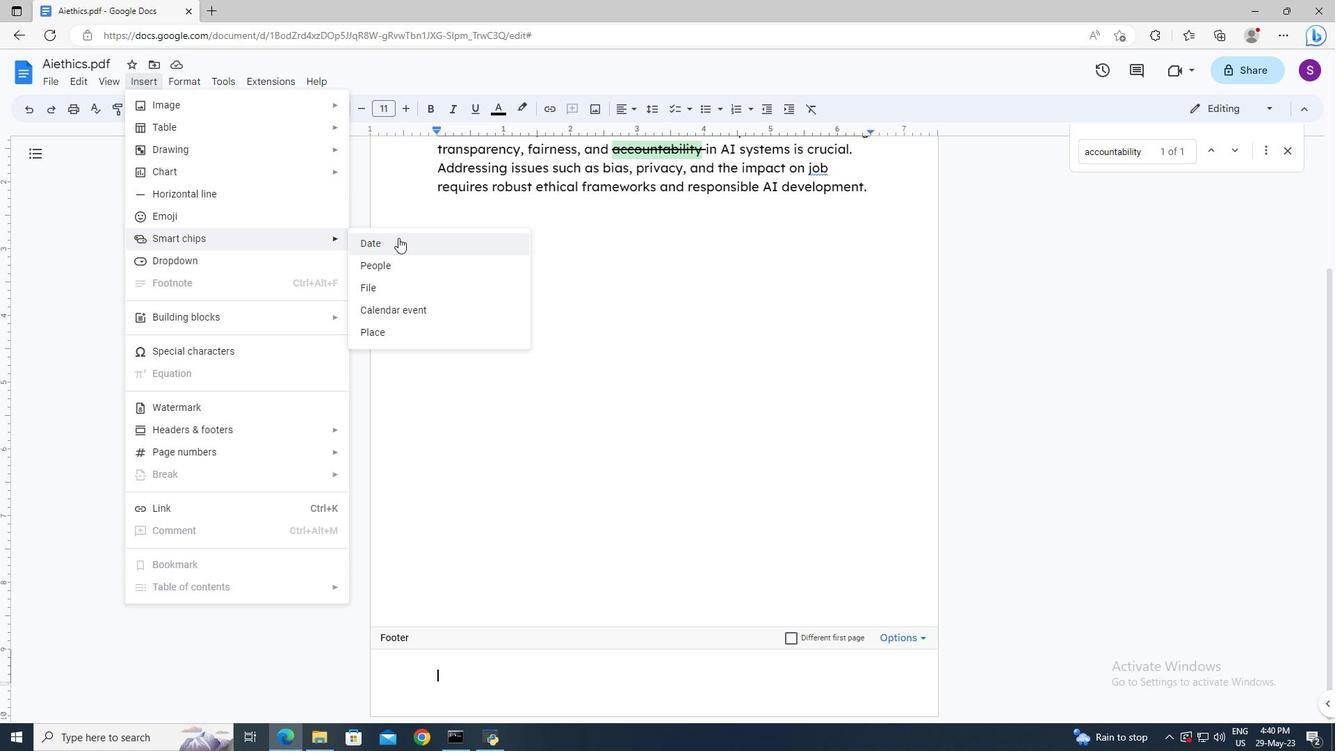 
Action: Mouse pressed left at (402, 237)
Screenshot: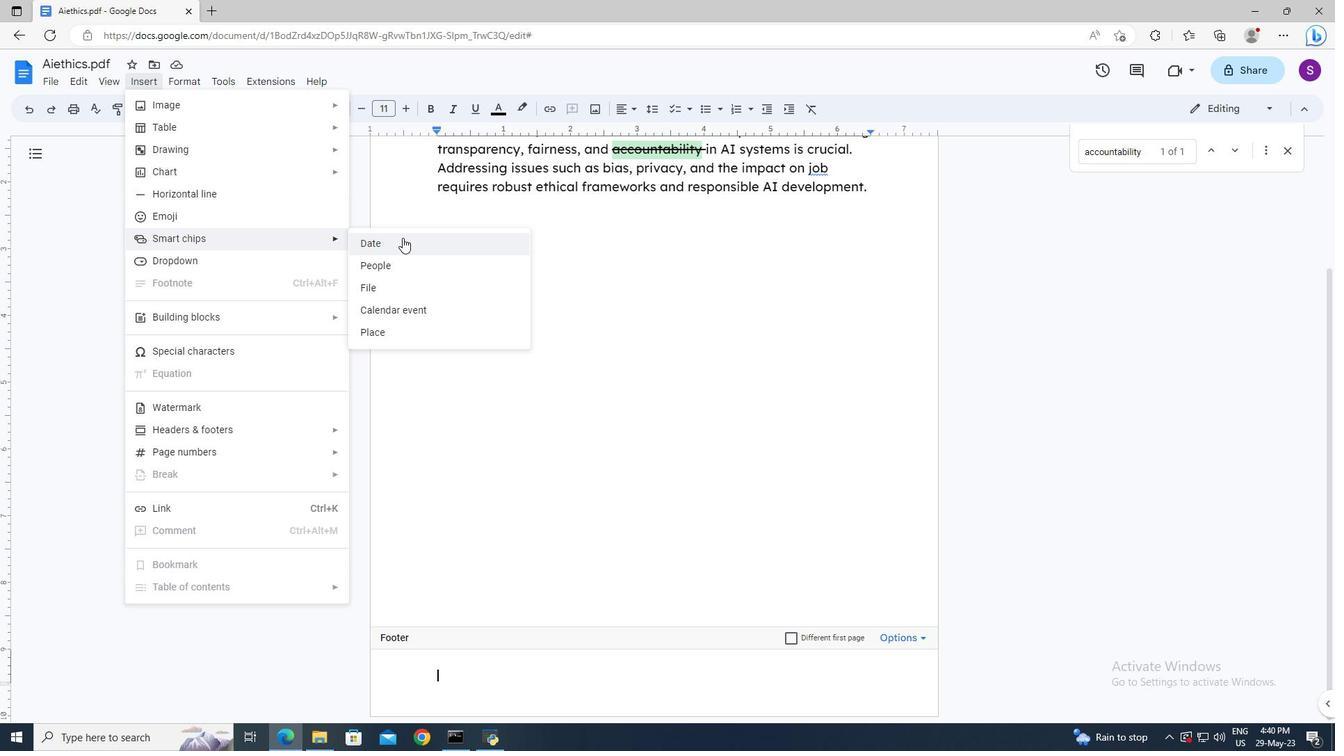 
Action: Mouse moved to (581, 546)
Screenshot: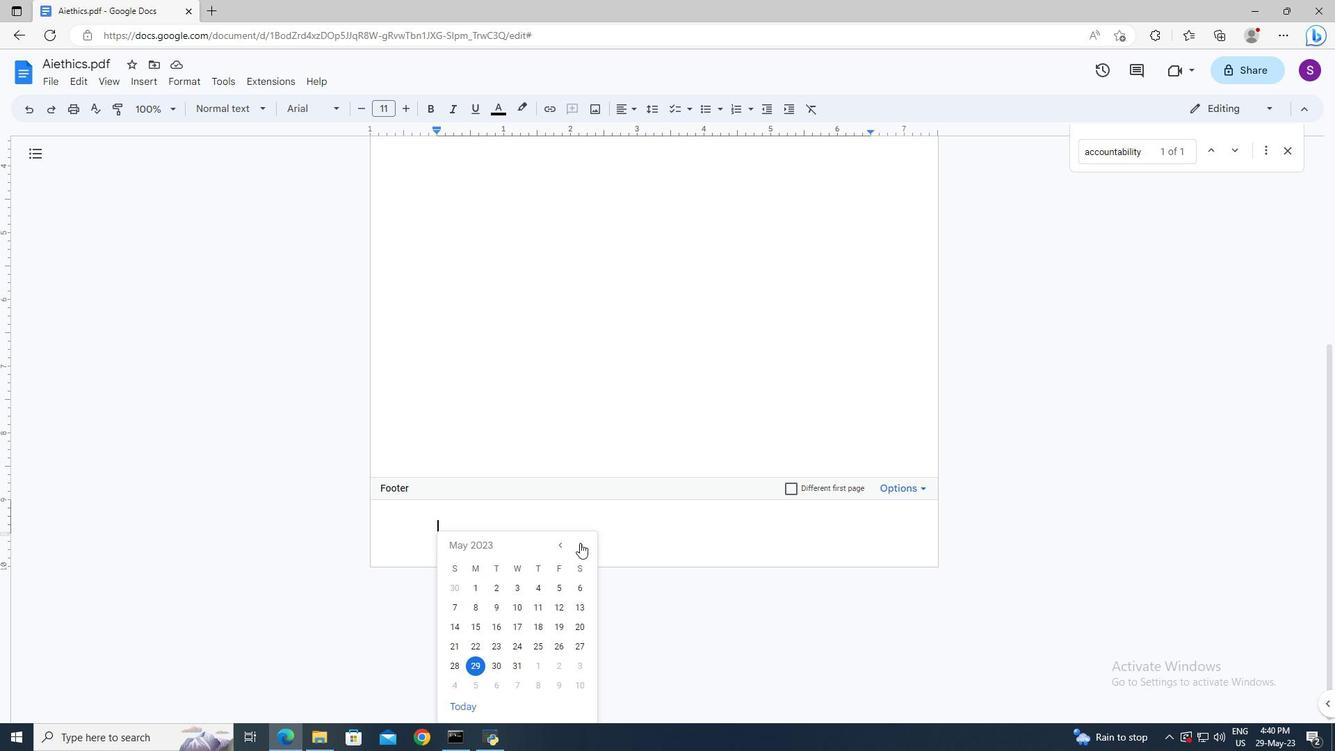 
Action: Mouse pressed left at (581, 546)
Screenshot: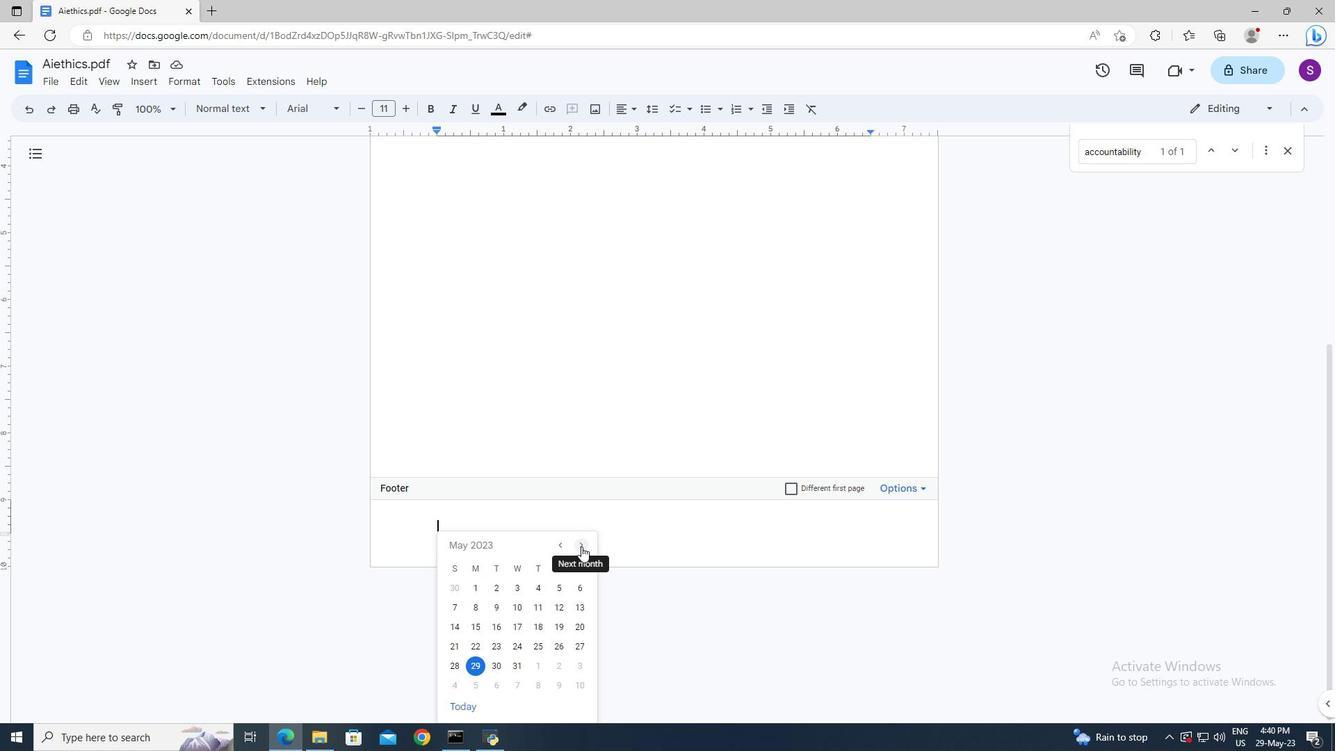 
Action: Mouse moved to (552, 644)
Screenshot: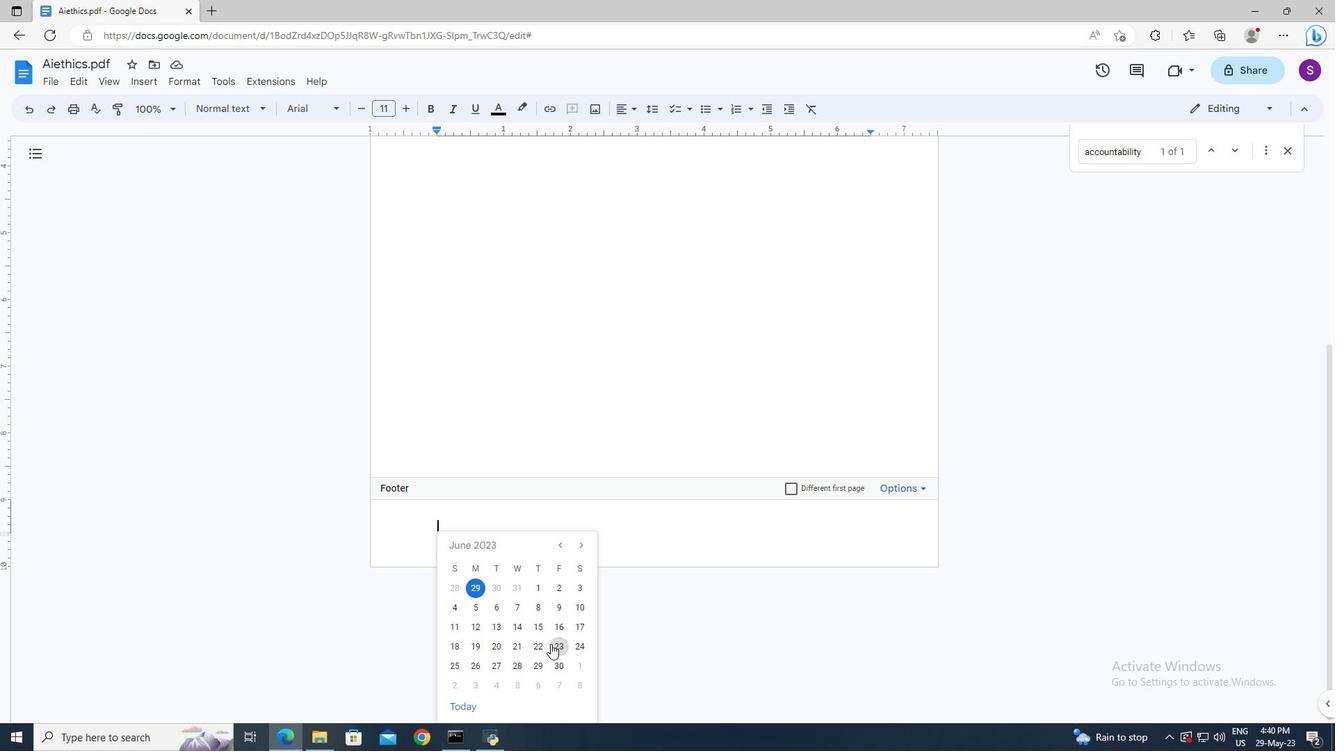 
Action: Mouse pressed left at (552, 644)
Screenshot: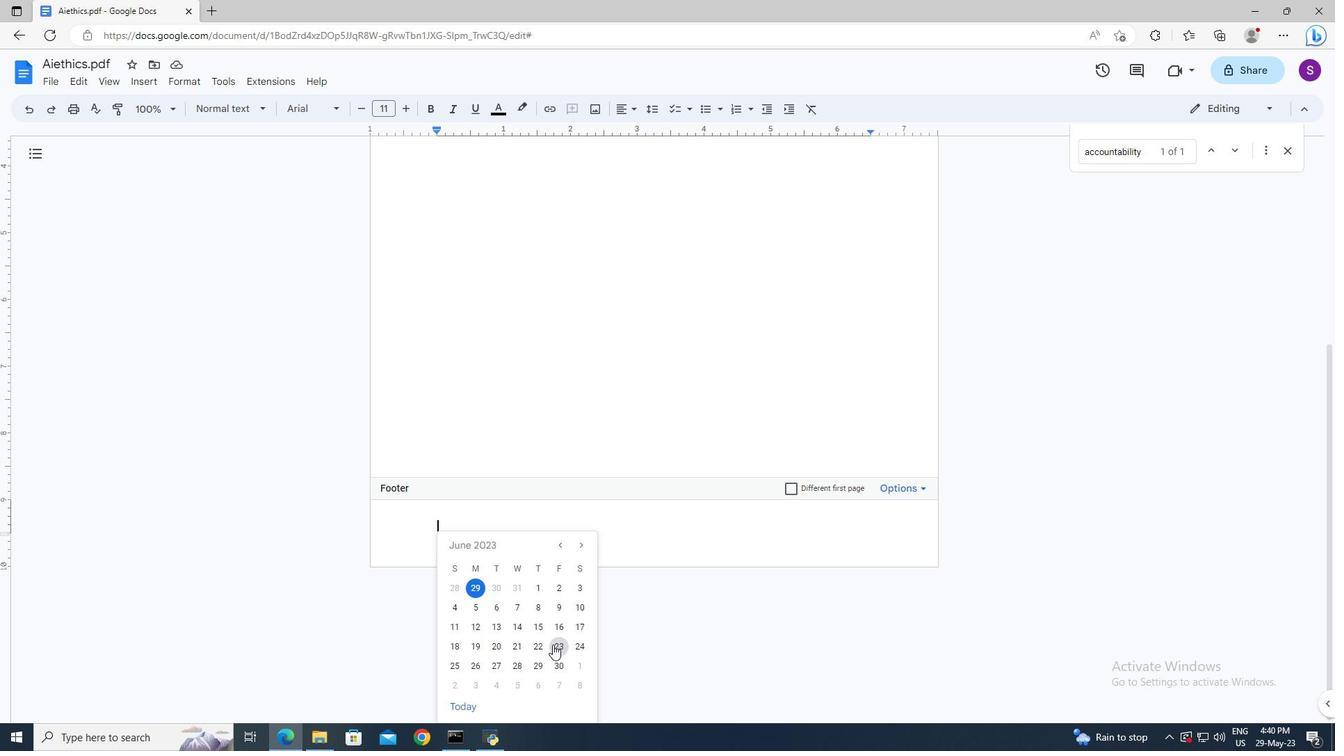 
Action: Mouse moved to (481, 404)
Screenshot: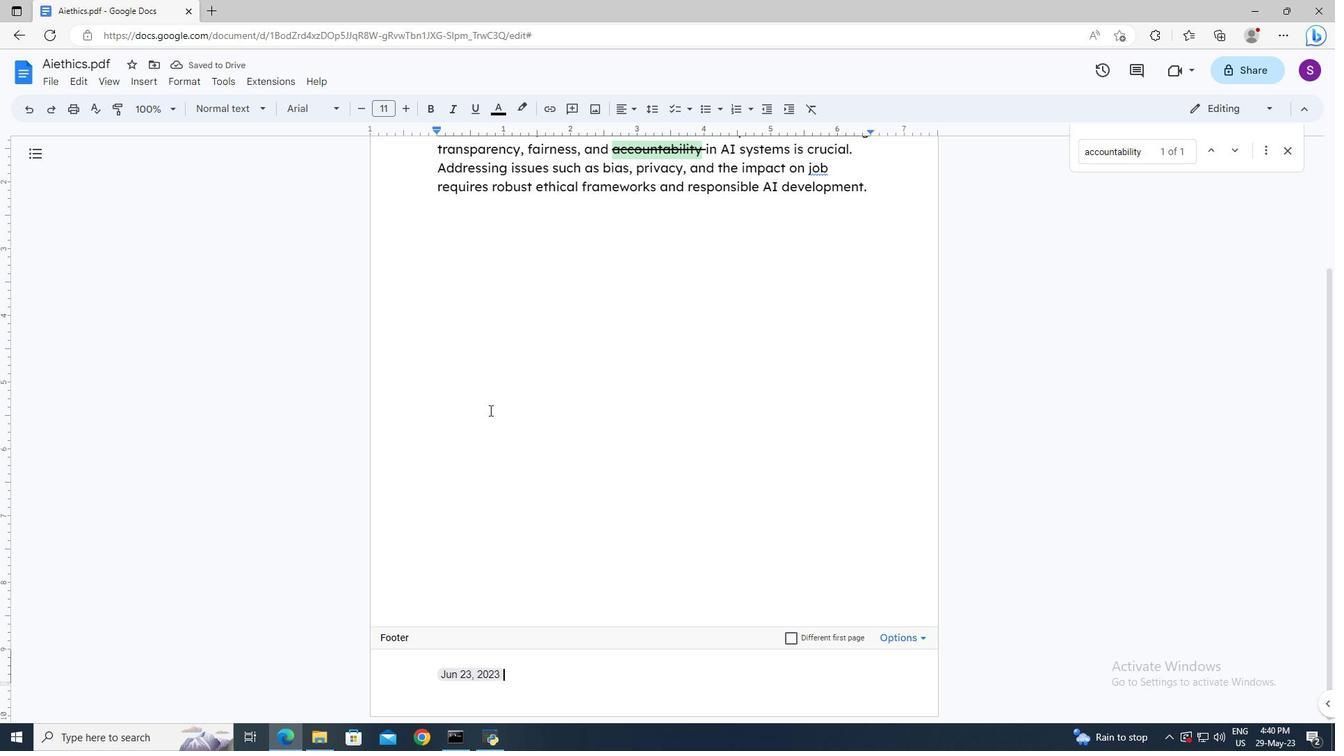 
Action: Mouse pressed left at (481, 404)
Screenshot: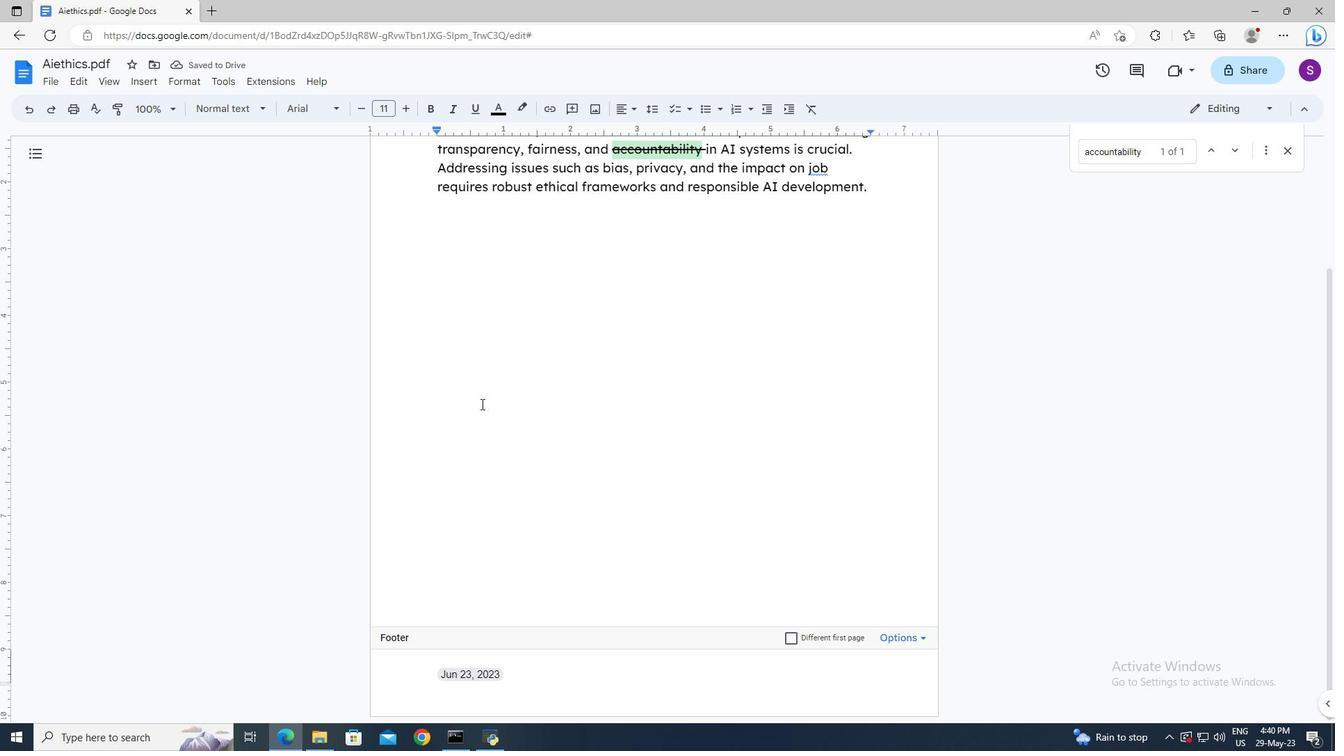 
Action: Mouse moved to (157, 79)
Screenshot: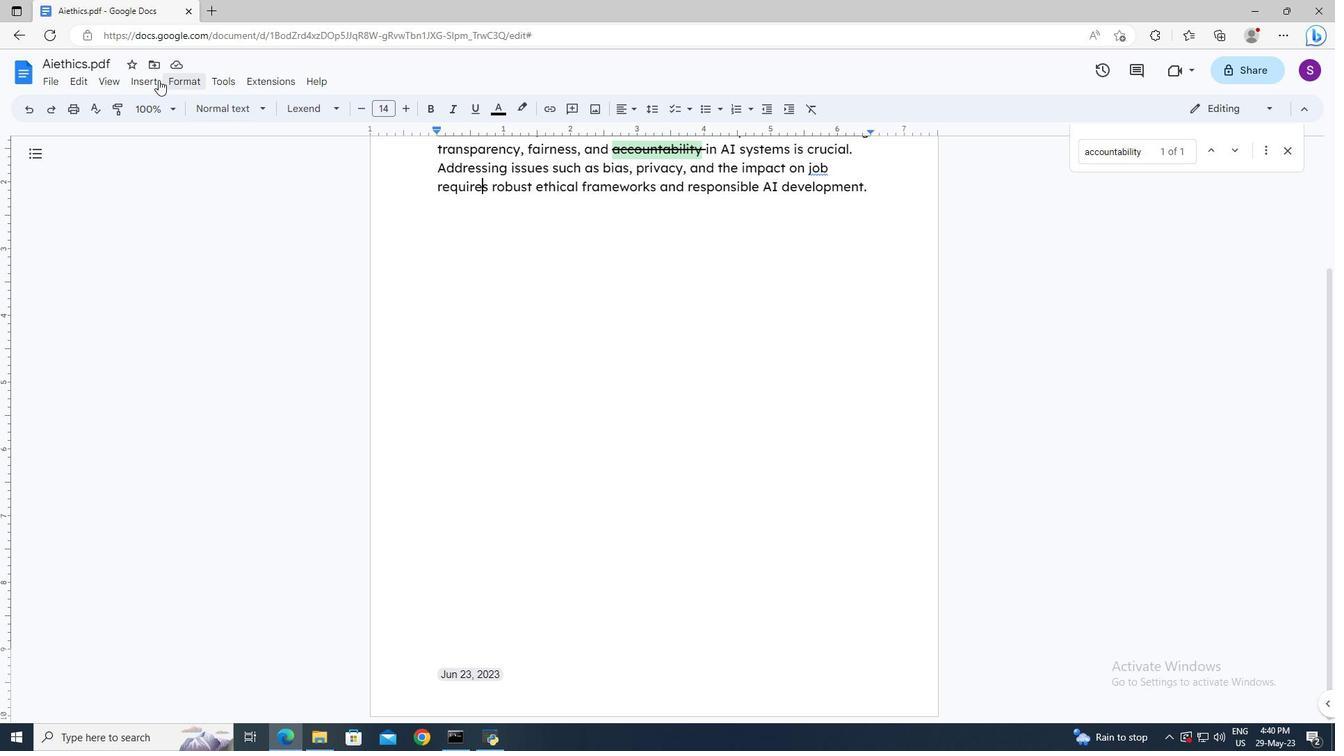 
Action: Mouse pressed left at (157, 79)
Screenshot: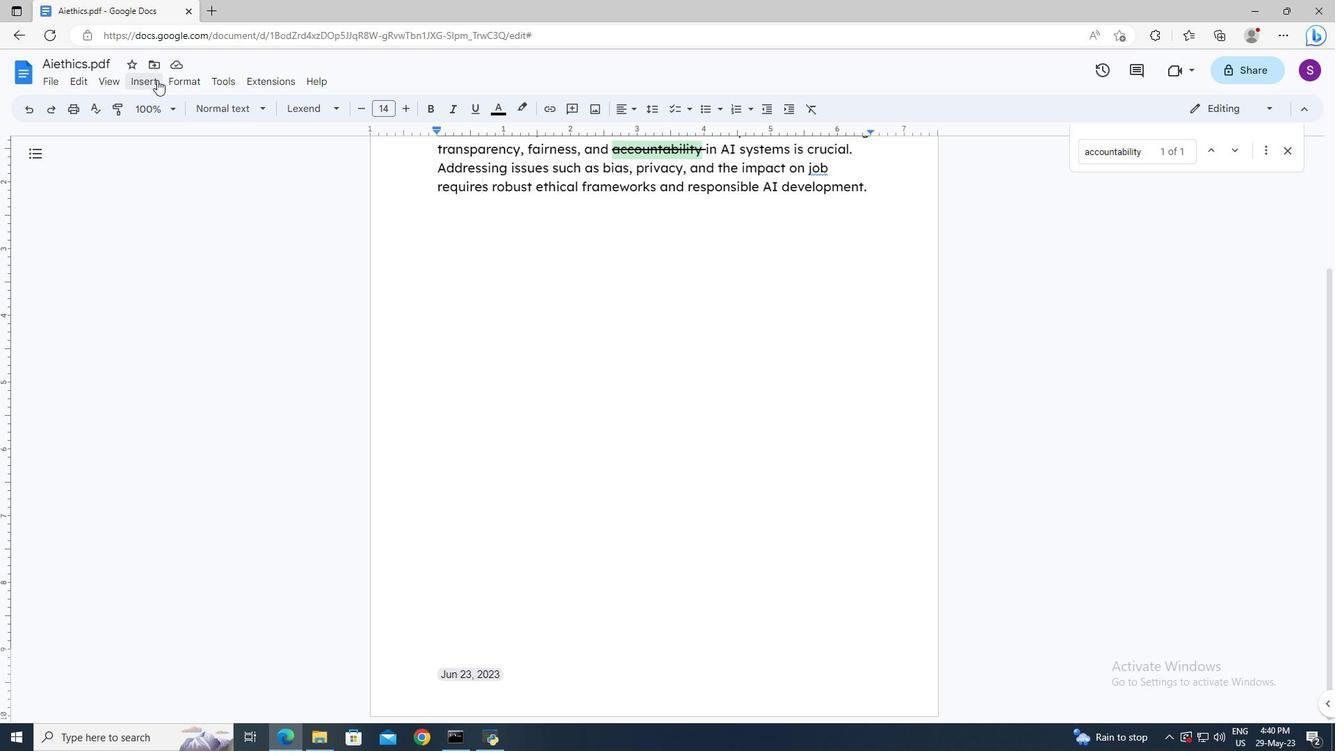 
Action: Mouse moved to (187, 280)
Screenshot: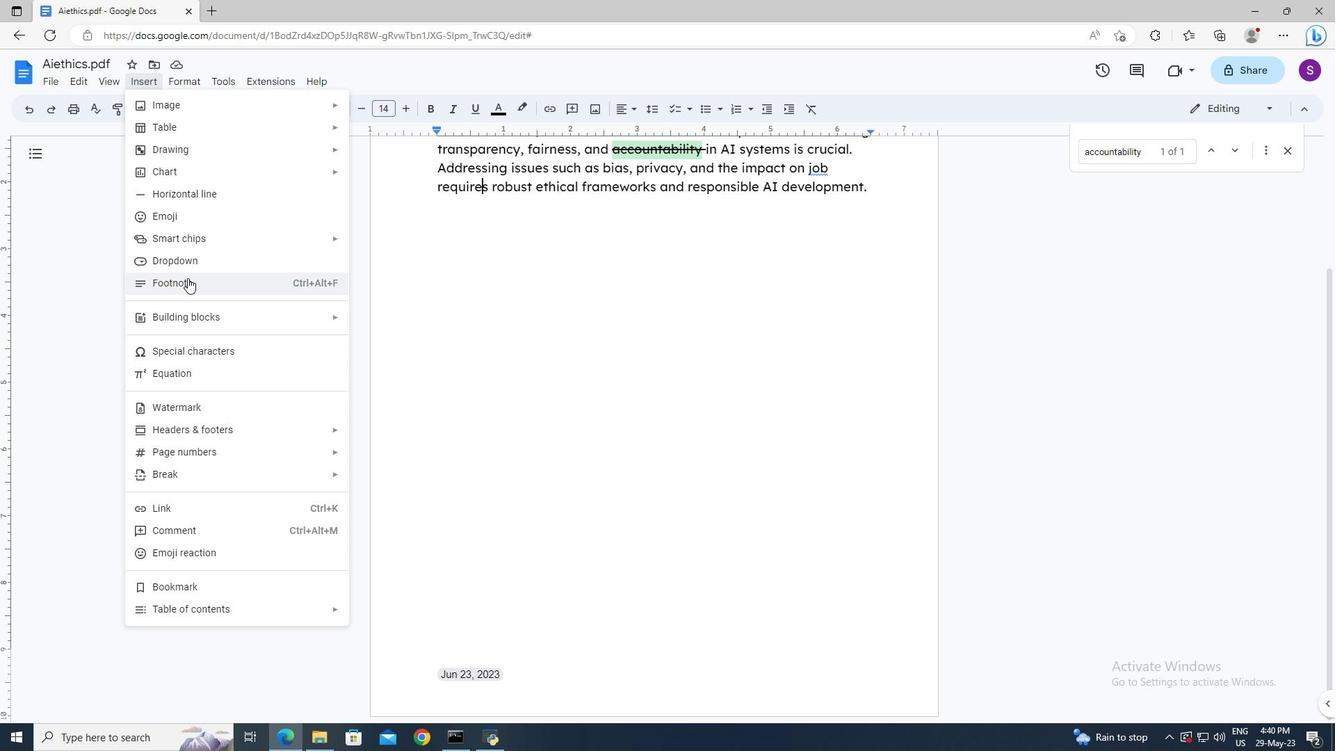 
Action: Mouse pressed left at (187, 280)
Screenshot: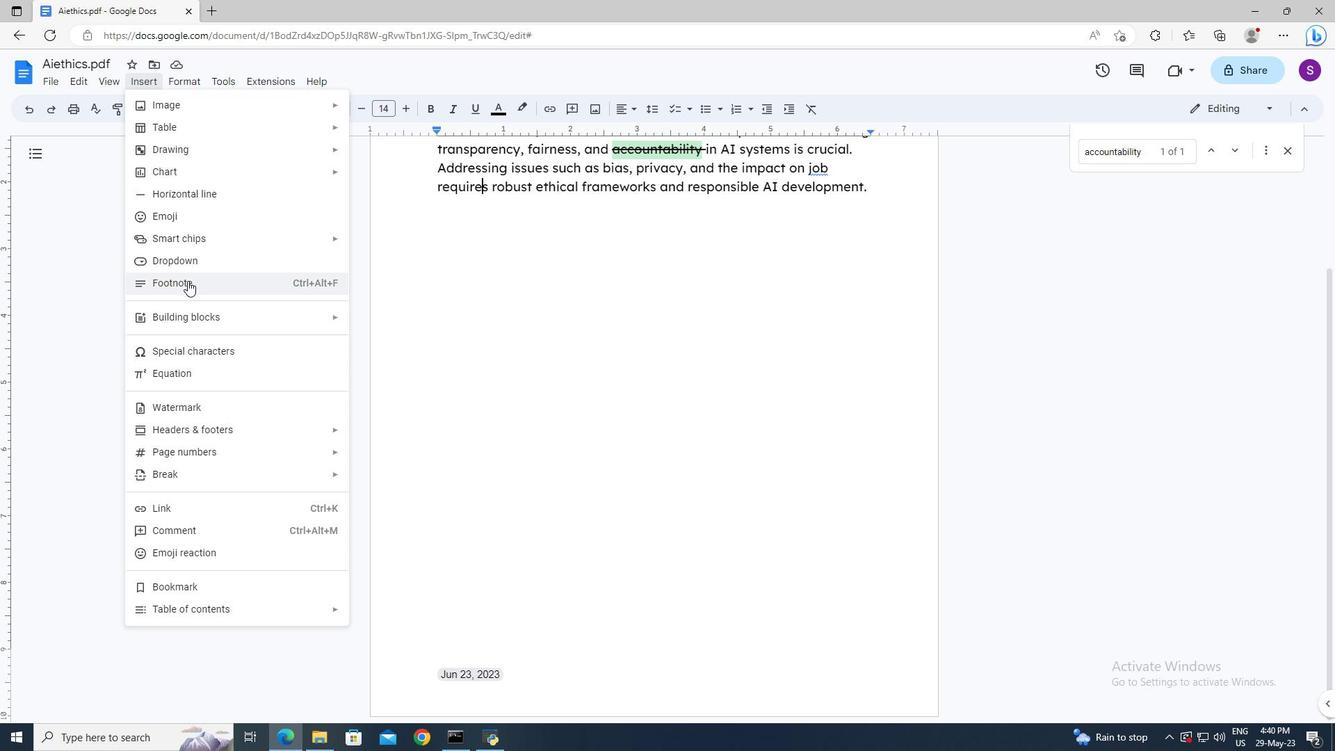 
Action: Key pressed <Key.shift>The<Key.space>study<Key.space>was<Key.space>conducted<Key.space>anonymously
Screenshot: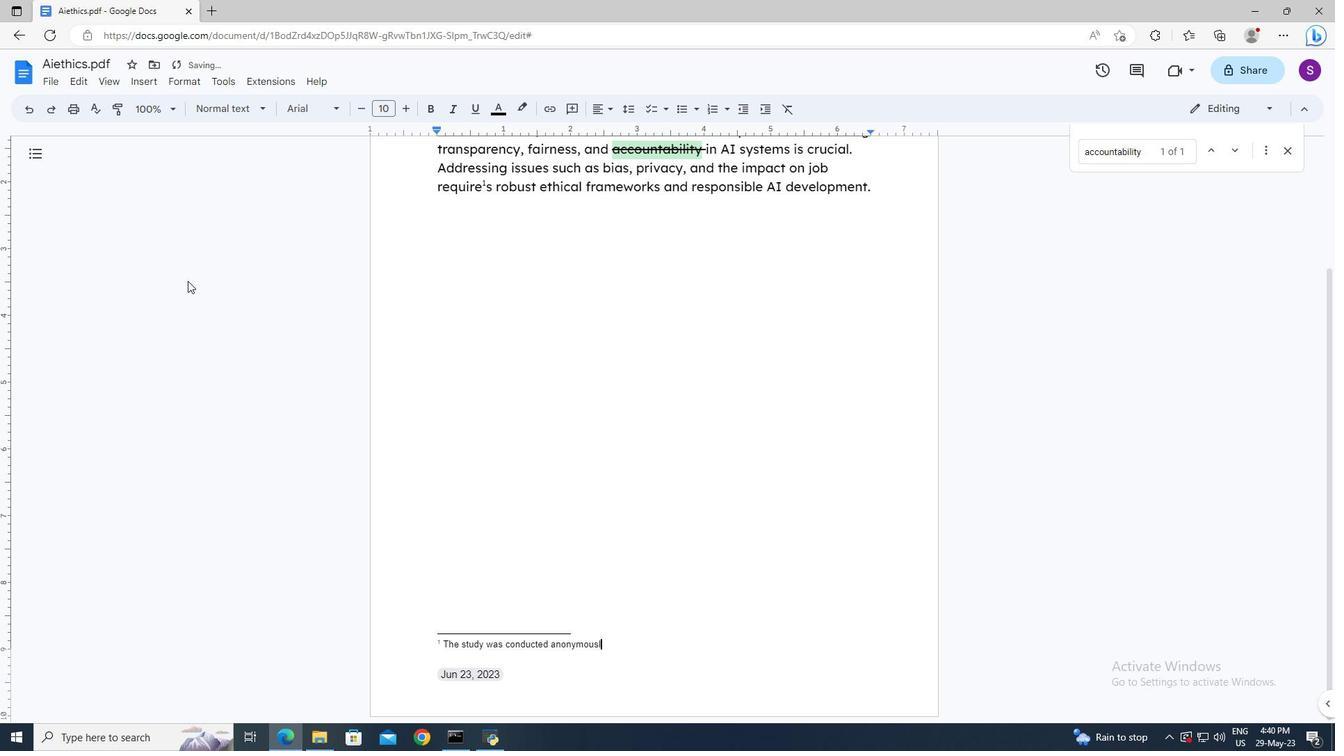 
Action: Mouse moved to (443, 650)
Screenshot: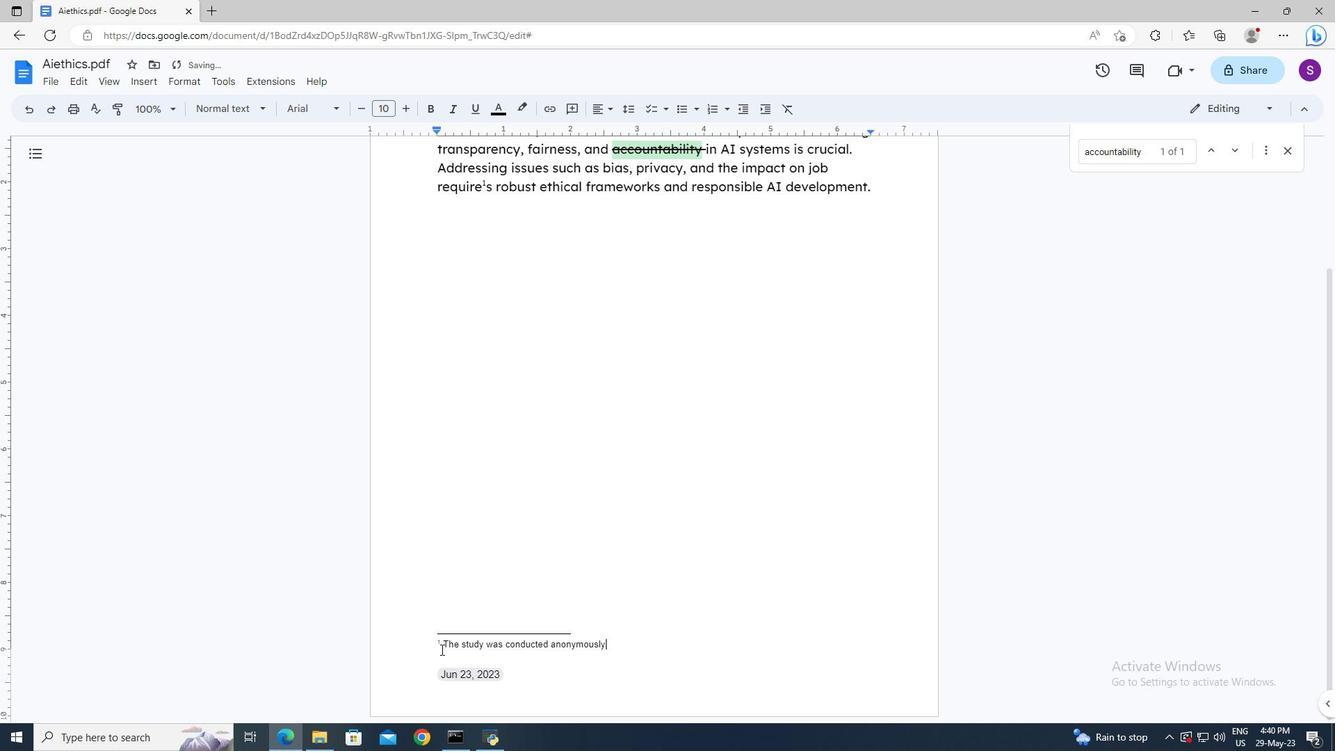 
Action: Mouse pressed left at (443, 650)
Screenshot: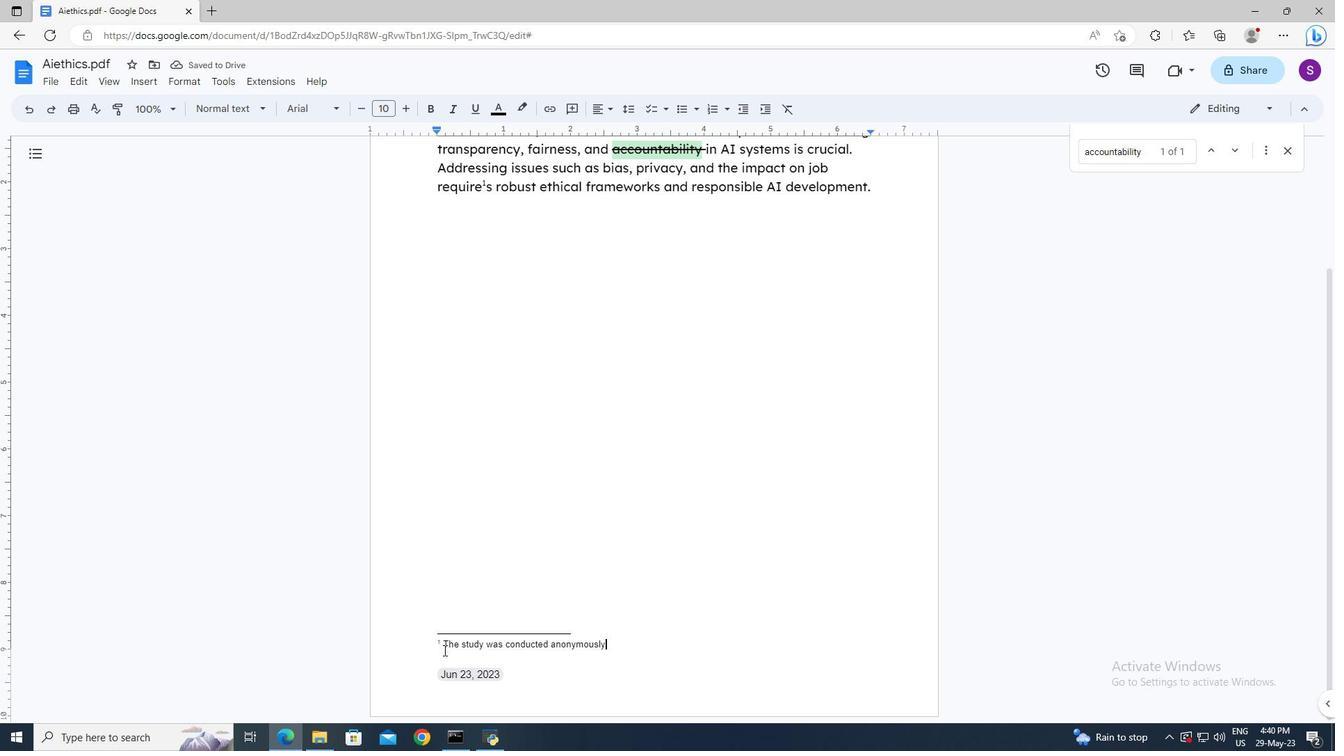 
Action: Key pressed <Key.shift><Key.right><Key.right><Key.right><Key.right><Key.right>
Screenshot: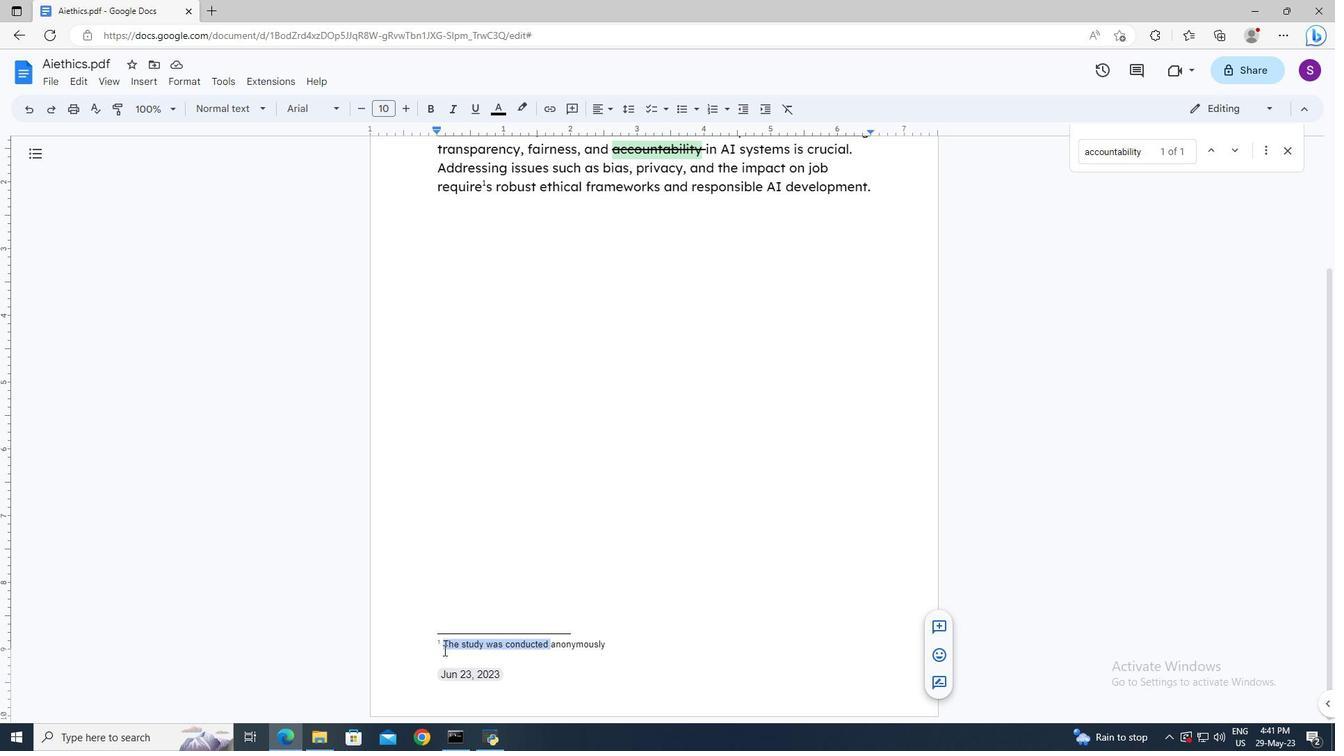 
Action: Mouse moved to (333, 114)
Screenshot: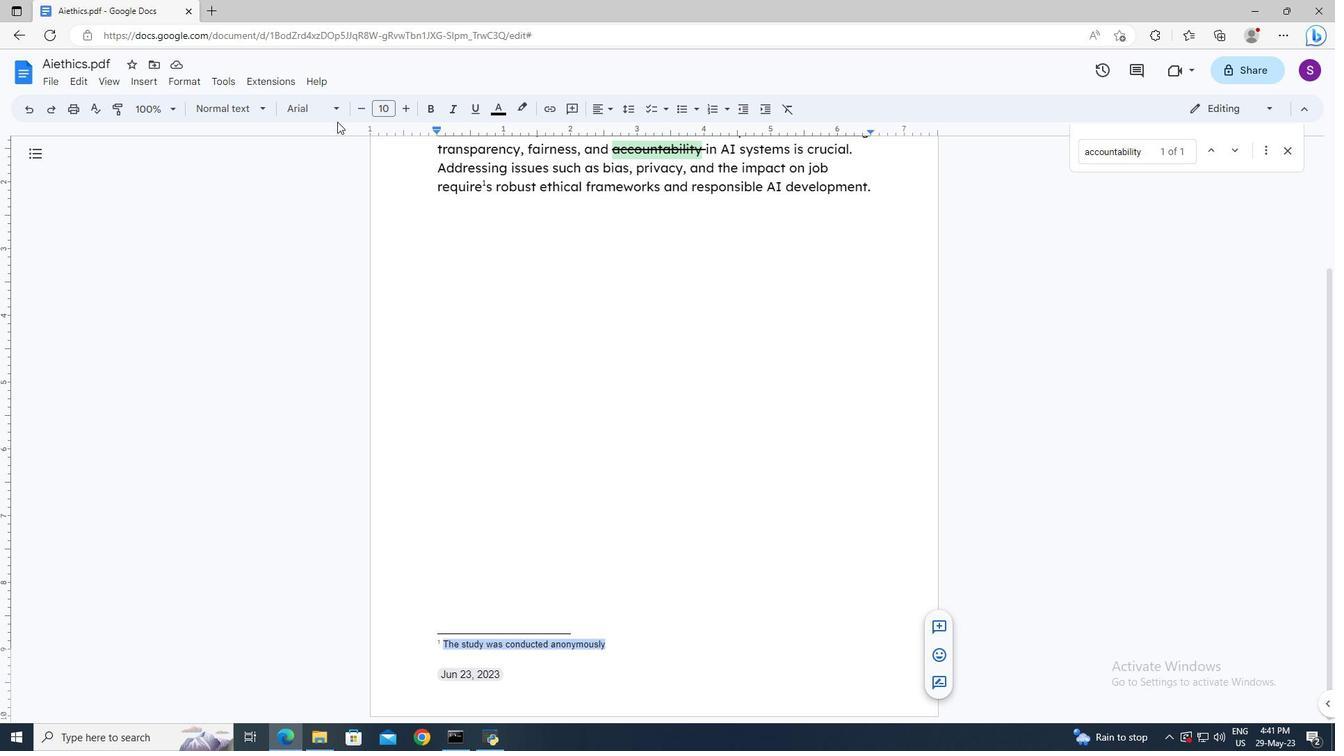
Action: Mouse pressed left at (333, 114)
Screenshot: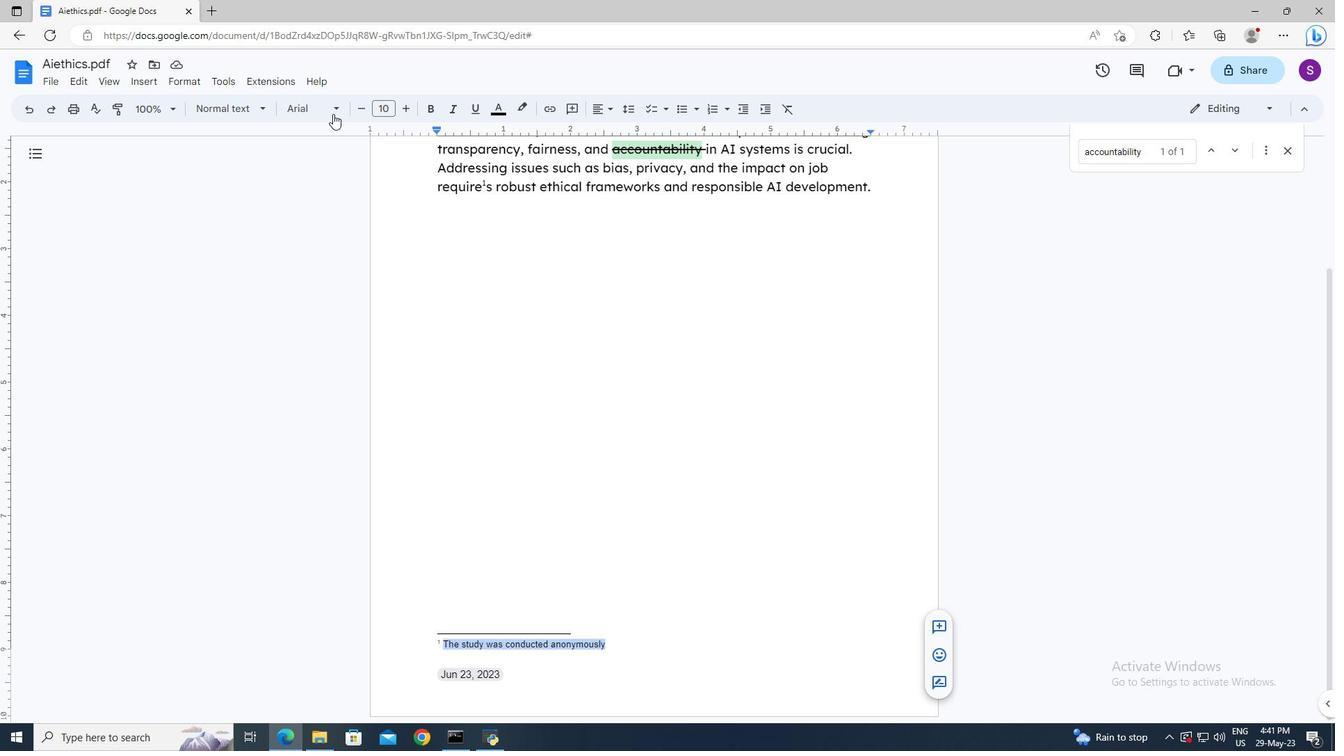 
Action: Mouse moved to (354, 333)
Screenshot: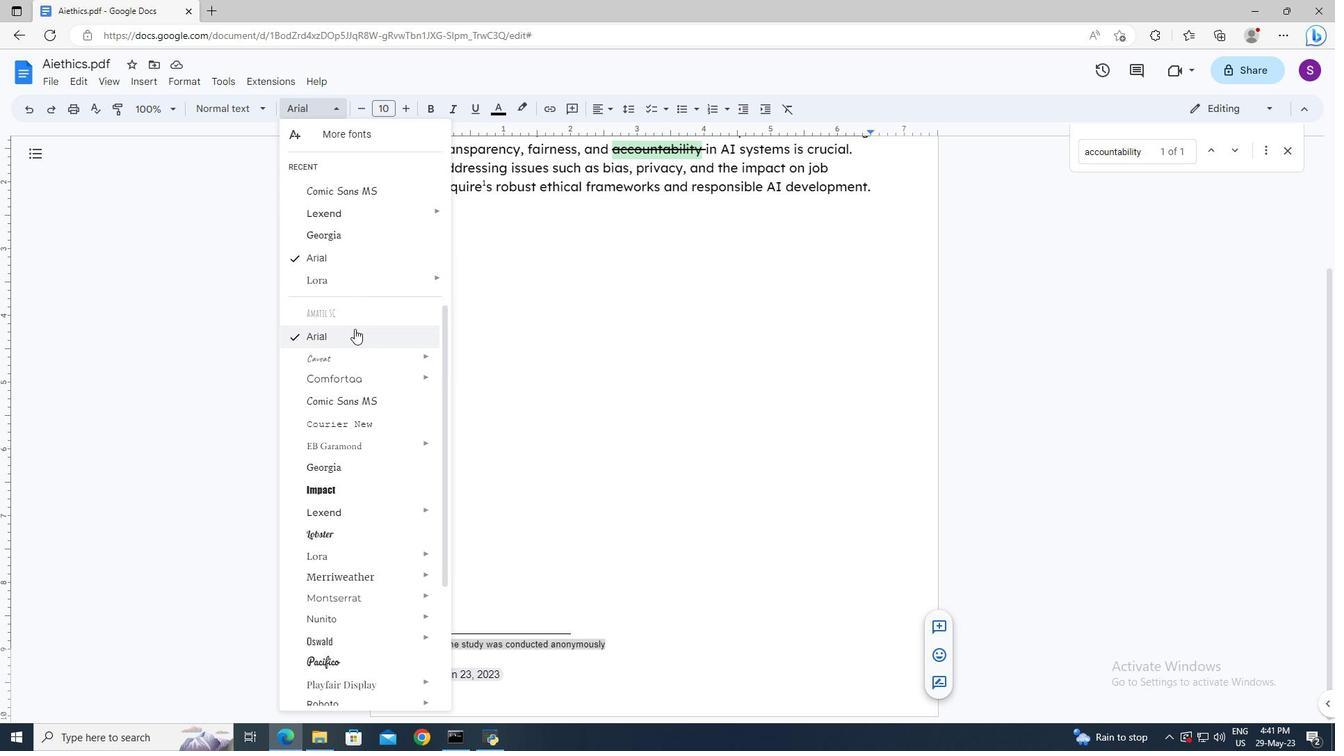 
Action: Mouse pressed left at (354, 333)
Screenshot: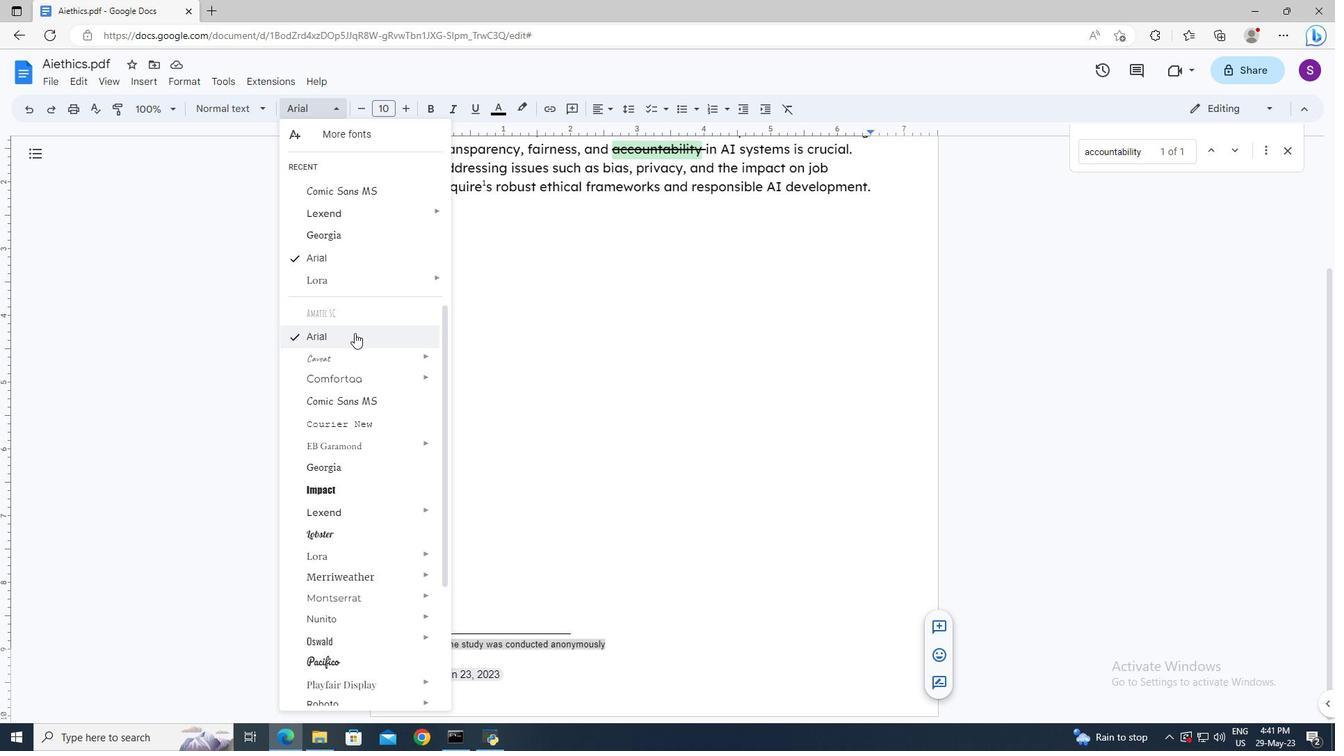 
Action: Mouse moved to (389, 109)
Screenshot: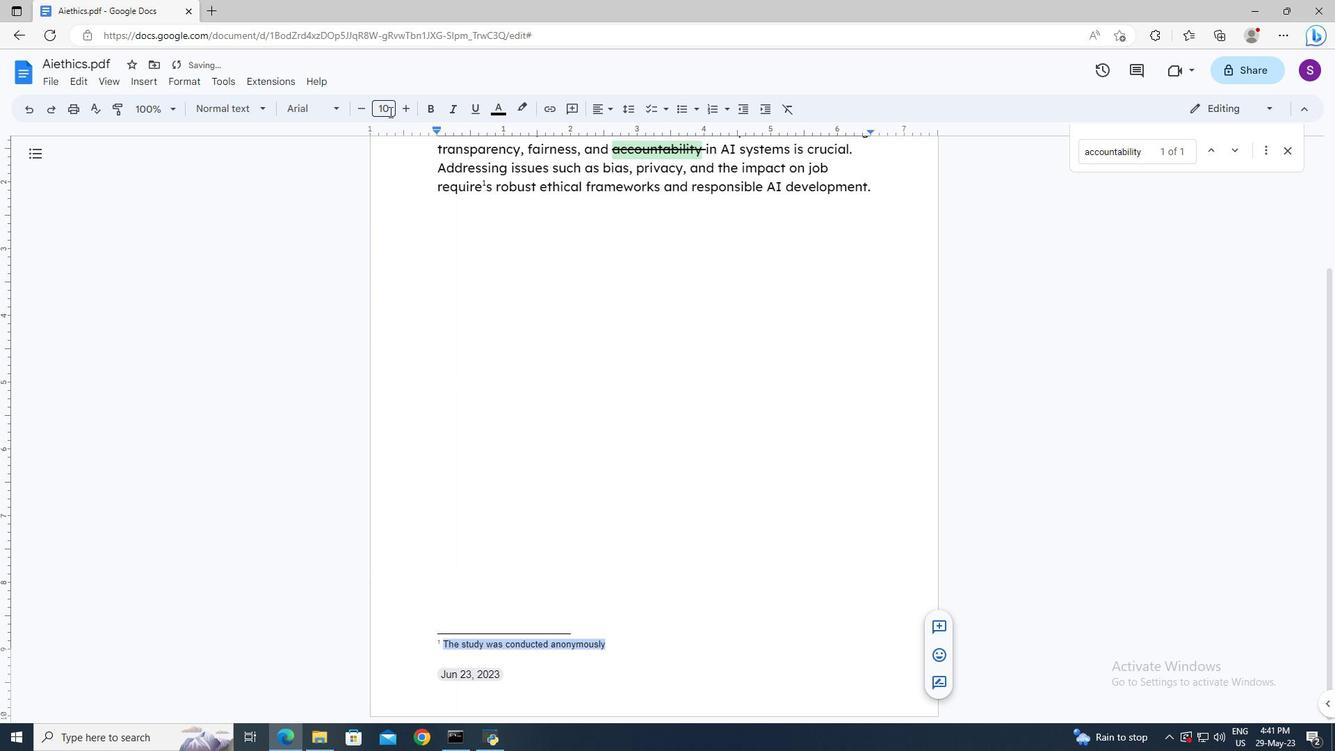 
Action: Mouse pressed left at (389, 109)
Screenshot: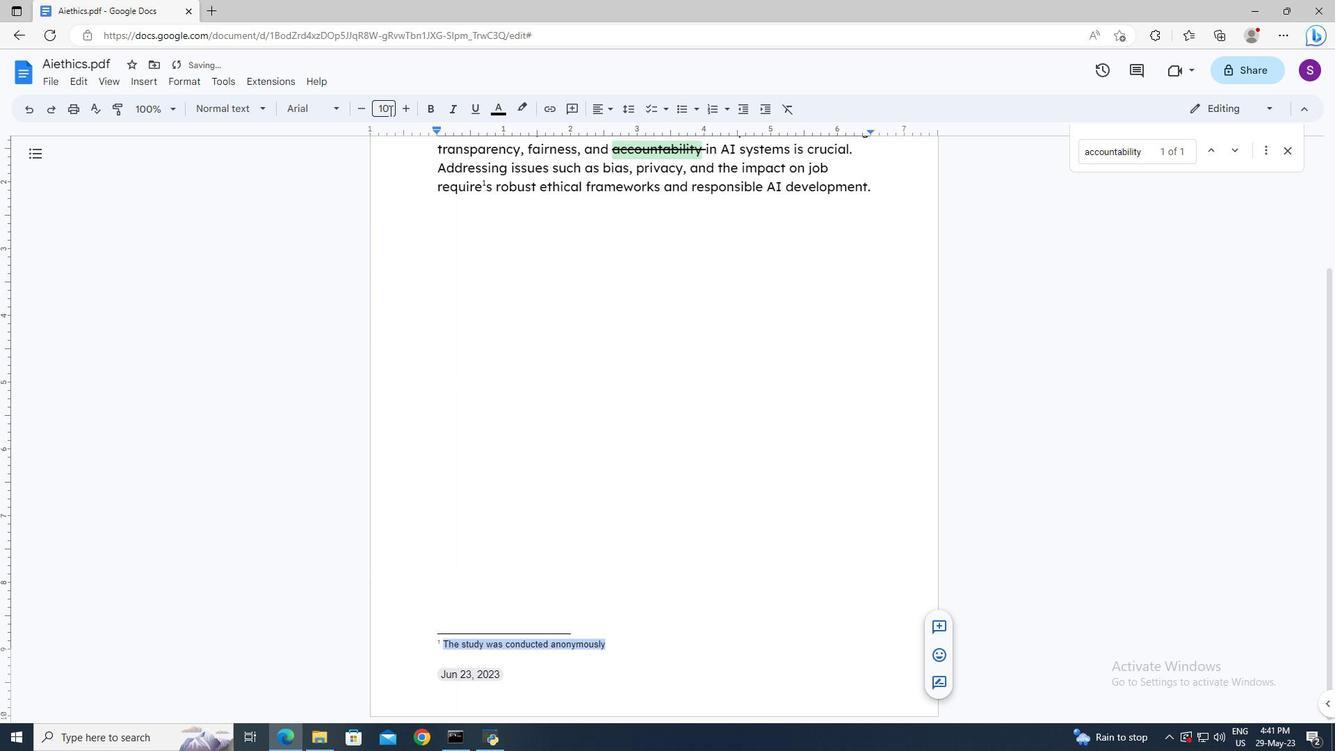 
Action: Mouse moved to (387, 107)
Screenshot: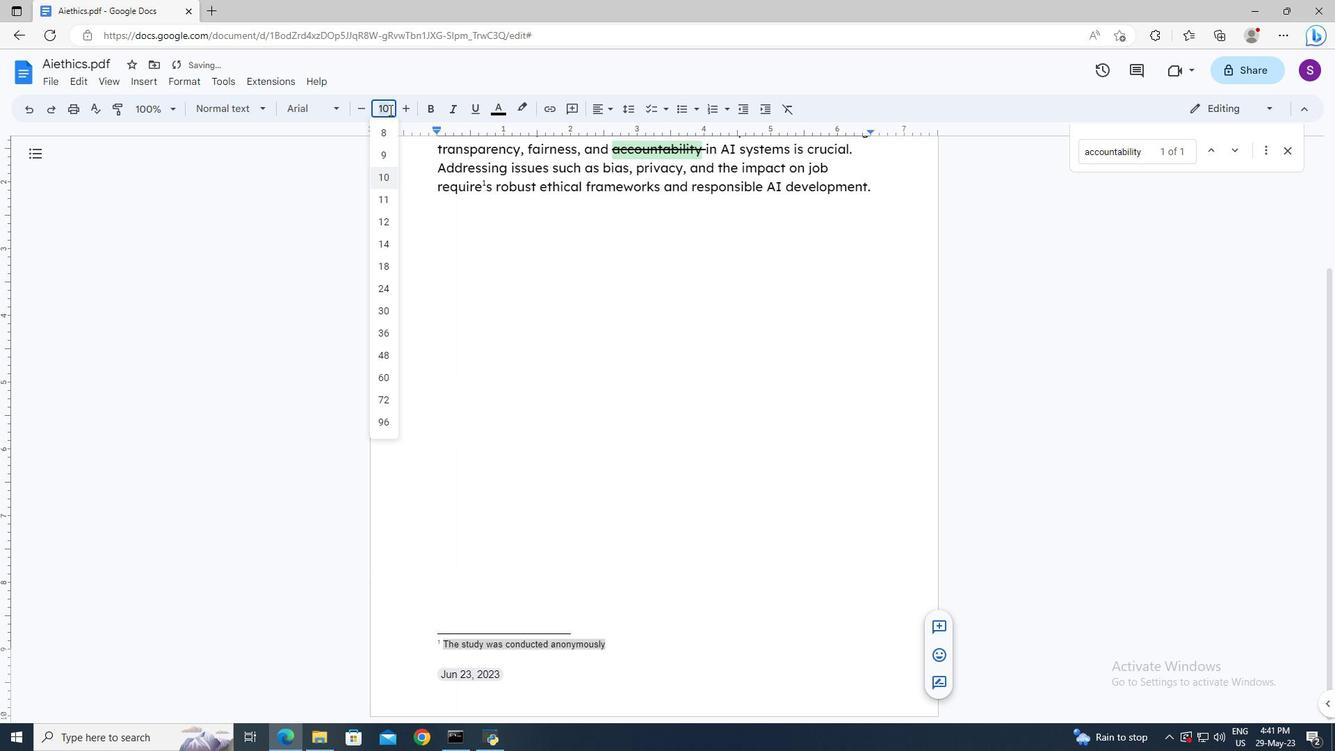 
Action: Key pressed 8<Key.enter>
Screenshot: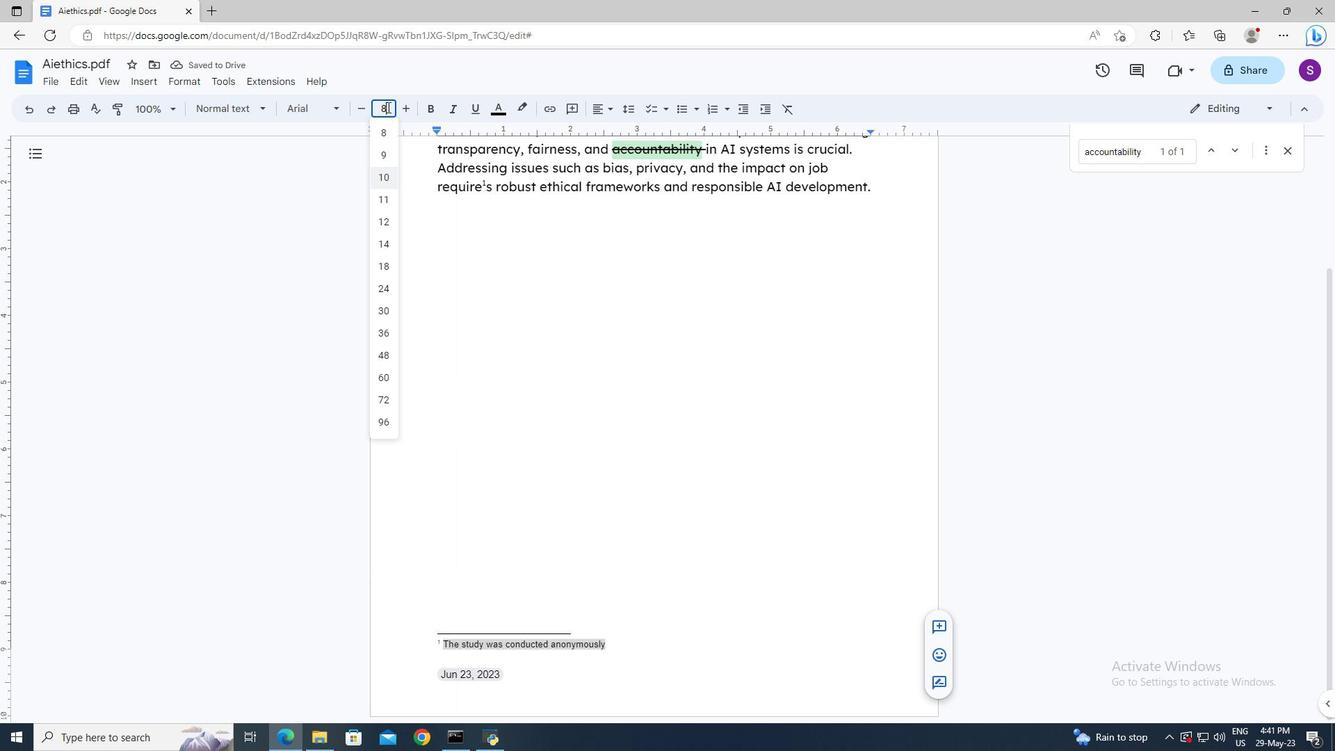 
Action: Mouse moved to (478, 316)
Screenshot: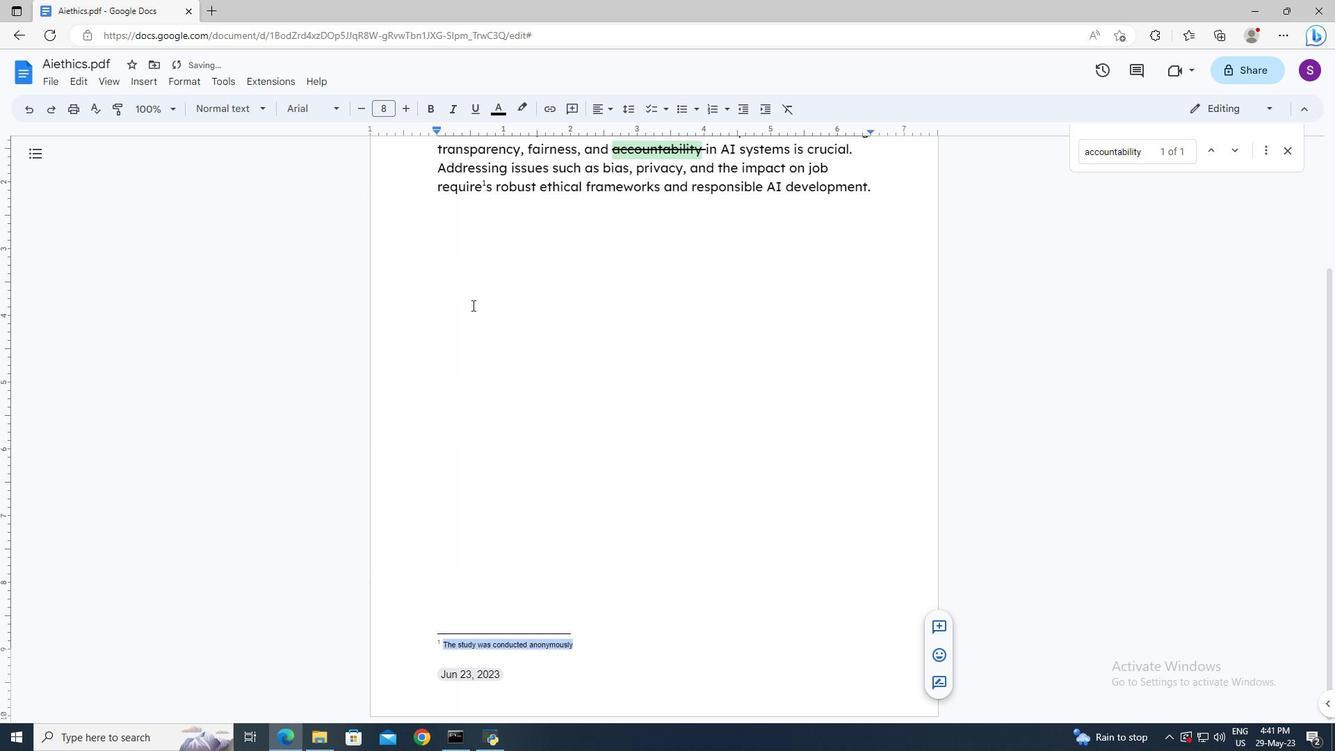 
Action: Mouse pressed left at (478, 316)
Screenshot: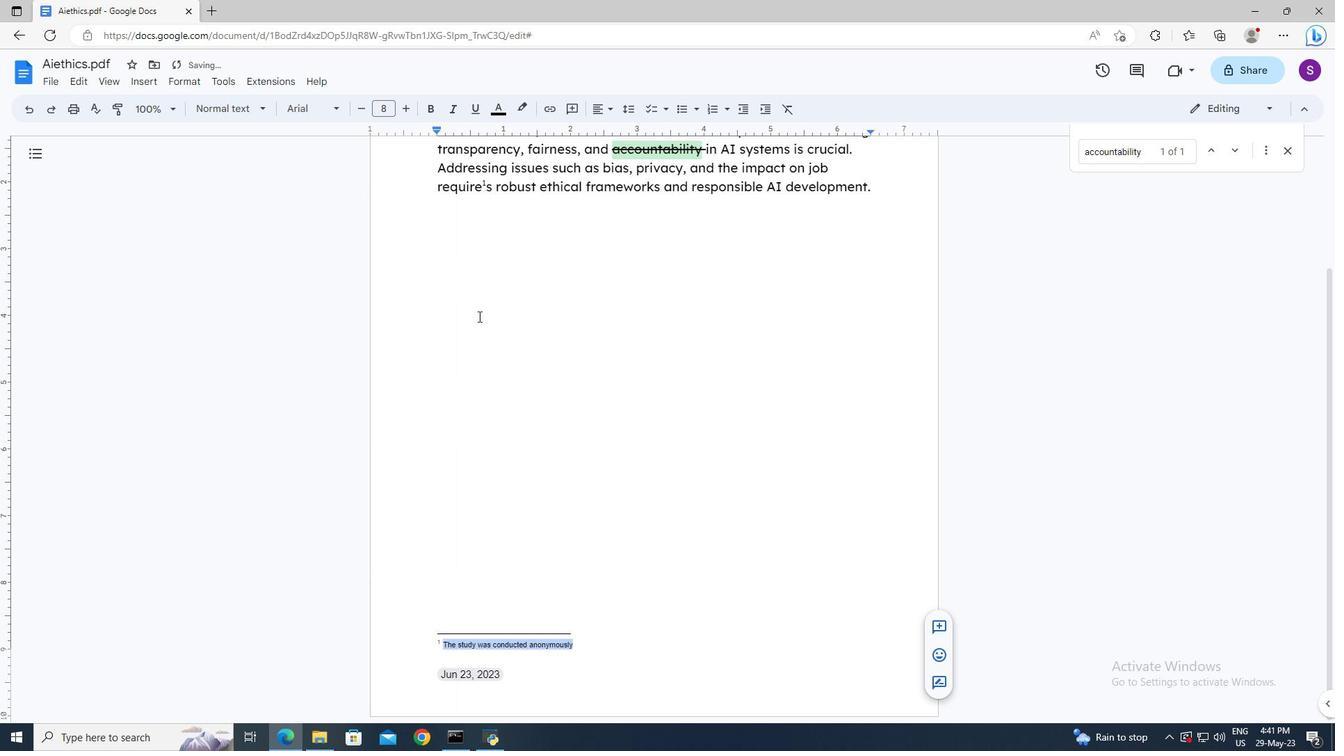 
